 Task: Look for space in Radeberg, Germany from 6th September, 2023 to 10th September, 2023 for 1 adult in price range Rs.10000 to Rs.15000. Place can be private room with 1  bedroom having 1 bed and 1 bathroom. Property type can be house, flat, guest house, hotel. Booking option can be shelf check-in. Required host language is English.
Action: Mouse moved to (386, 159)
Screenshot: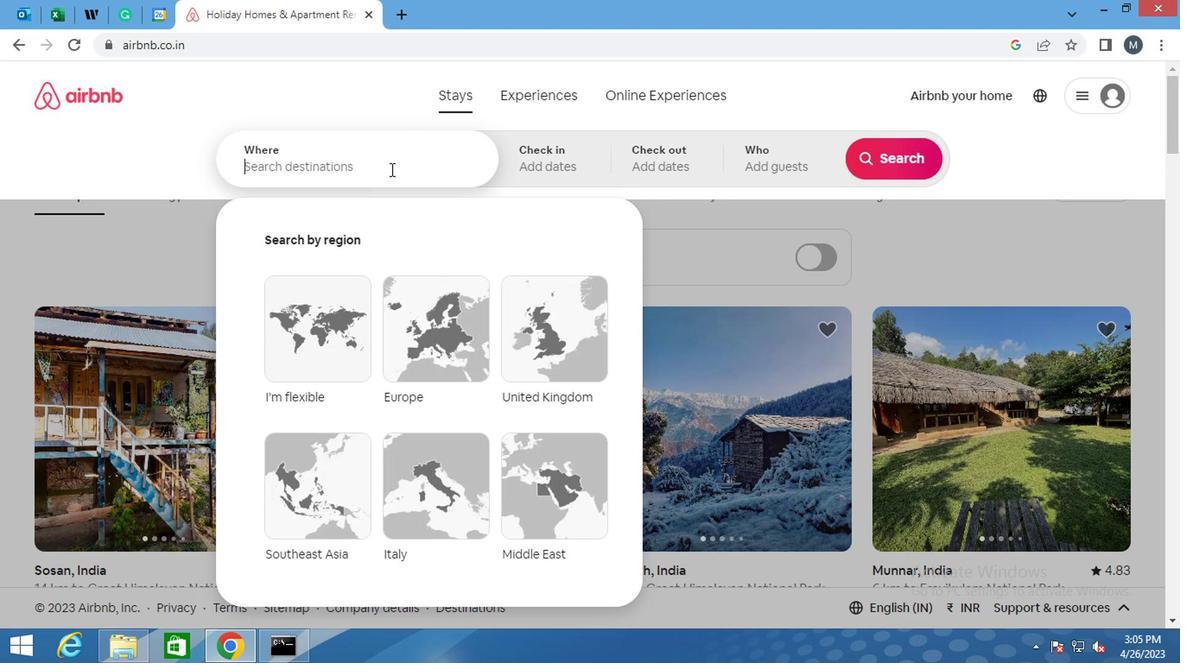
Action: Mouse pressed left at (386, 159)
Screenshot: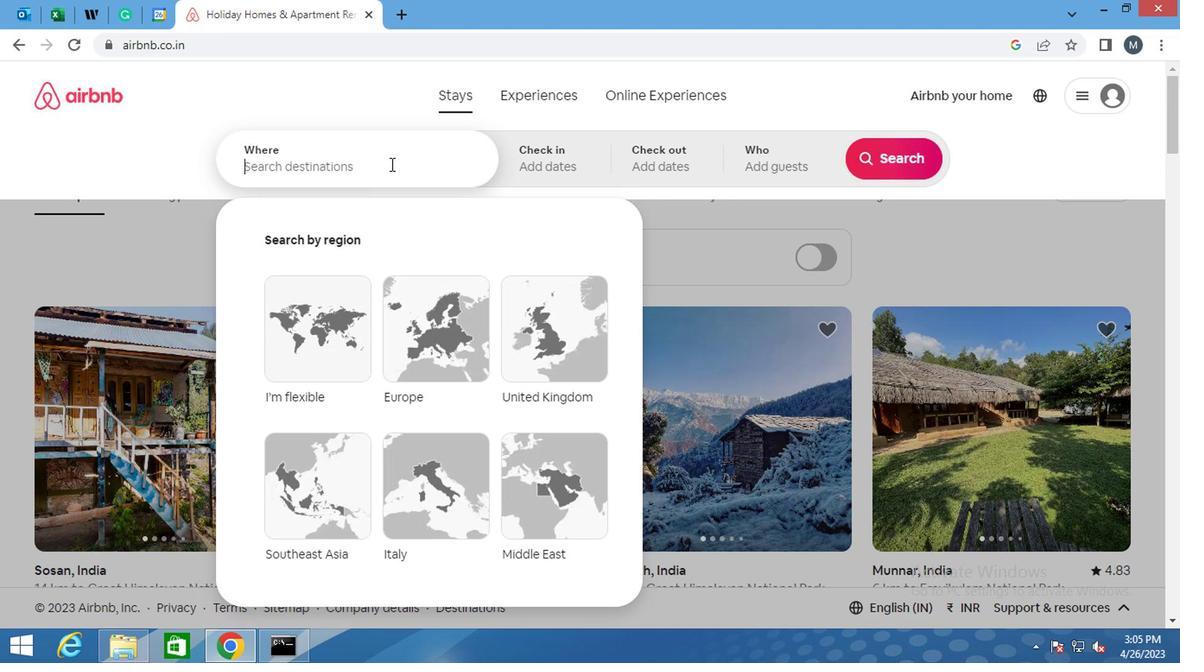 
Action: Mouse moved to (381, 166)
Screenshot: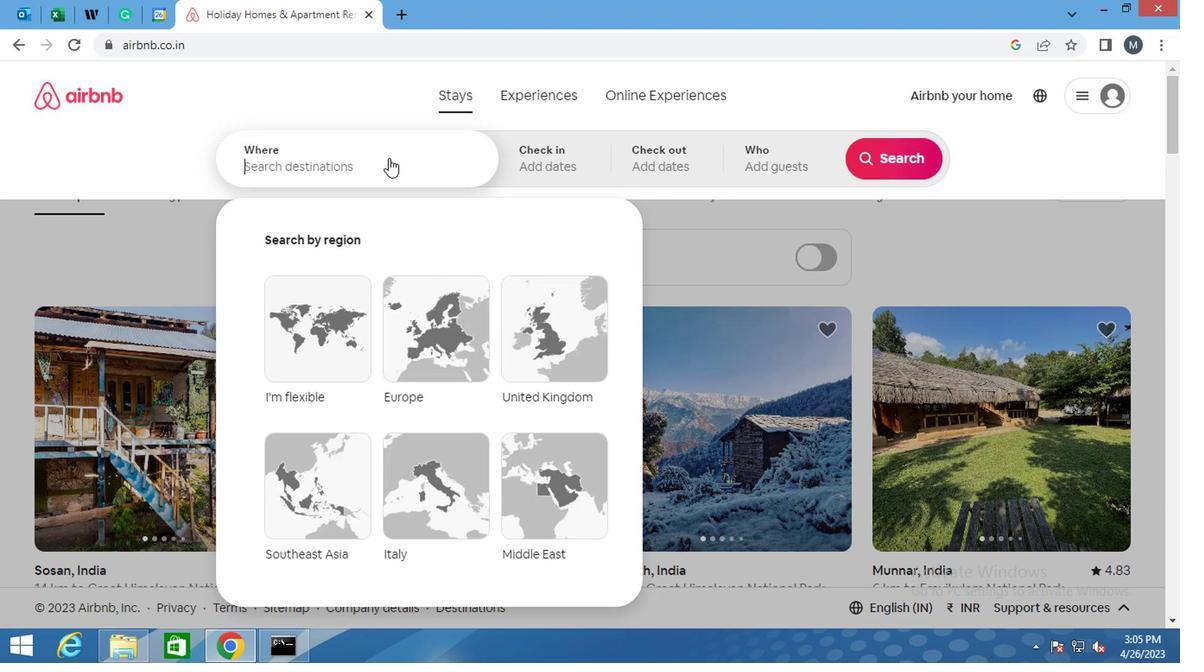 
Action: Key pressed <Key.shift><Key.shift><Key.shift><Key.shift><Key.shift><Key.shift><Key.shift><Key.shift><Key.shift><Key.shift><Key.shift>RADEBERG,<Key.shift>GER
Screenshot: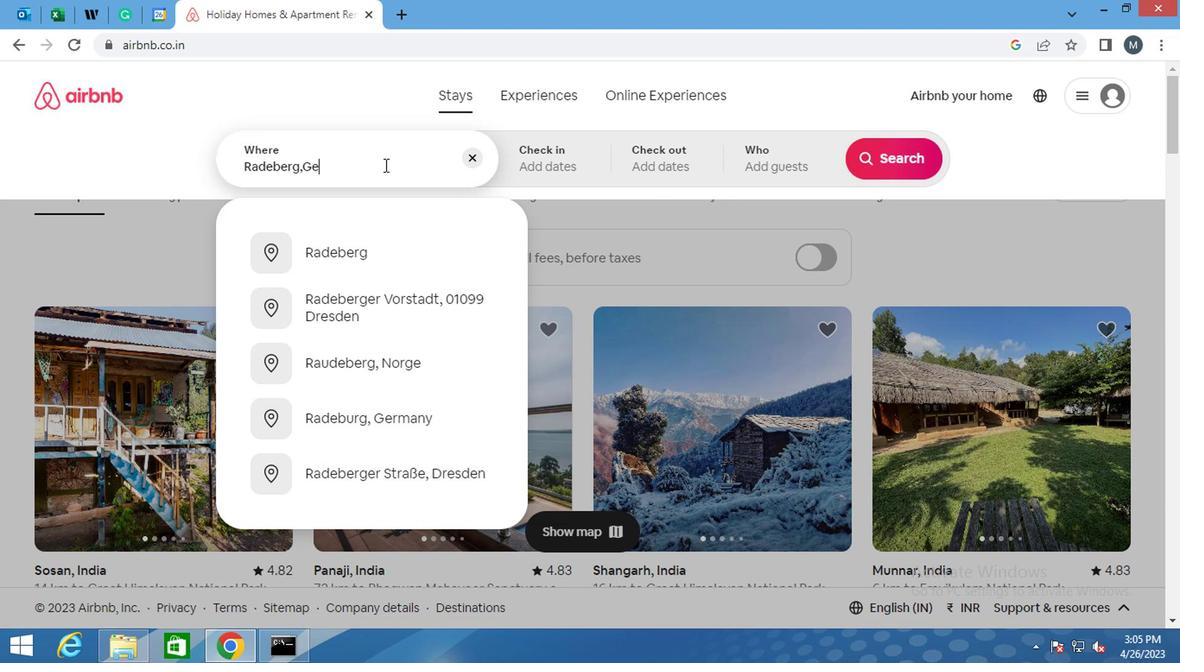
Action: Mouse moved to (343, 251)
Screenshot: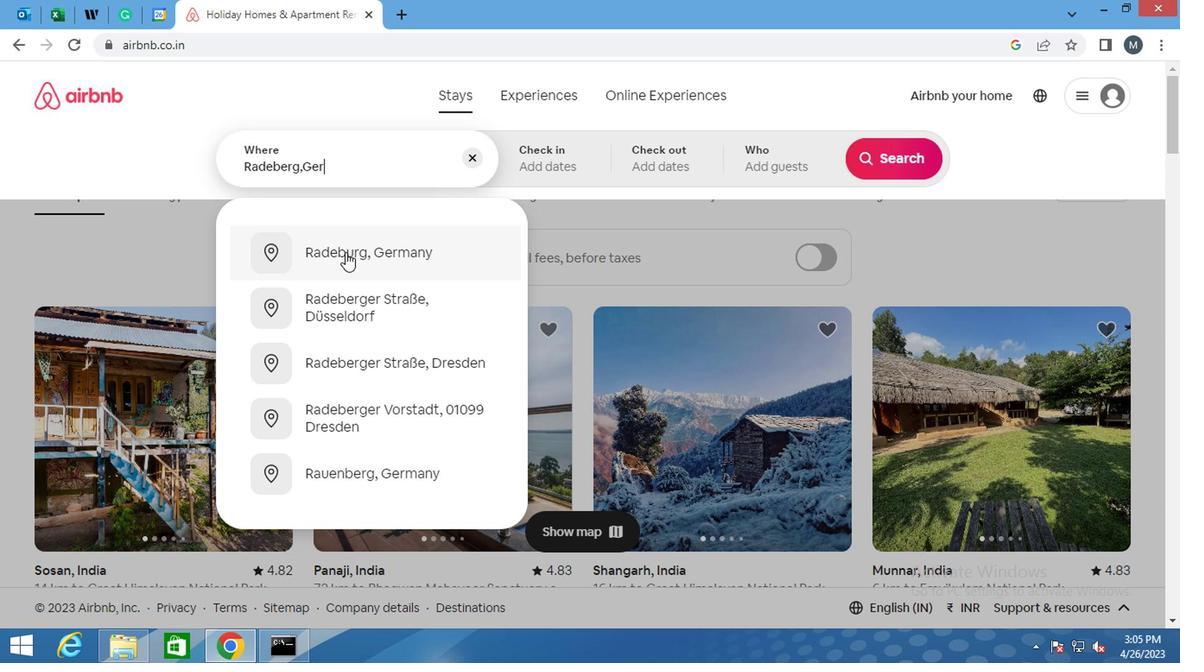 
Action: Key pressed MANY
Screenshot: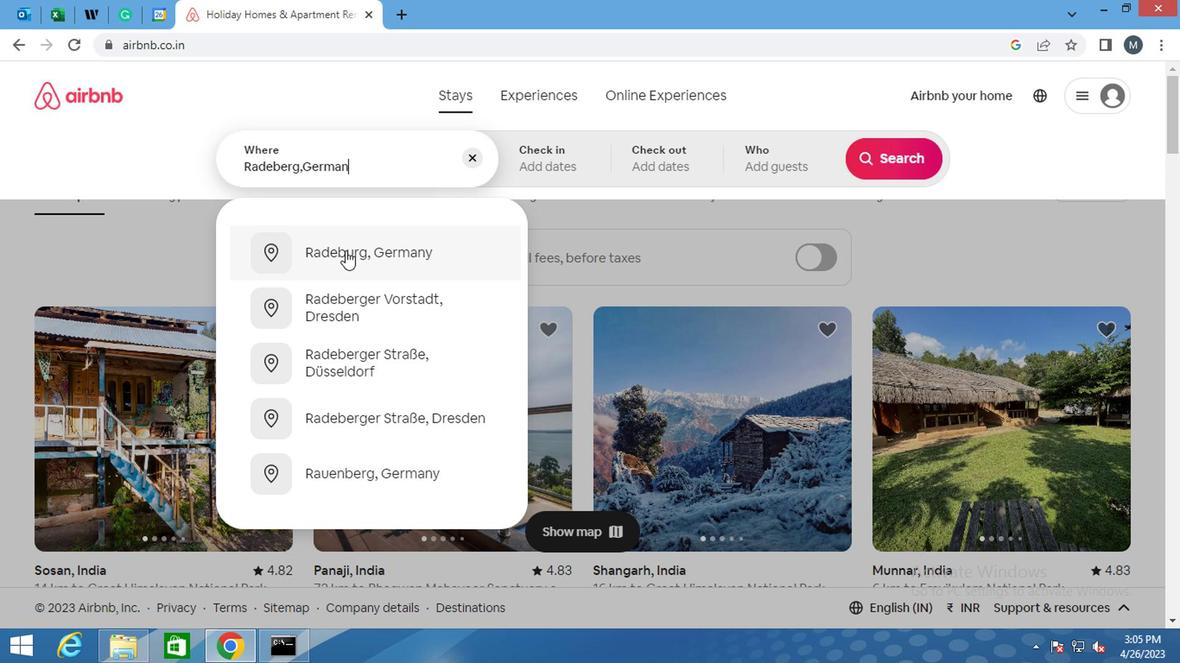 
Action: Mouse moved to (403, 250)
Screenshot: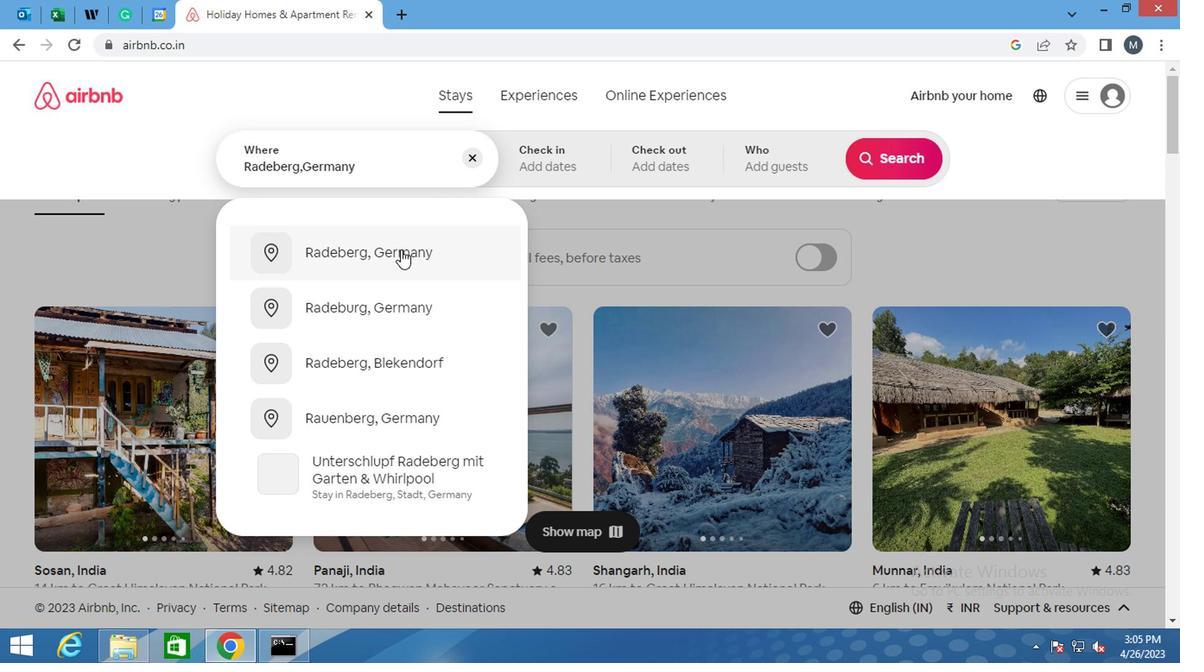 
Action: Mouse pressed left at (403, 250)
Screenshot: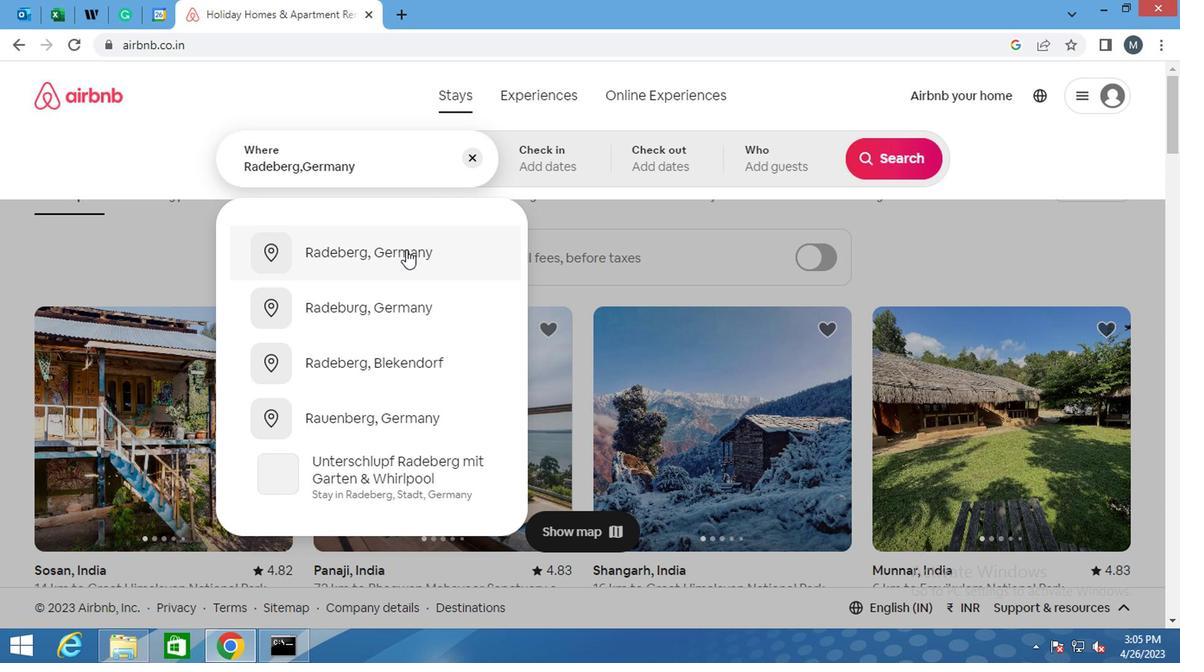 
Action: Mouse moved to (872, 301)
Screenshot: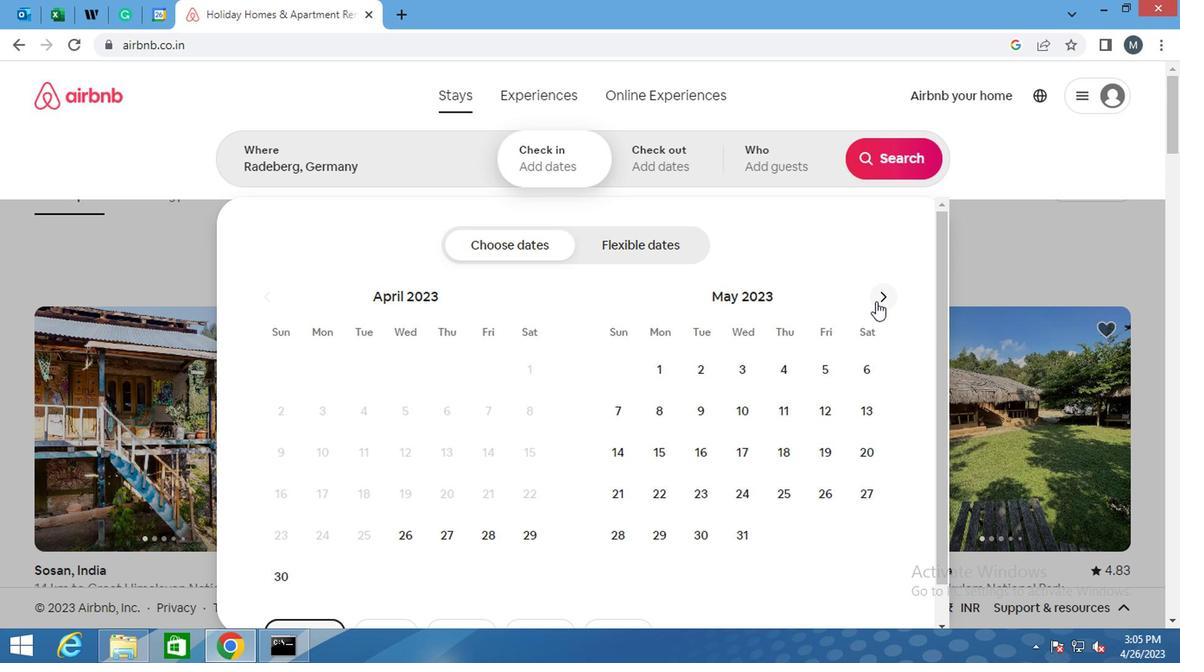 
Action: Mouse pressed left at (872, 301)
Screenshot: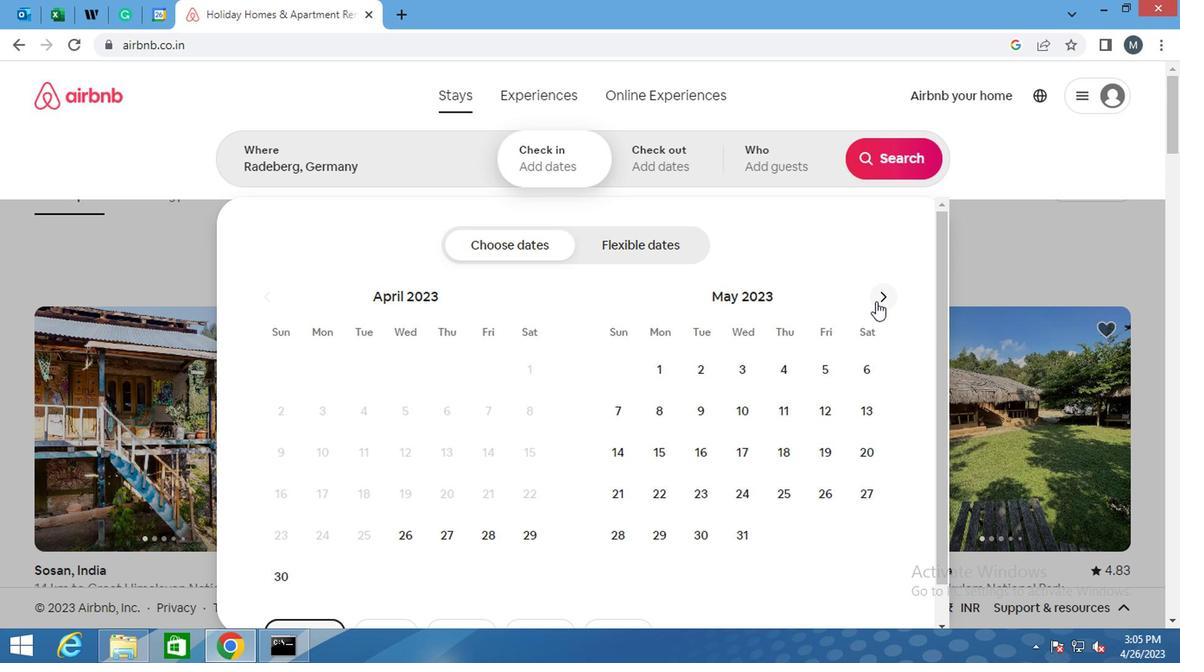 
Action: Mouse pressed left at (872, 301)
Screenshot: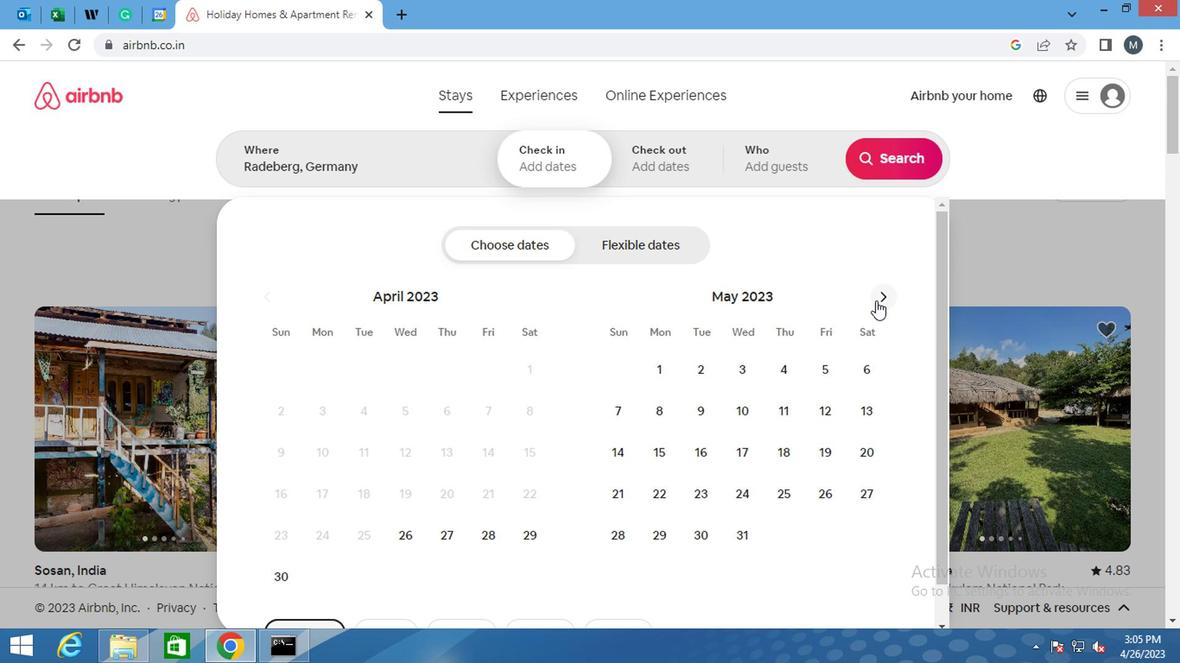 
Action: Mouse moved to (872, 301)
Screenshot: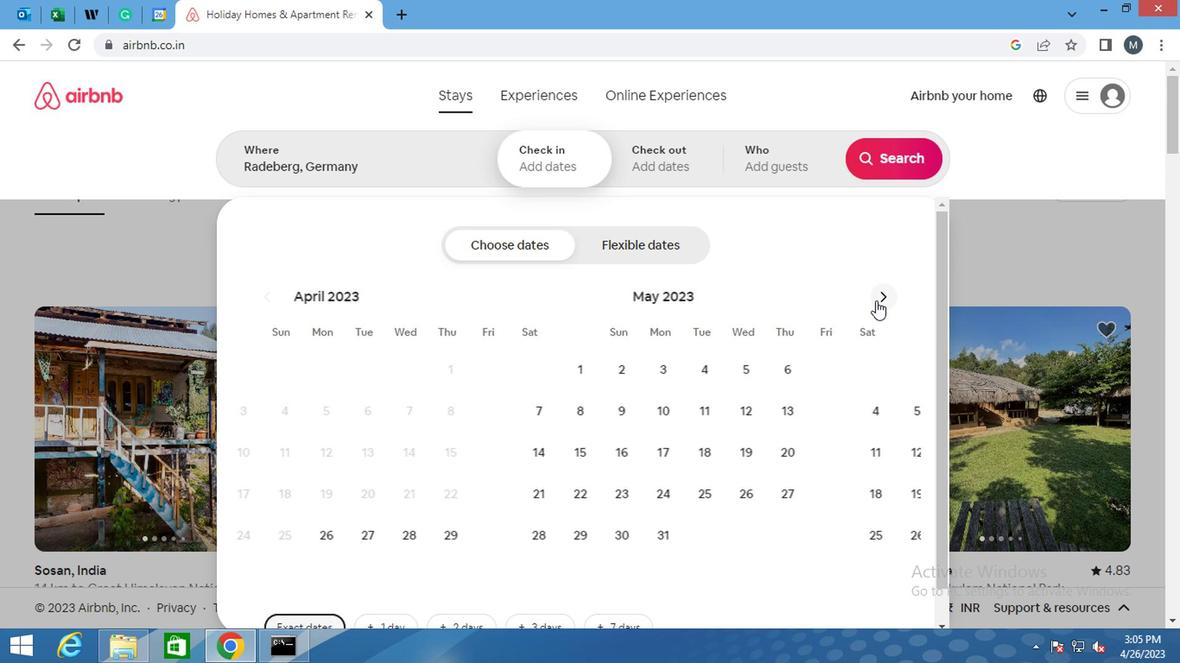 
Action: Mouse pressed left at (872, 301)
Screenshot: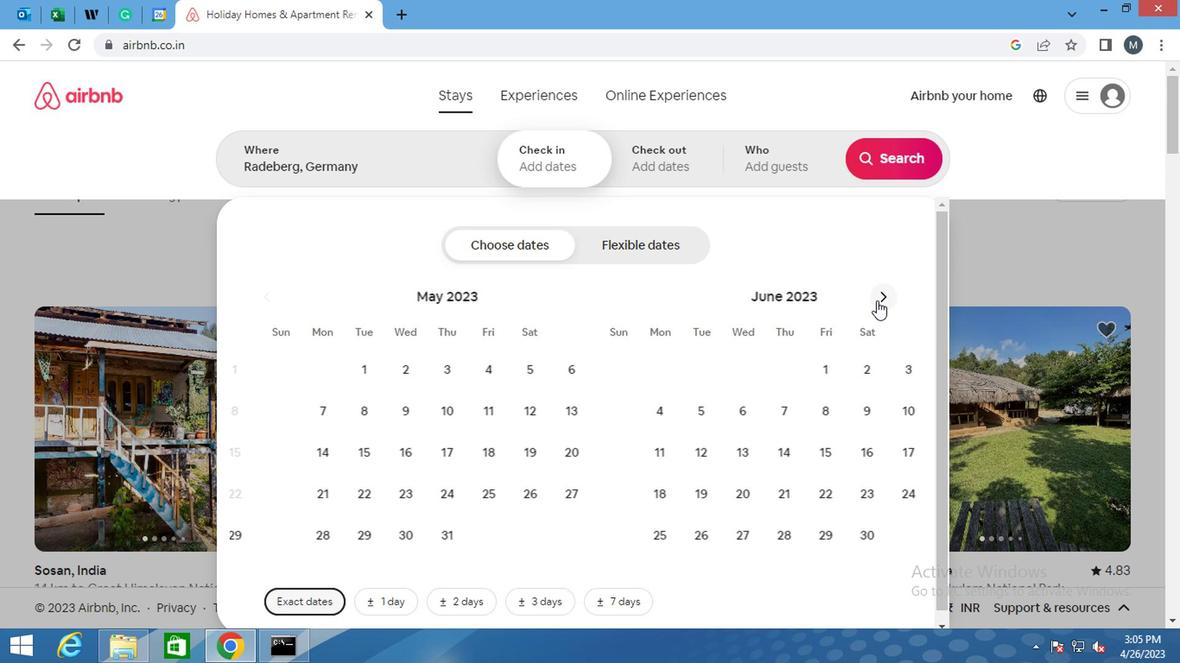
Action: Mouse moved to (874, 301)
Screenshot: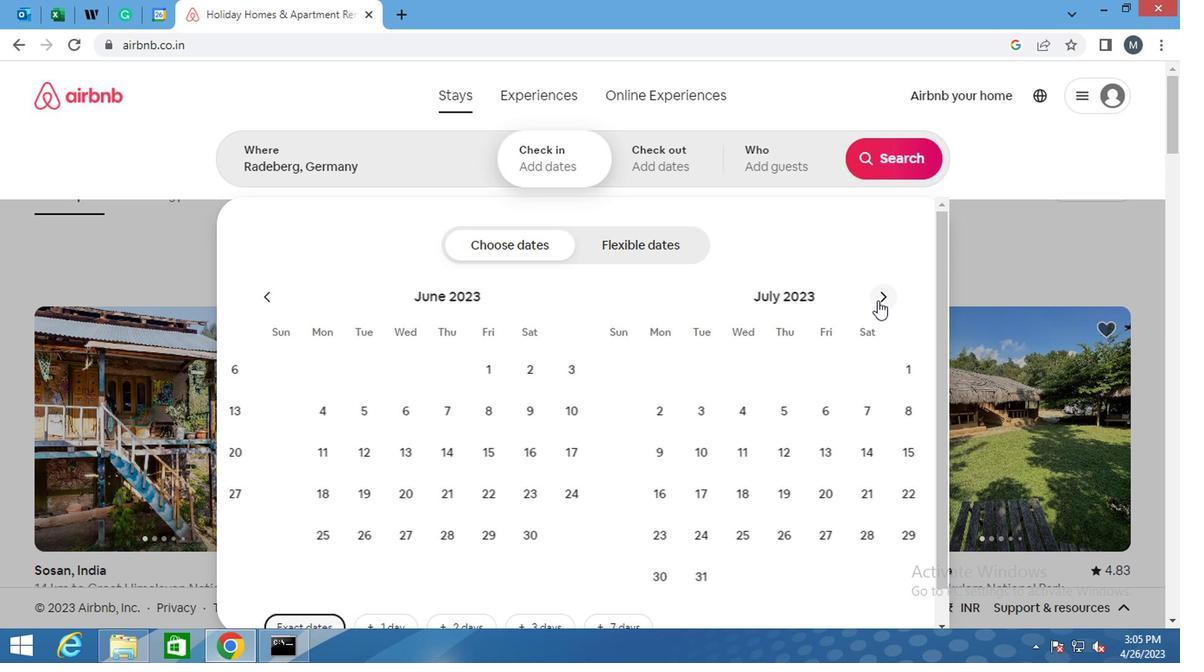 
Action: Mouse pressed left at (874, 301)
Screenshot: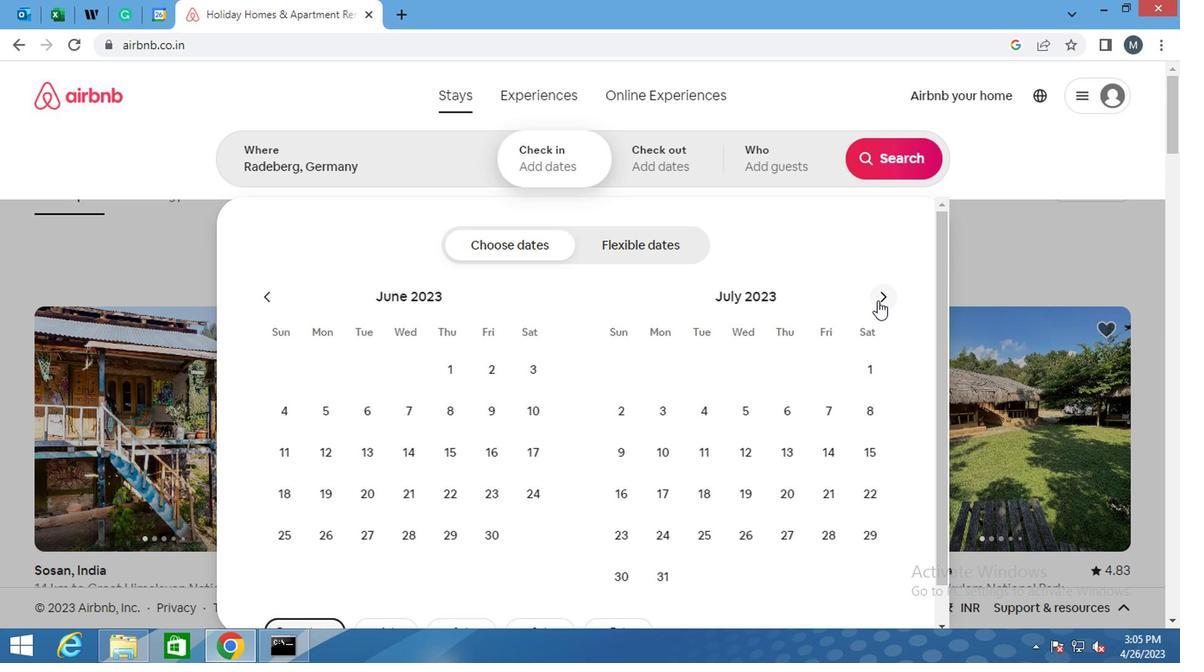 
Action: Mouse moved to (874, 301)
Screenshot: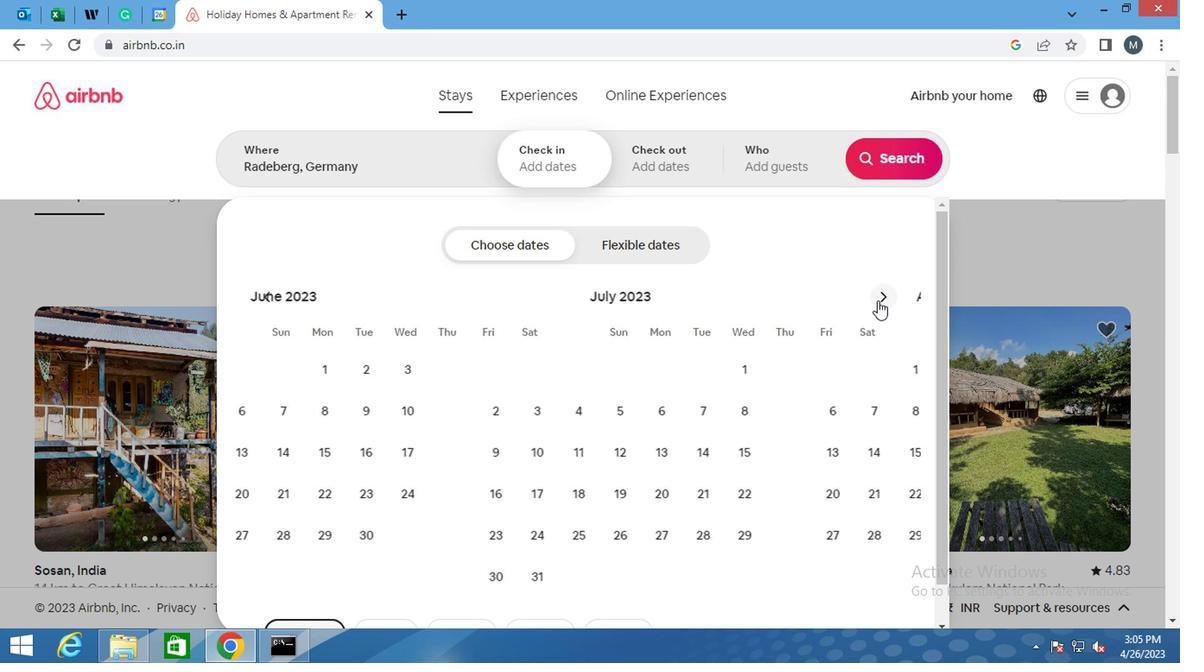 
Action: Mouse pressed left at (874, 301)
Screenshot: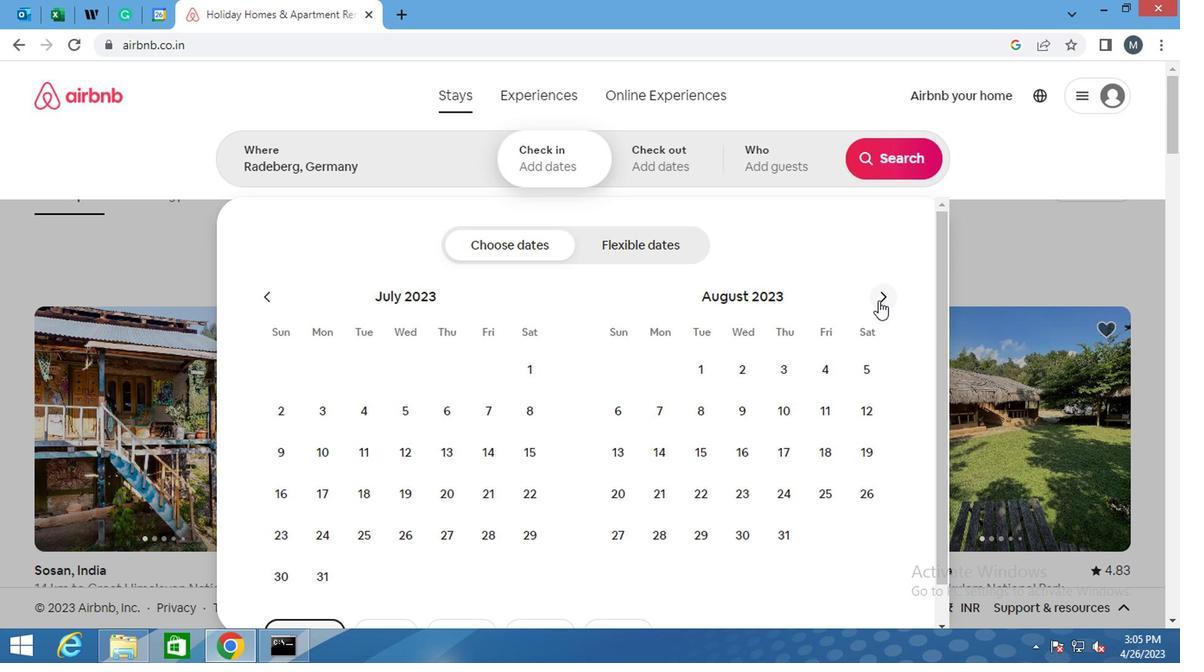 
Action: Mouse moved to (742, 408)
Screenshot: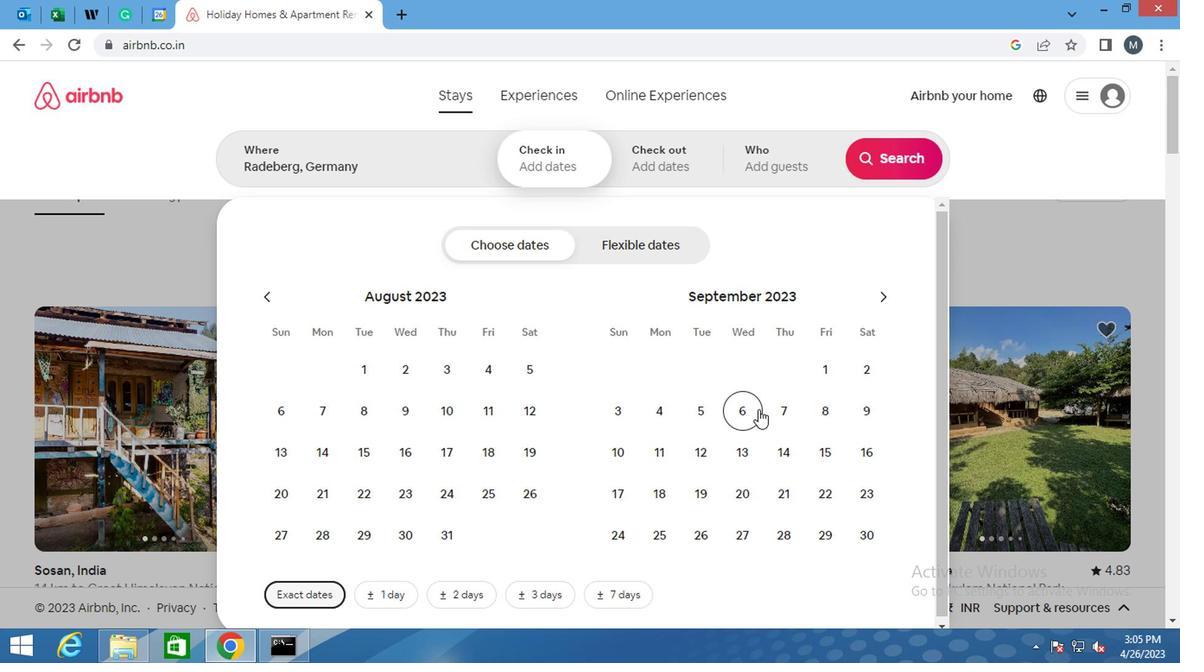 
Action: Mouse pressed left at (742, 408)
Screenshot: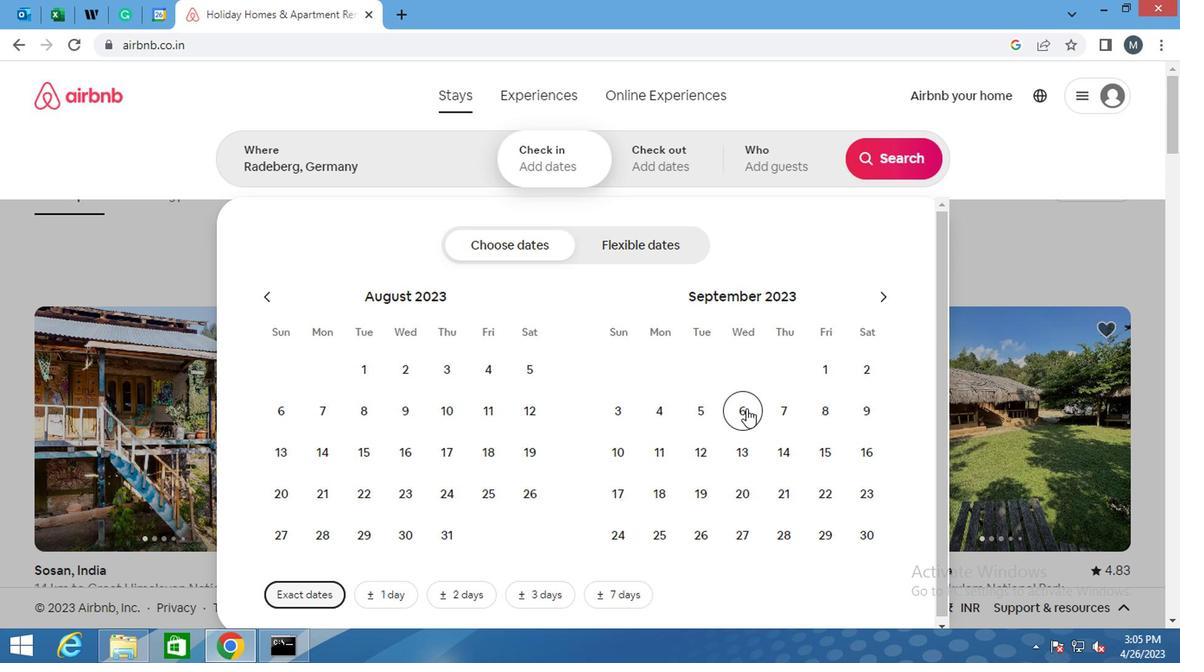 
Action: Mouse moved to (625, 451)
Screenshot: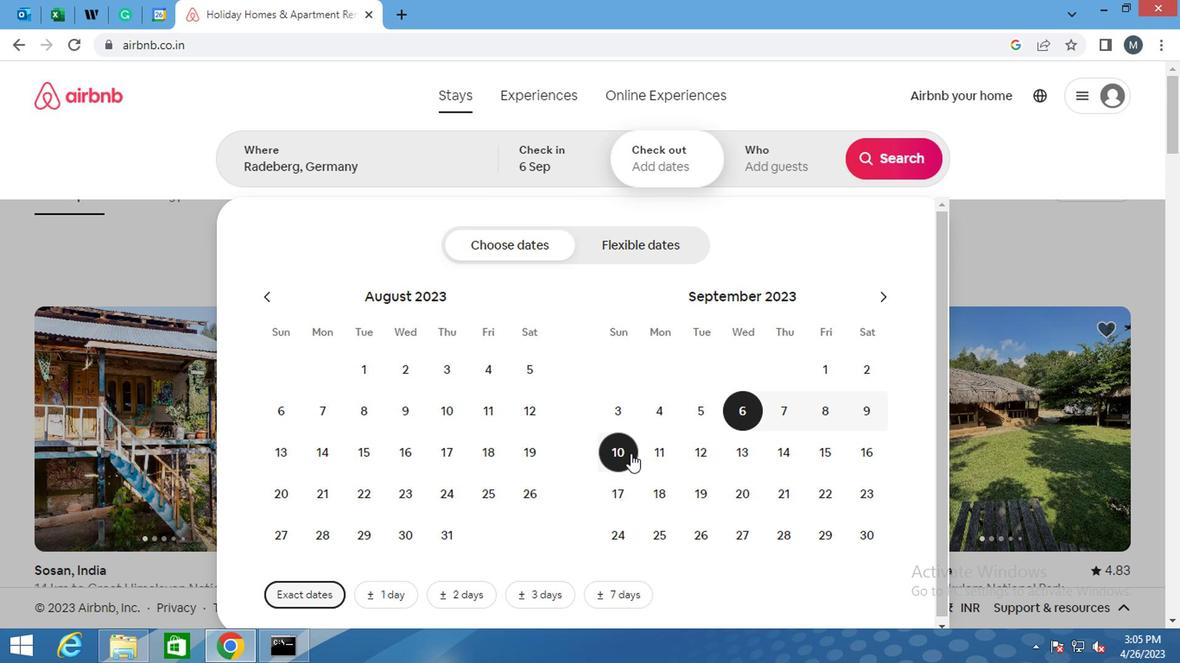 
Action: Mouse pressed left at (625, 451)
Screenshot: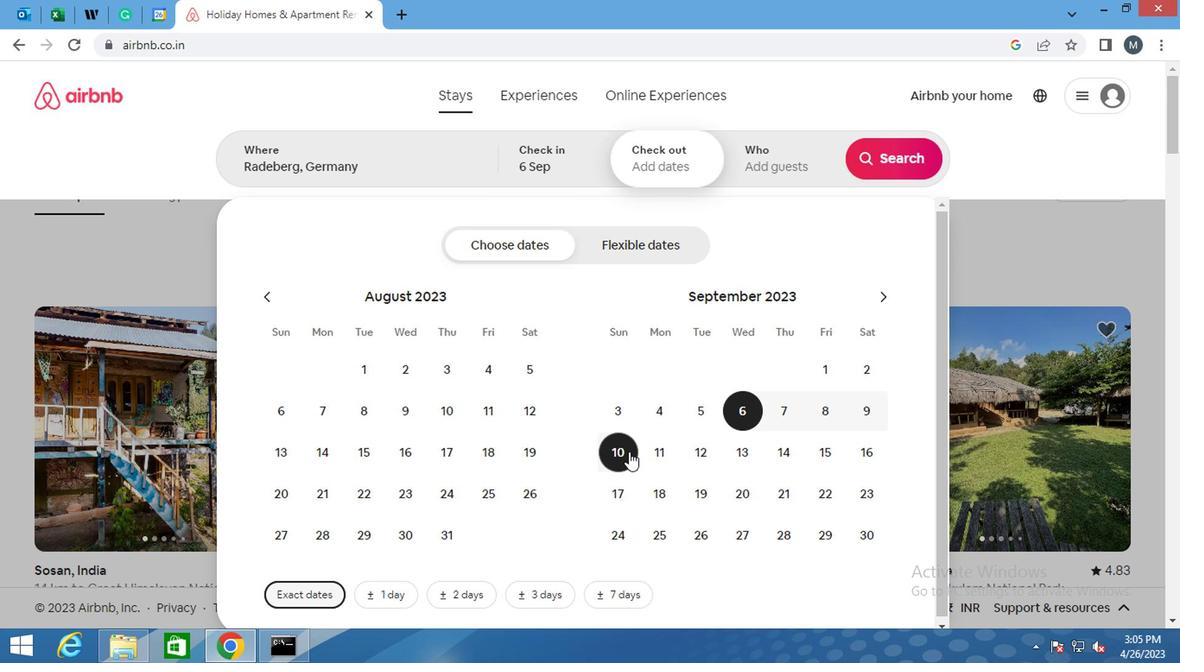 
Action: Mouse moved to (802, 171)
Screenshot: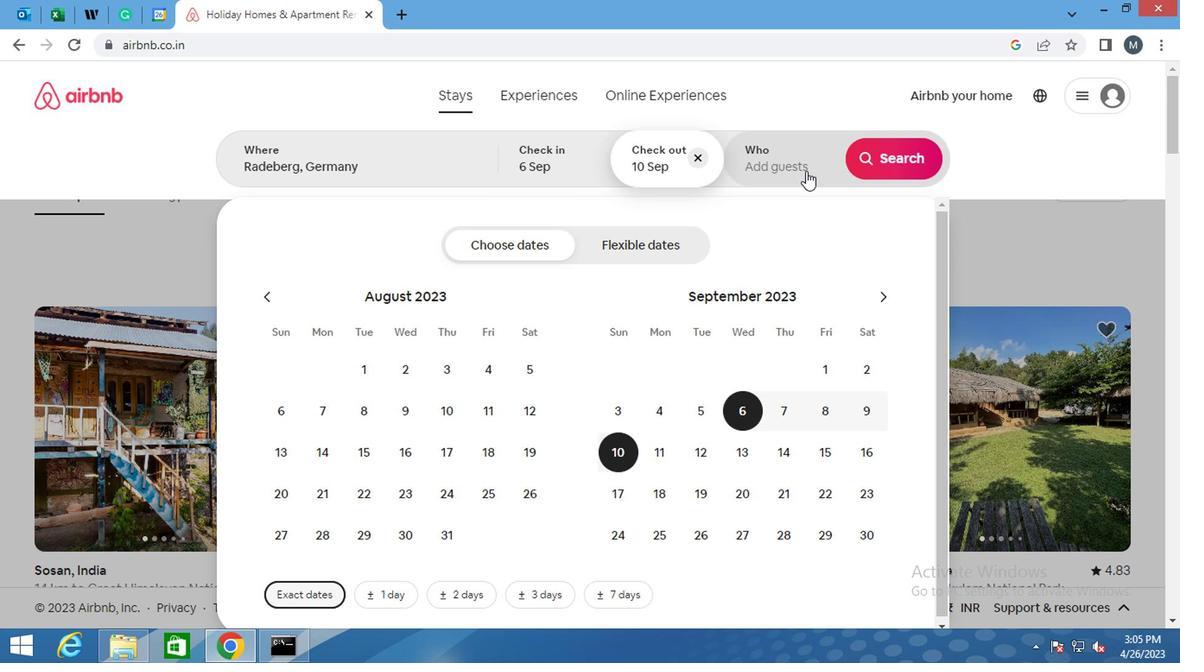 
Action: Mouse pressed left at (802, 171)
Screenshot: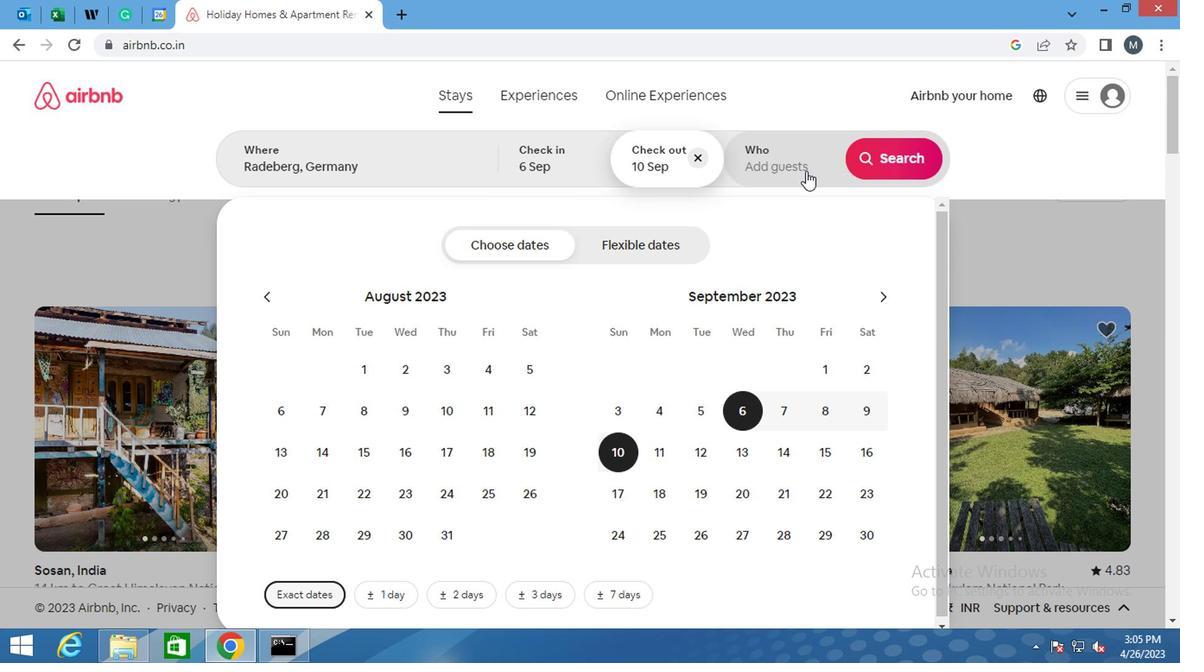 
Action: Mouse moved to (897, 252)
Screenshot: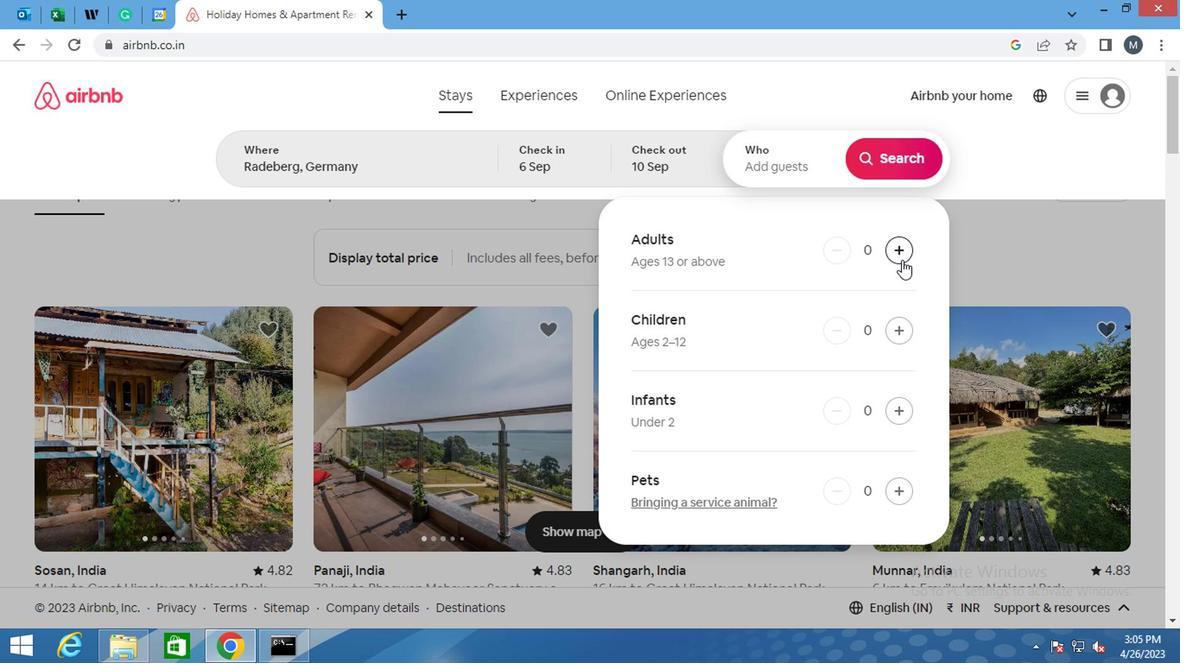 
Action: Mouse pressed left at (897, 252)
Screenshot: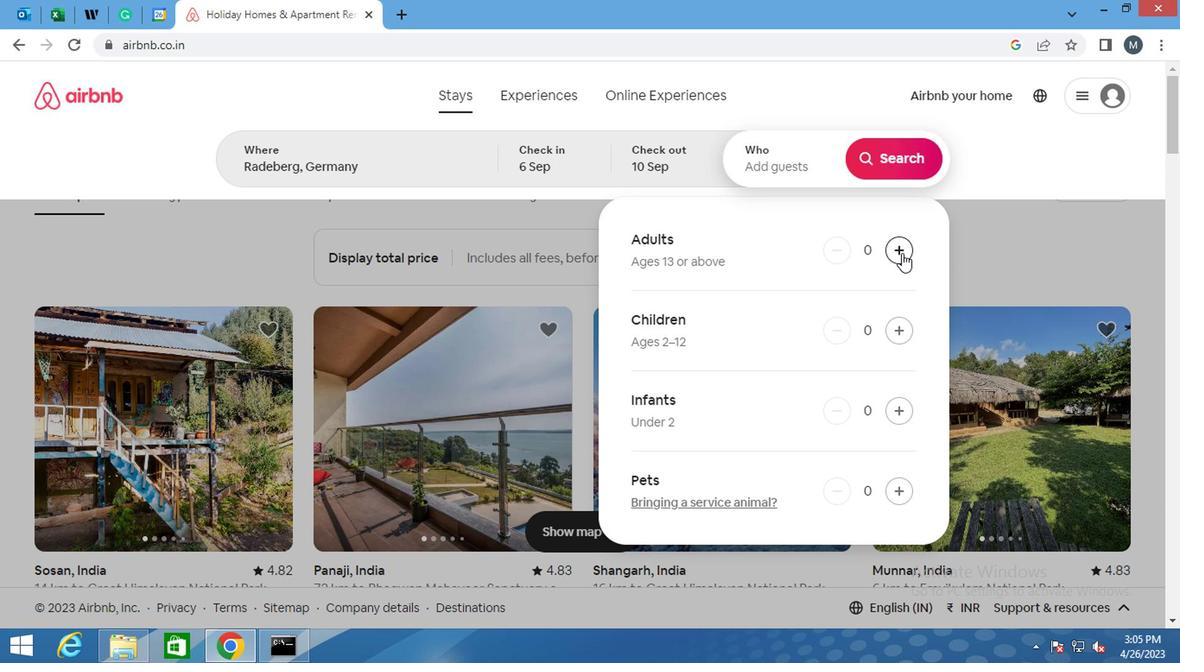 
Action: Mouse moved to (888, 163)
Screenshot: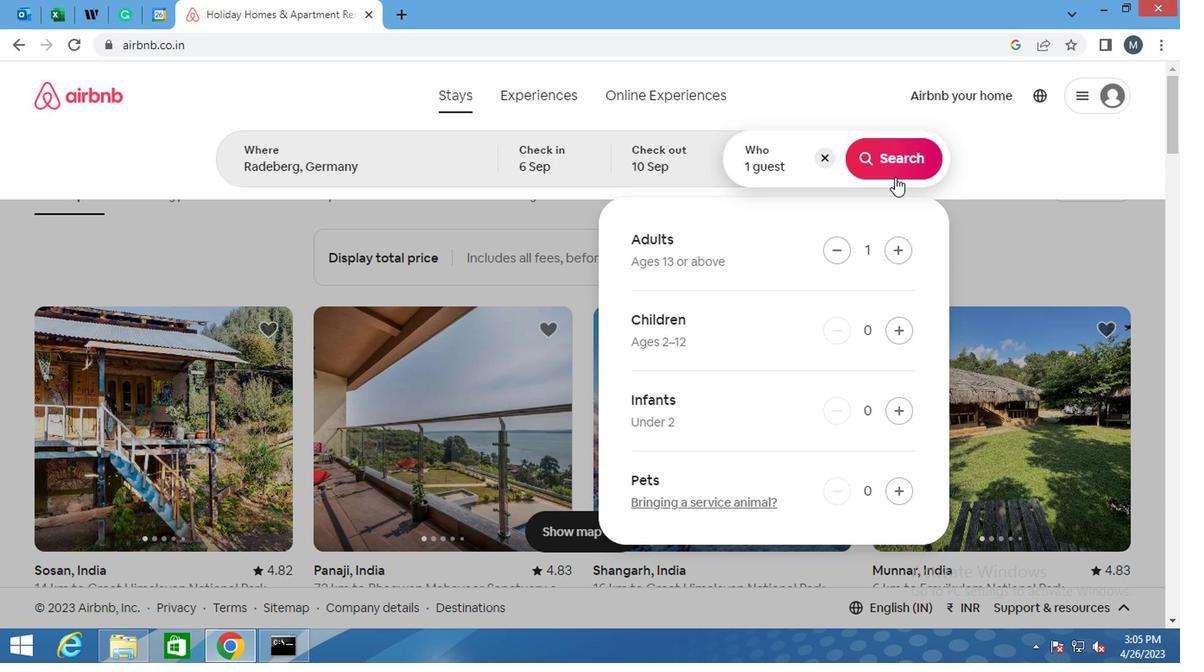 
Action: Mouse pressed left at (888, 163)
Screenshot: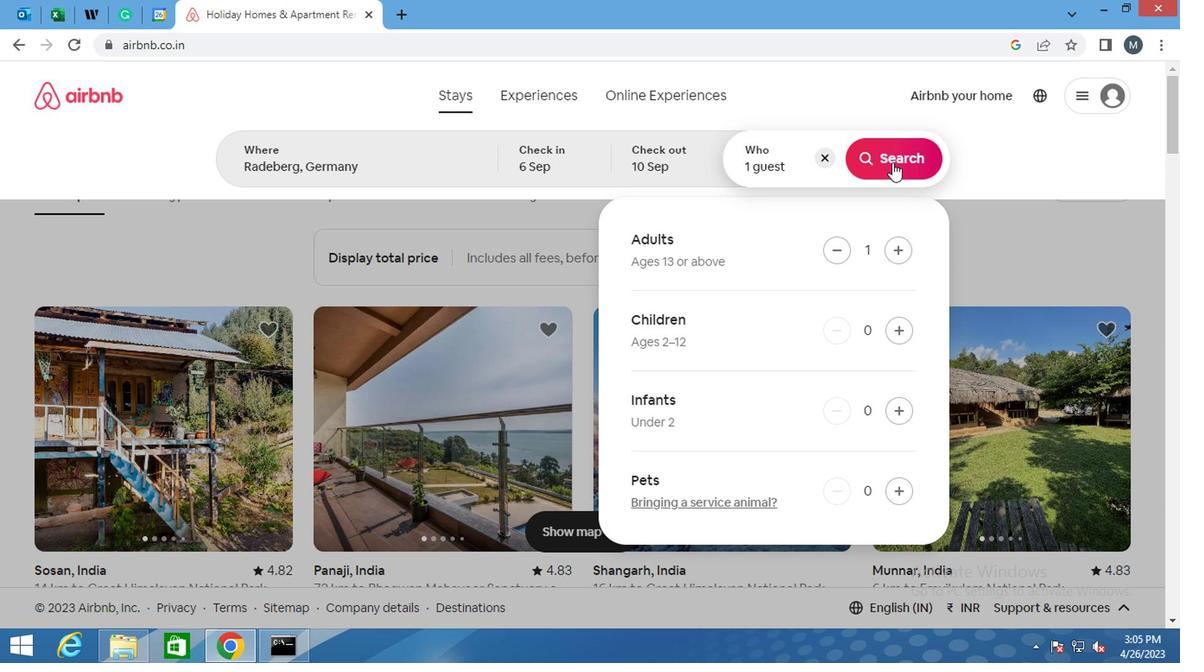 
Action: Mouse moved to (1095, 173)
Screenshot: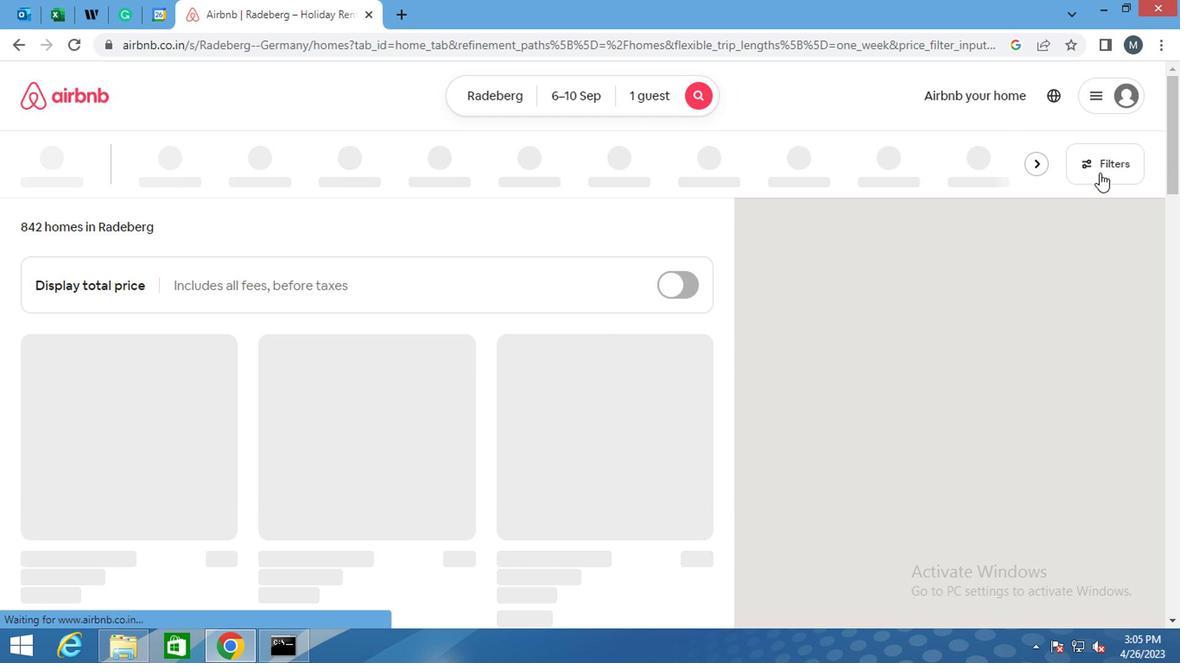 
Action: Mouse pressed left at (1095, 173)
Screenshot: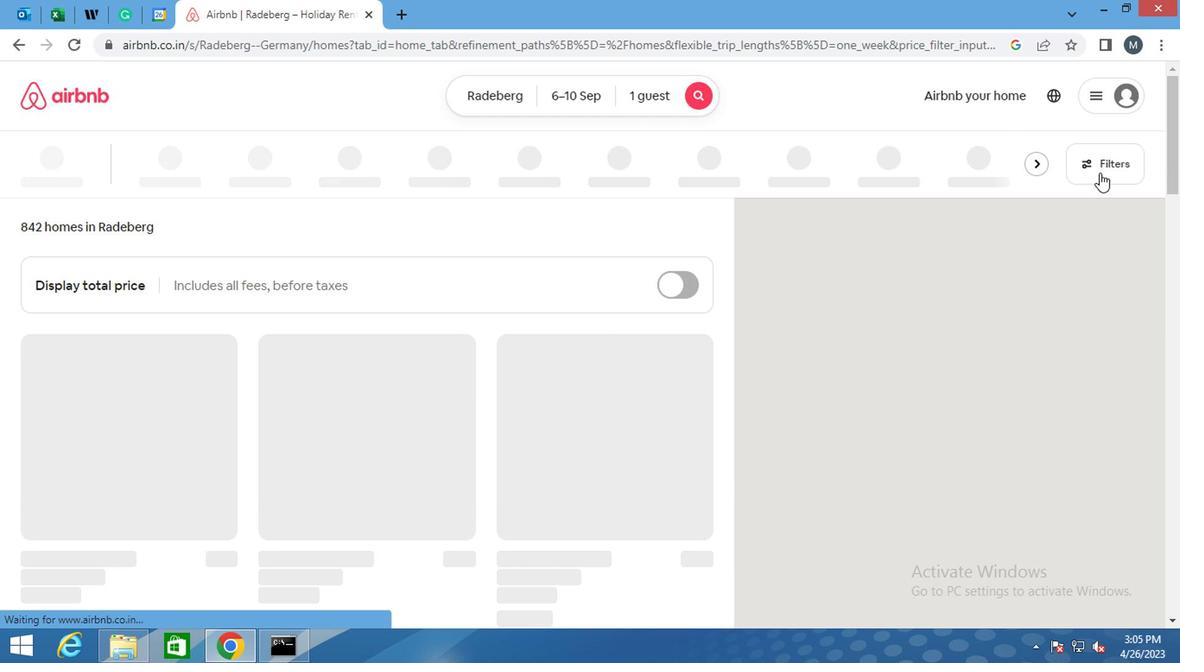 
Action: Mouse moved to (406, 374)
Screenshot: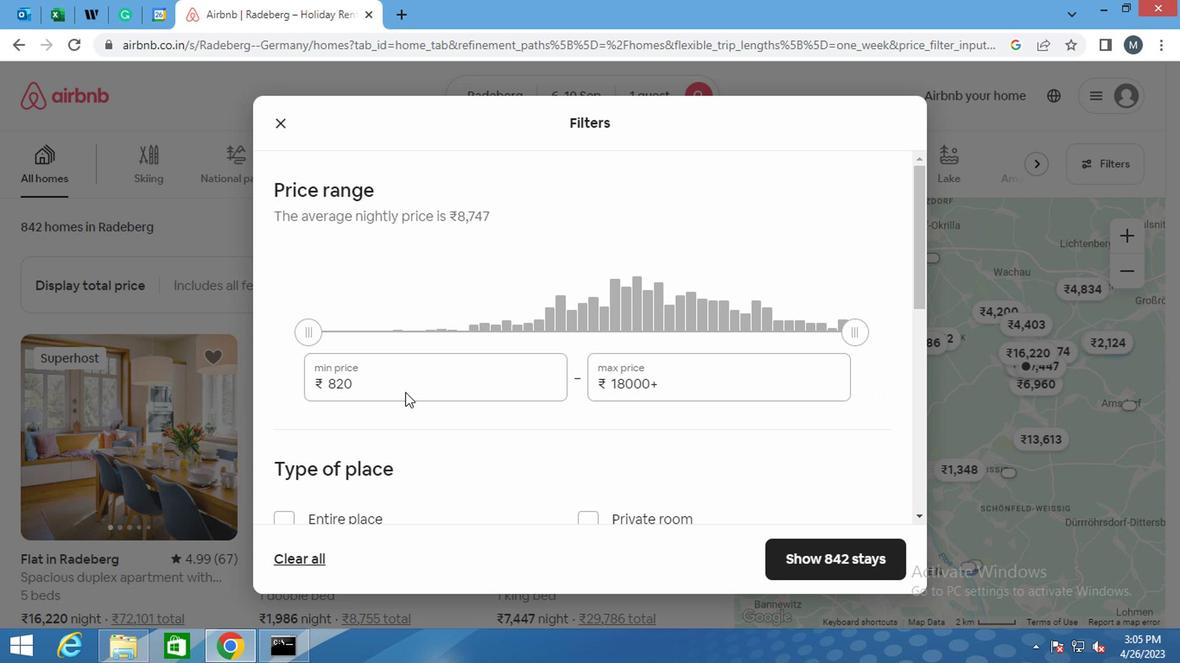 
Action: Mouse pressed left at (406, 374)
Screenshot: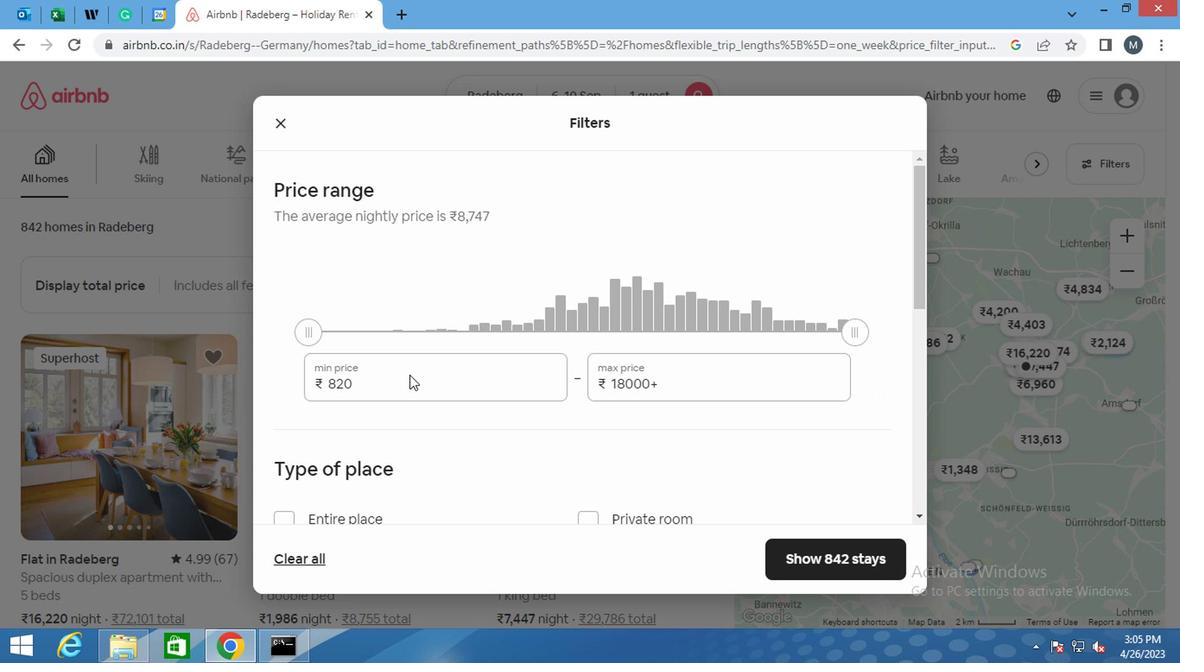 
Action: Mouse moved to (403, 384)
Screenshot: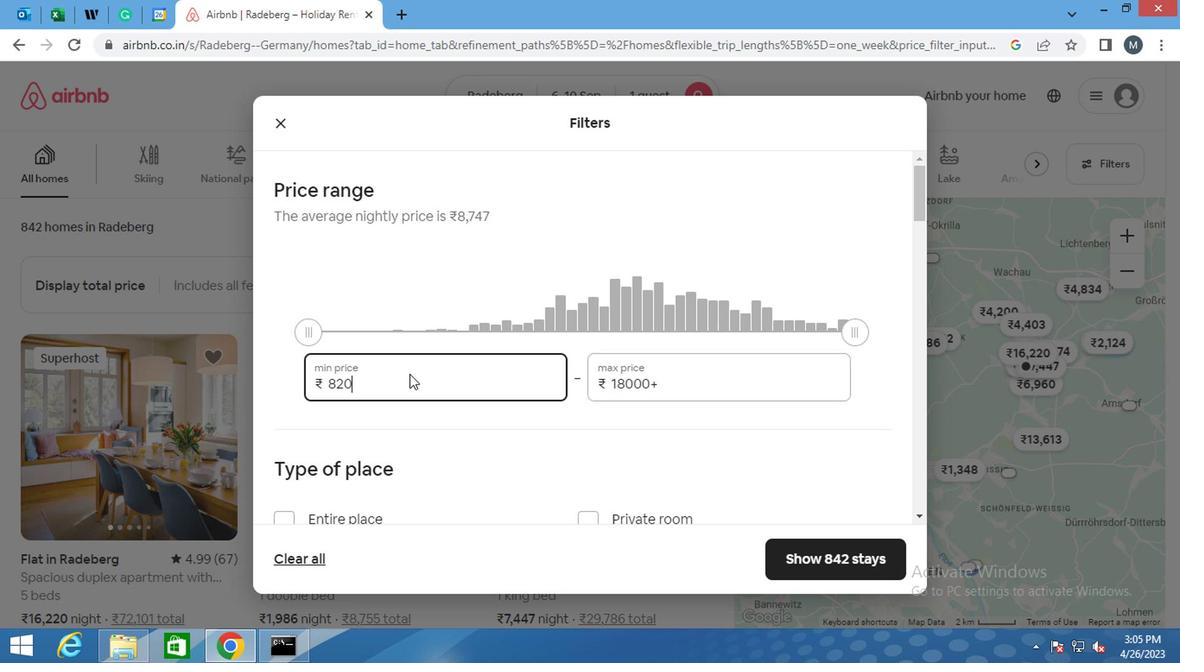 
Action: Key pressed <Key.backspace><Key.backspace><Key.backspace><Key.backspace>
Screenshot: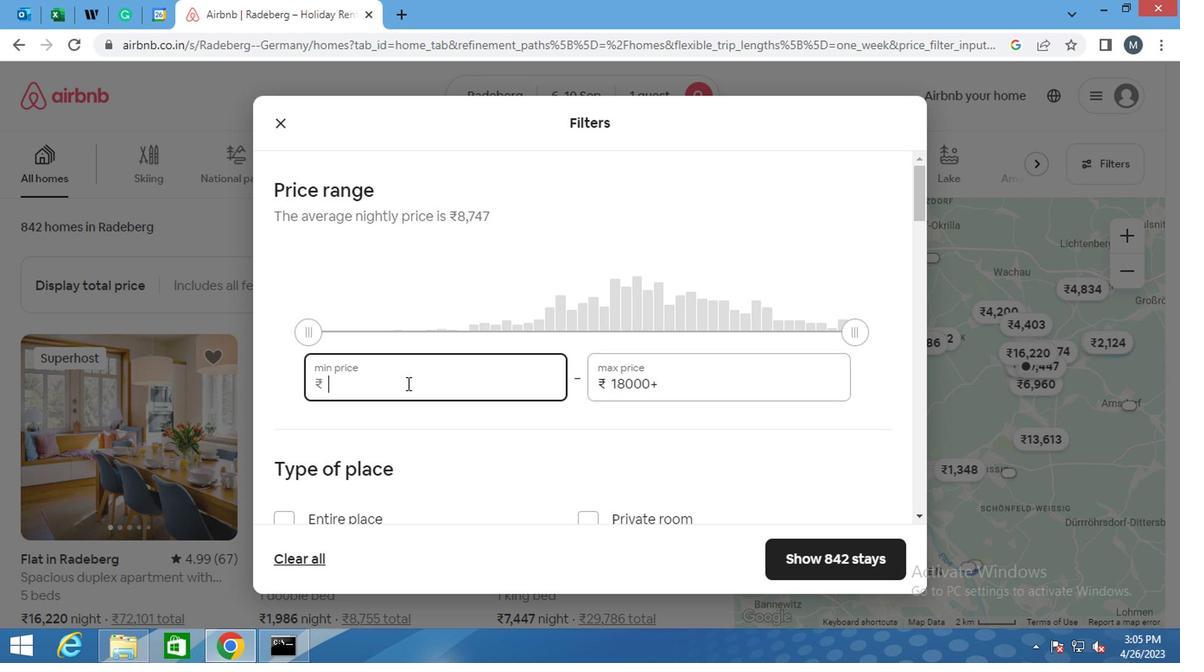 
Action: Mouse moved to (330, 397)
Screenshot: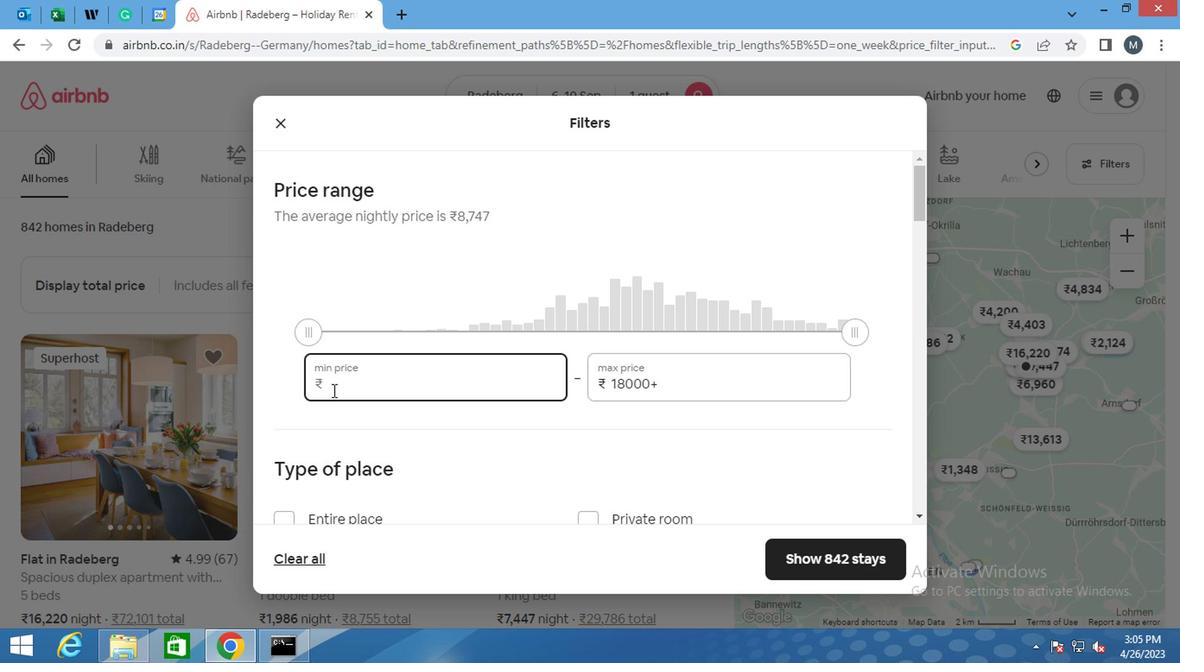 
Action: Key pressed 1
Screenshot: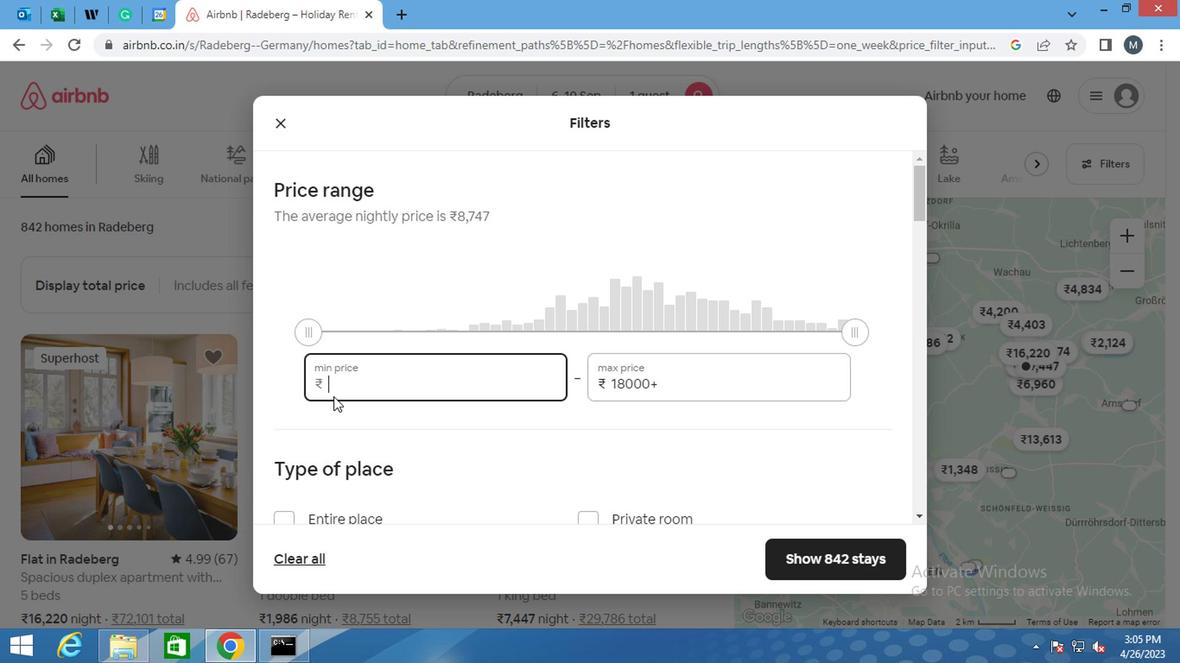 
Action: Mouse moved to (330, 398)
Screenshot: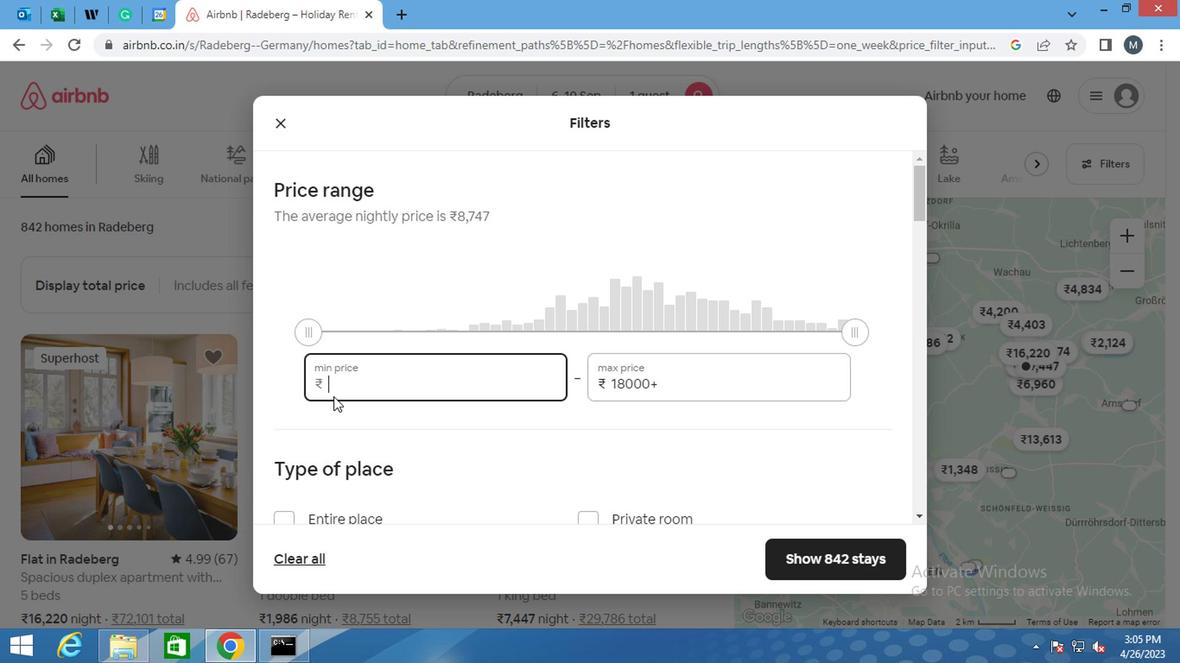 
Action: Key pressed 0000
Screenshot: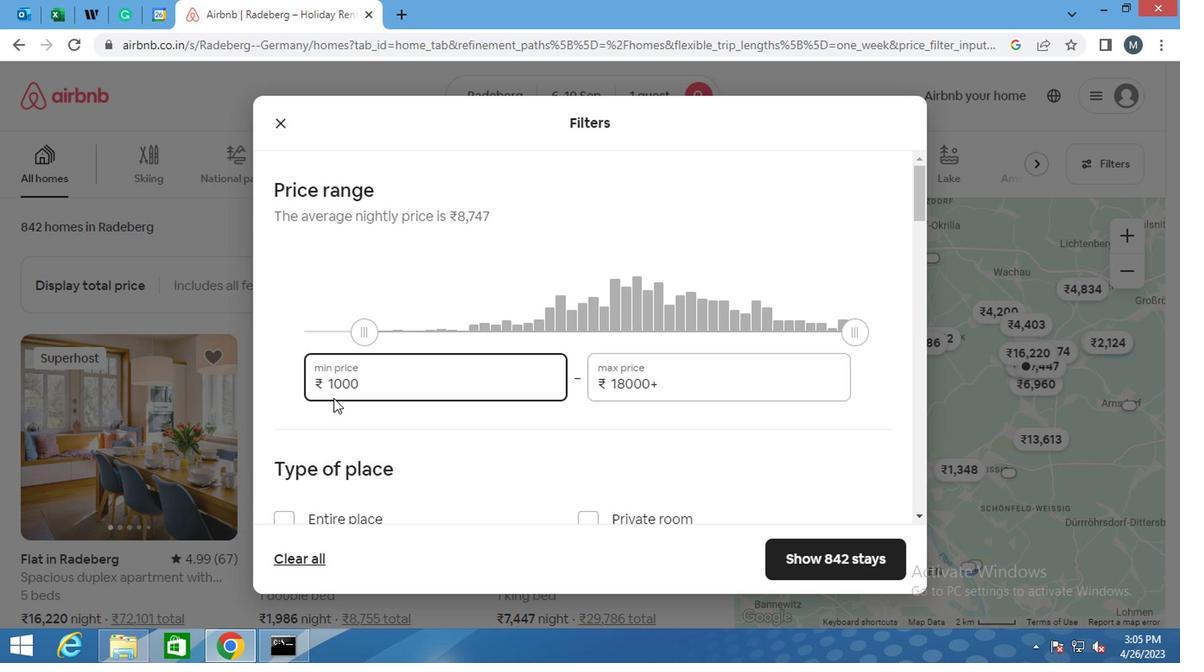 
Action: Mouse moved to (715, 399)
Screenshot: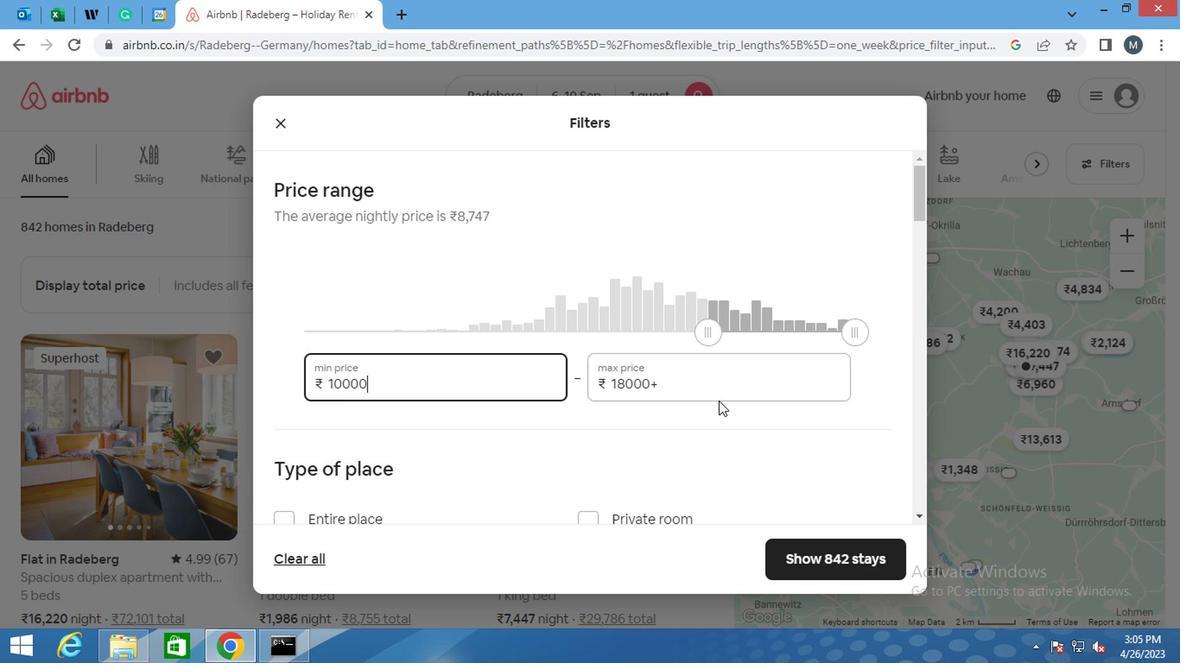 
Action: Mouse pressed left at (715, 399)
Screenshot: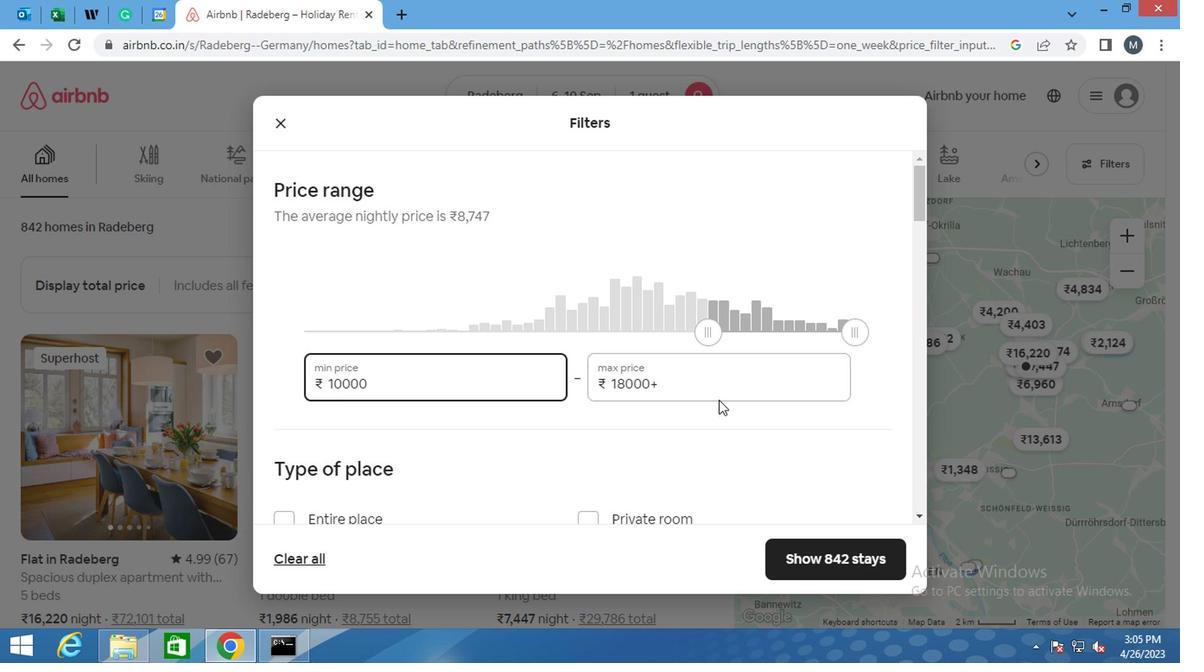 
Action: Mouse moved to (702, 392)
Screenshot: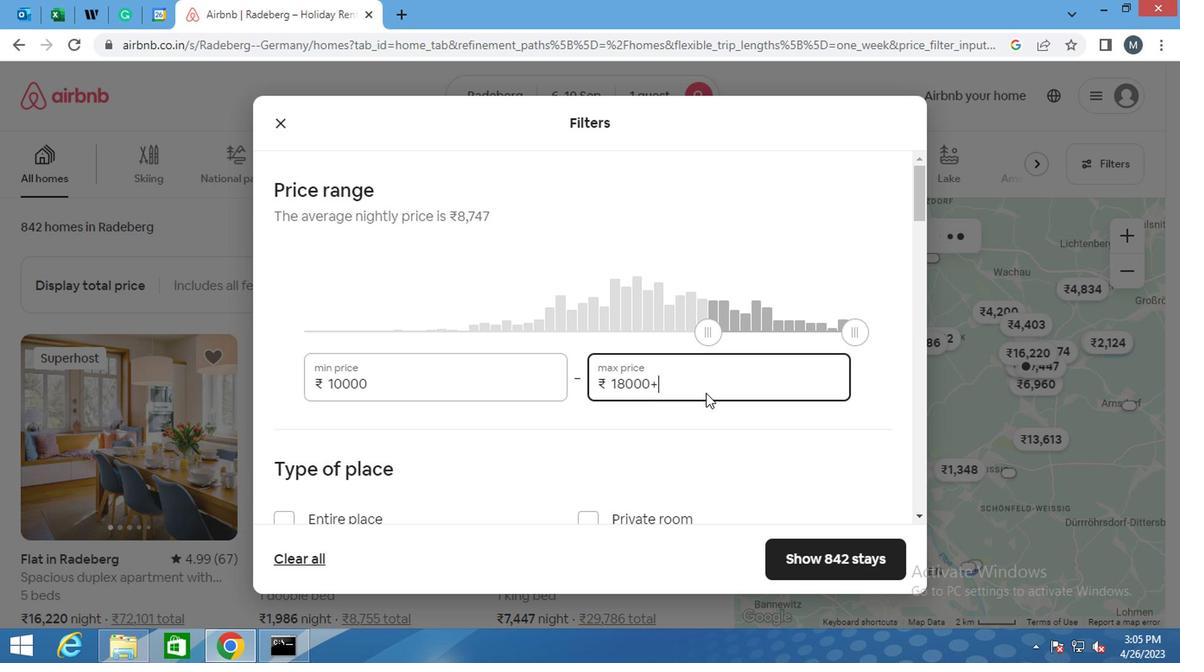 
Action: Key pressed <Key.backspace><Key.backspace><Key.backspace><Key.backspace><Key.backspace><Key.backspace><Key.backspace>1500
Screenshot: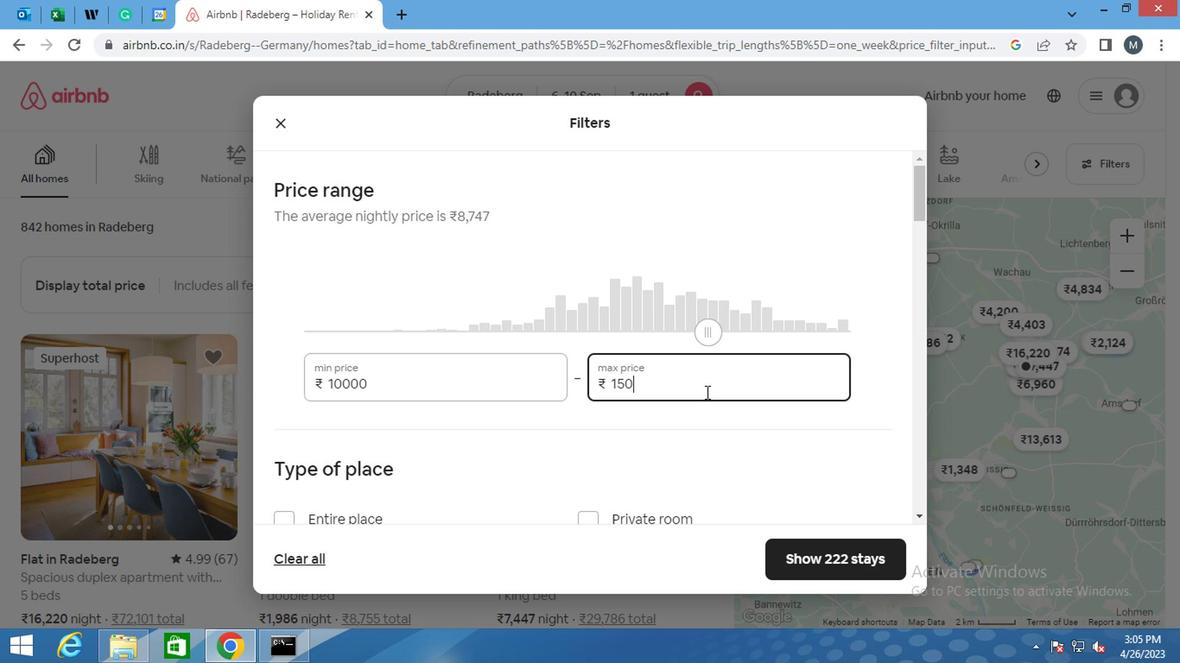 
Action: Mouse moved to (693, 395)
Screenshot: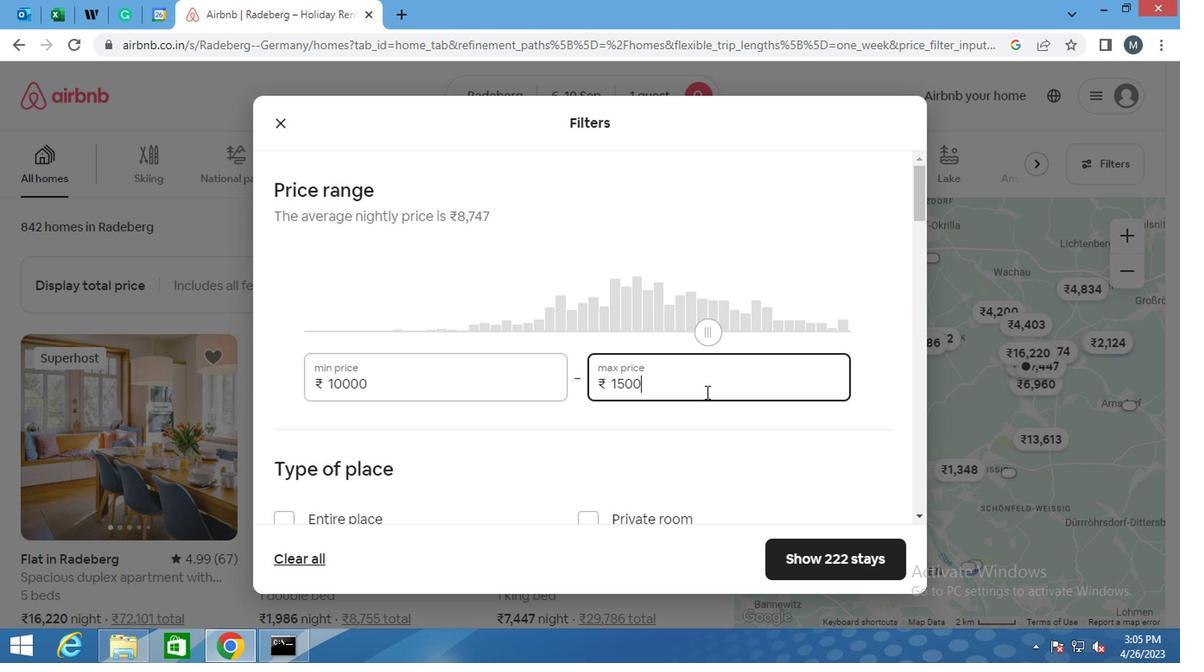 
Action: Key pressed 0
Screenshot: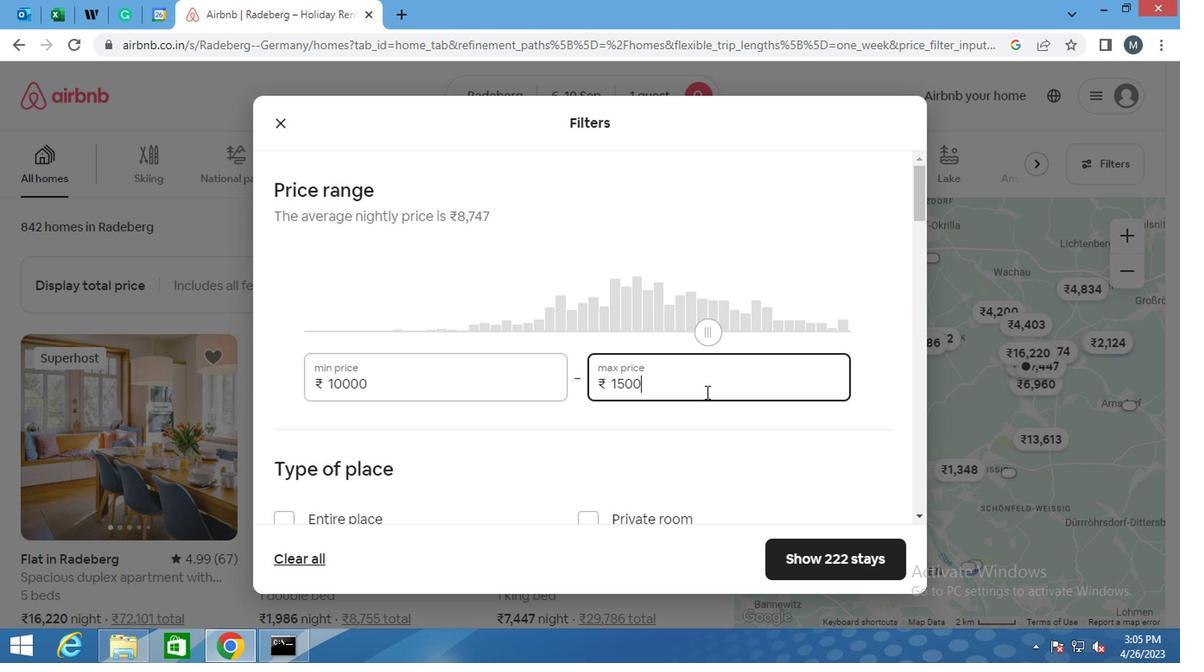 
Action: Mouse moved to (528, 373)
Screenshot: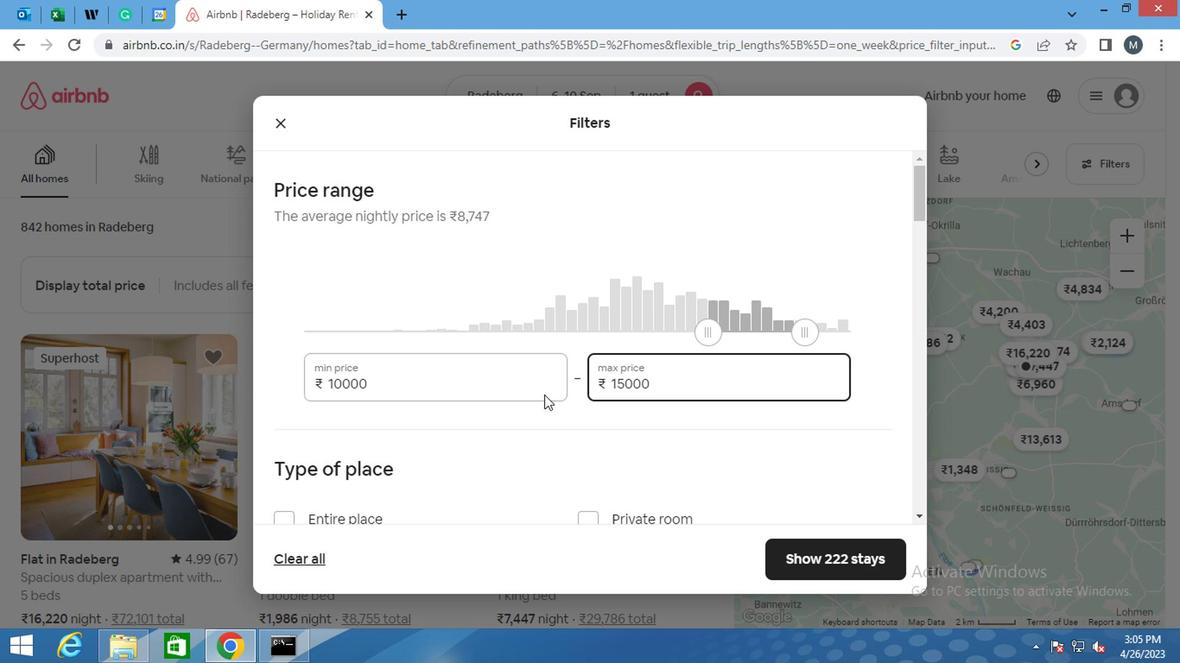 
Action: Mouse scrolled (528, 373) with delta (0, 0)
Screenshot: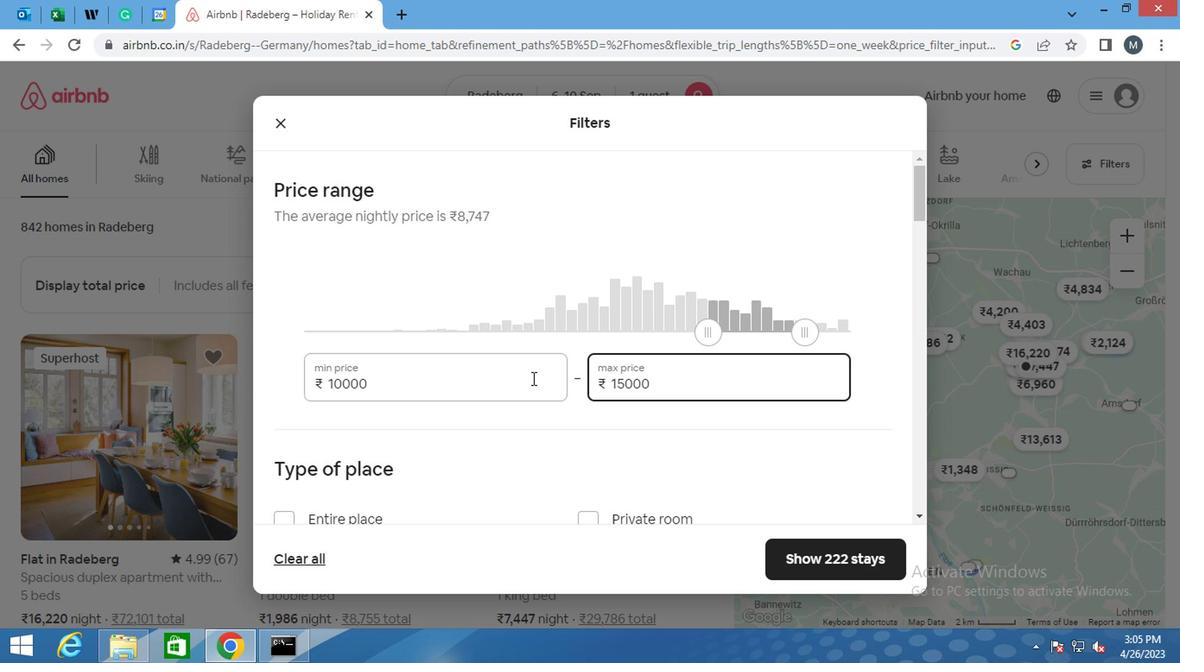 
Action: Mouse scrolled (528, 373) with delta (0, 0)
Screenshot: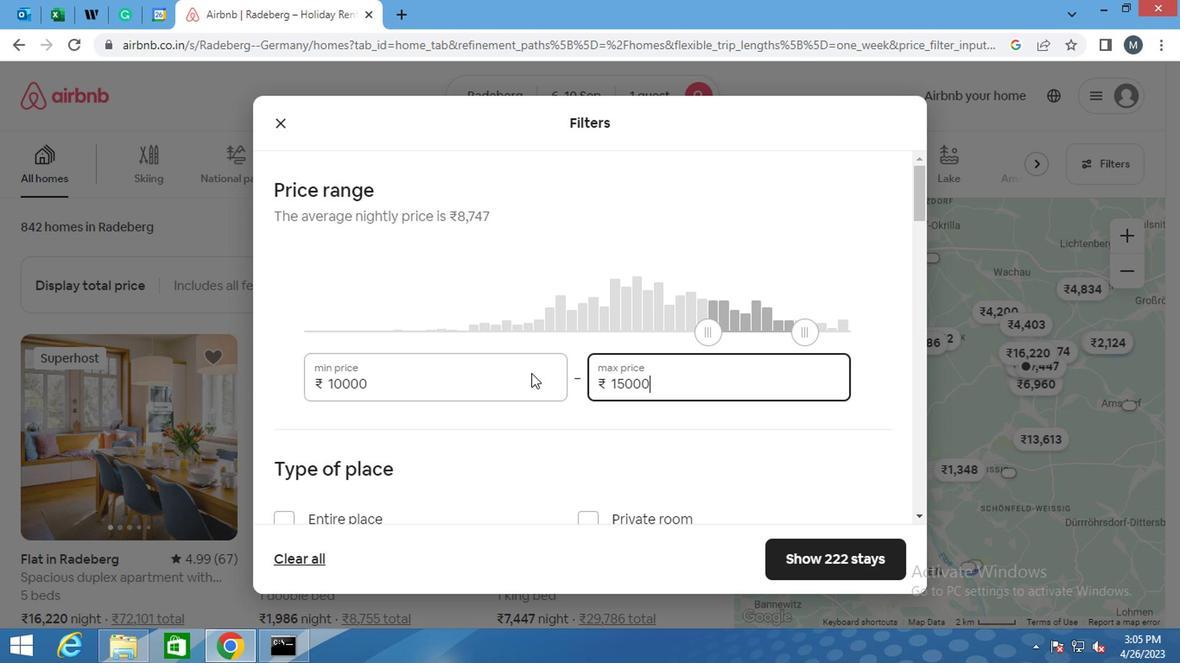 
Action: Mouse moved to (527, 371)
Screenshot: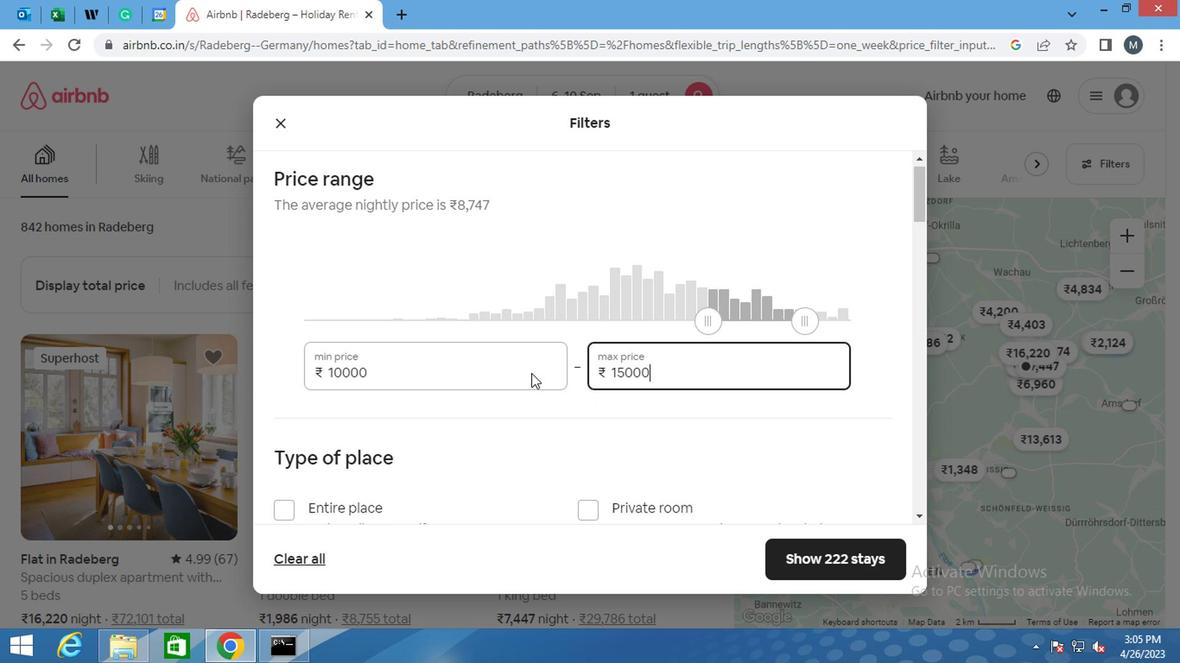 
Action: Mouse scrolled (527, 371) with delta (0, 0)
Screenshot: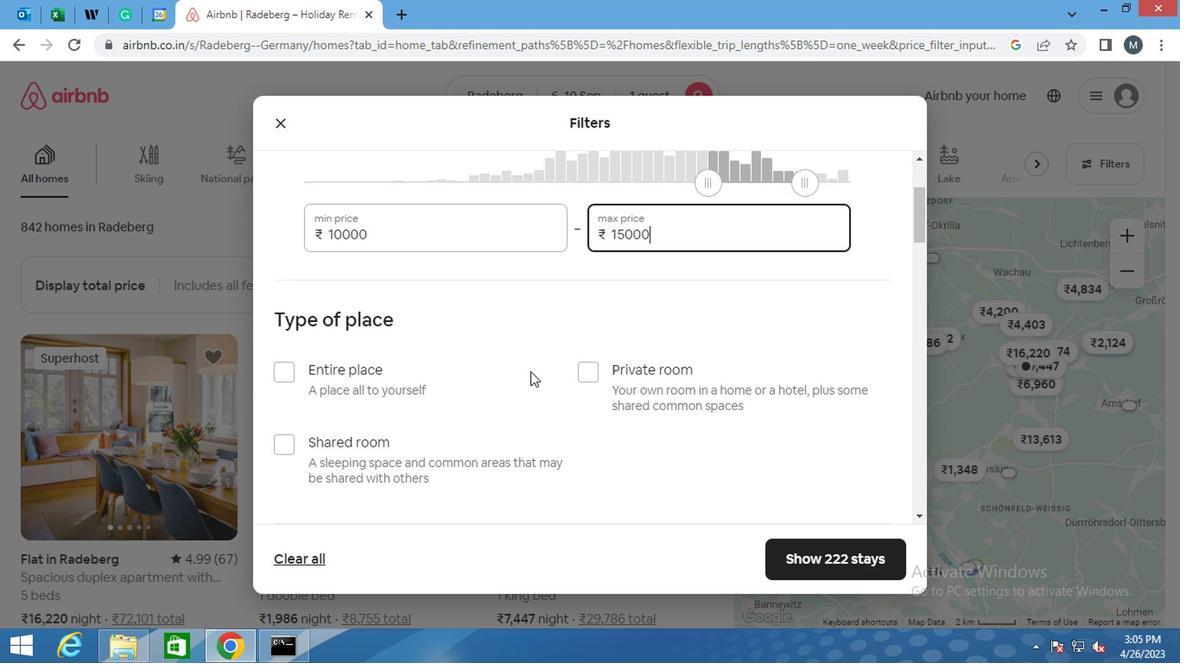 
Action: Mouse moved to (594, 262)
Screenshot: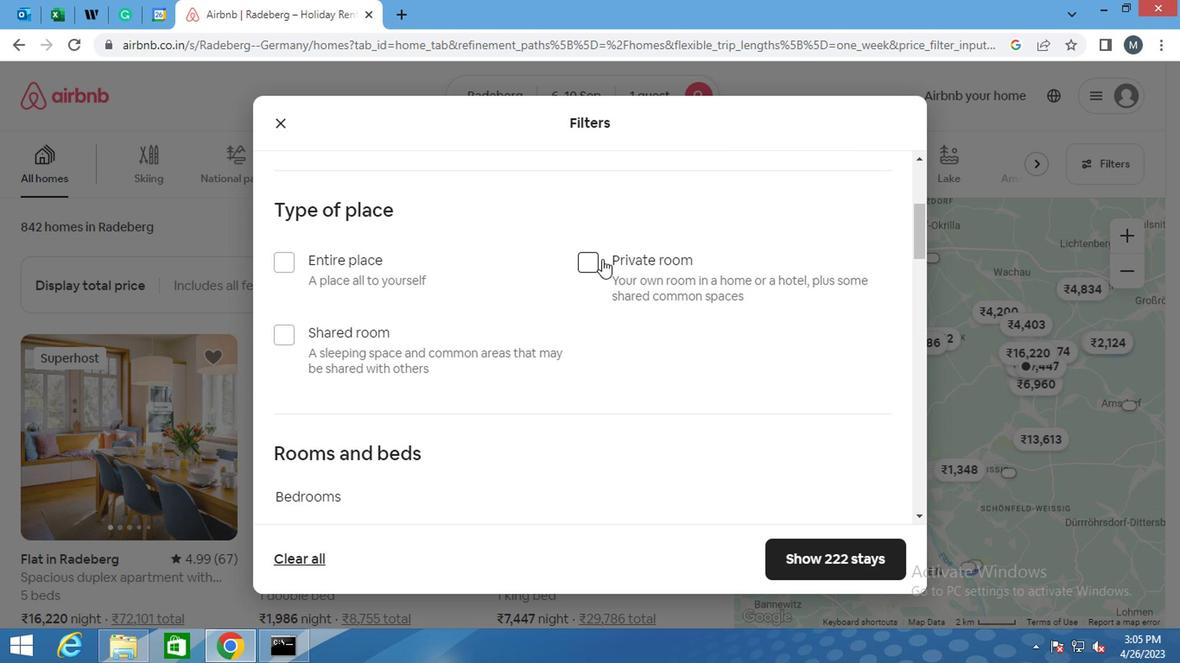 
Action: Mouse pressed left at (594, 262)
Screenshot: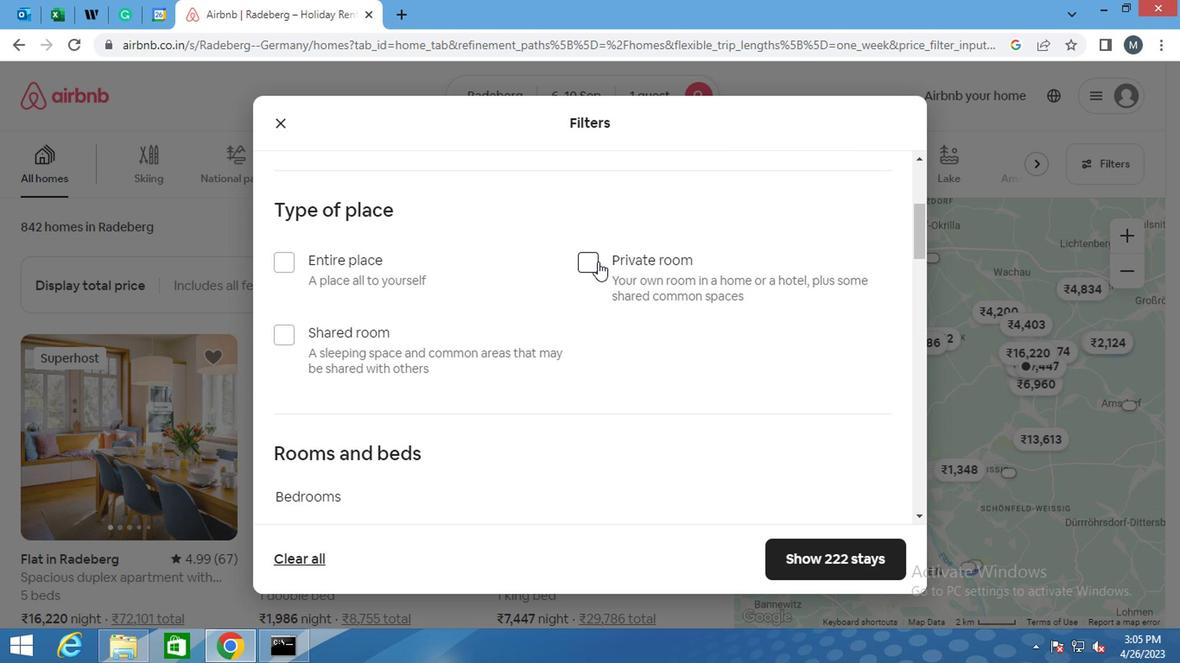 
Action: Mouse moved to (405, 275)
Screenshot: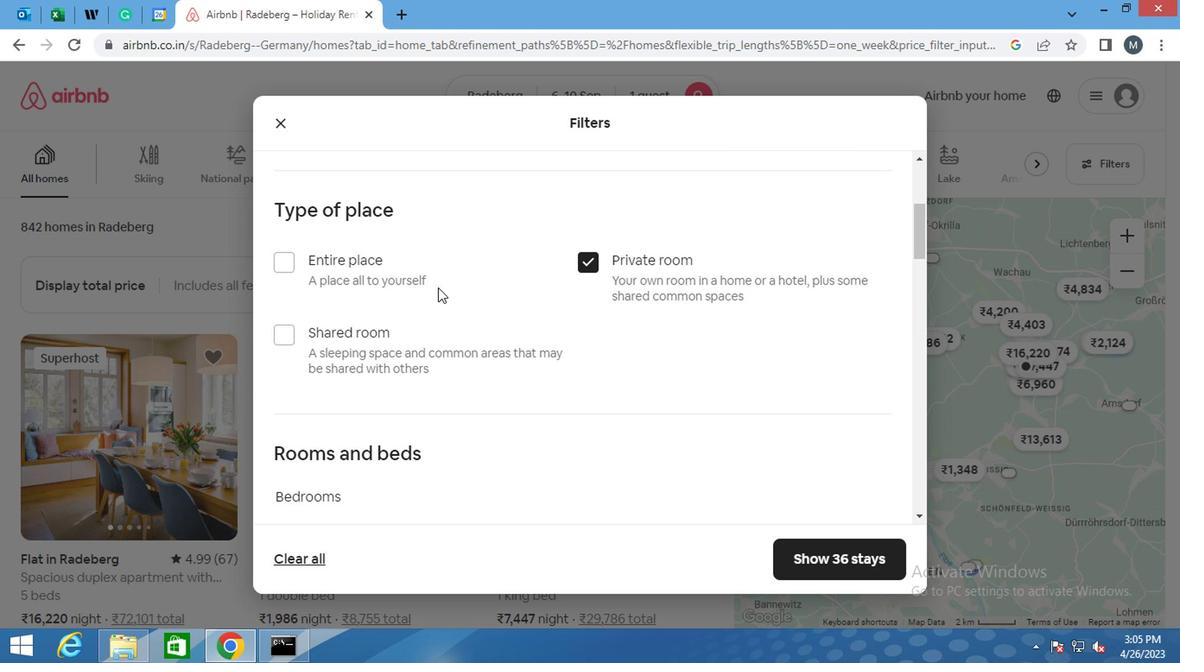 
Action: Mouse scrolled (405, 274) with delta (0, 0)
Screenshot: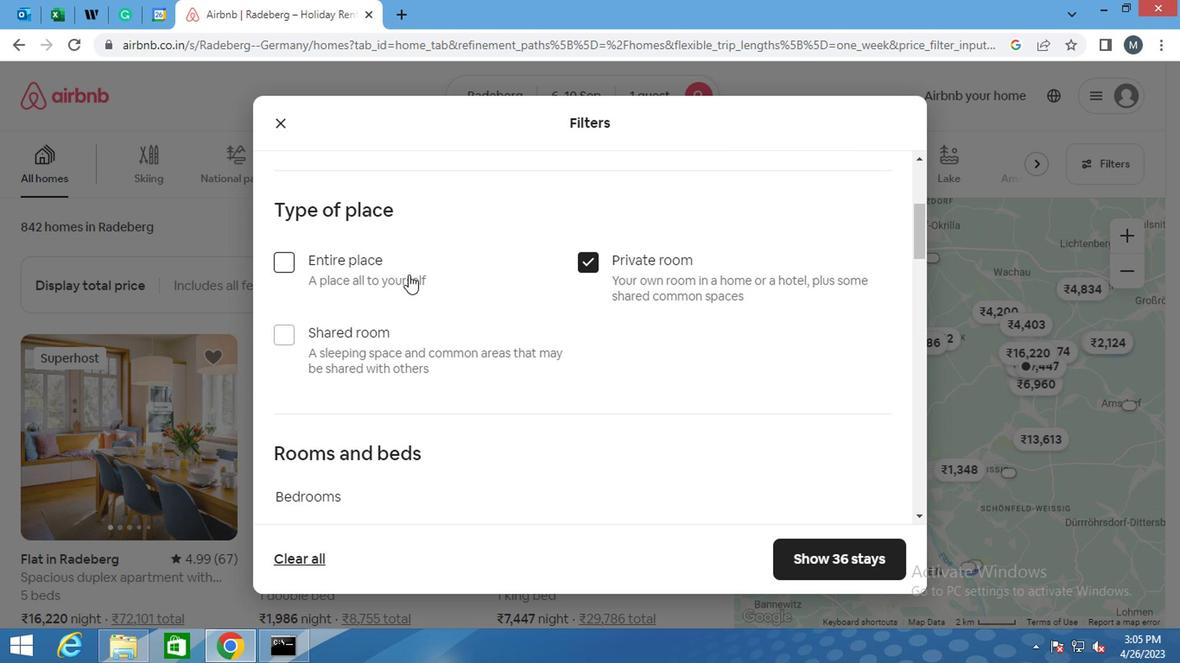 
Action: Mouse moved to (401, 272)
Screenshot: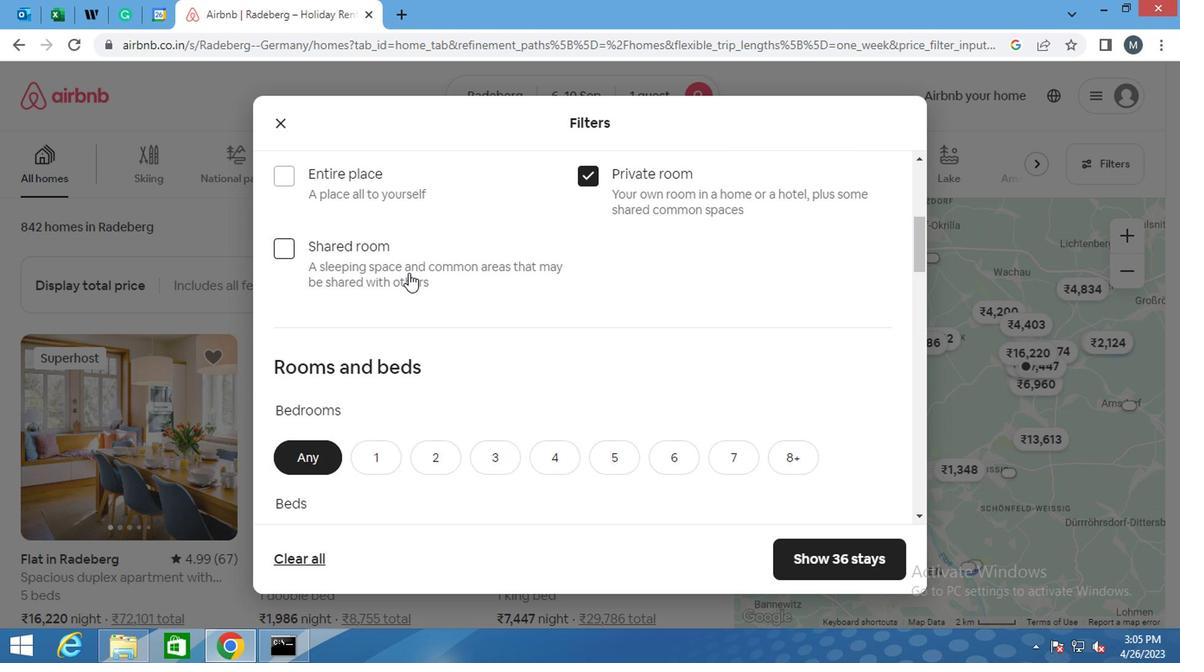 
Action: Mouse scrolled (401, 271) with delta (0, -1)
Screenshot: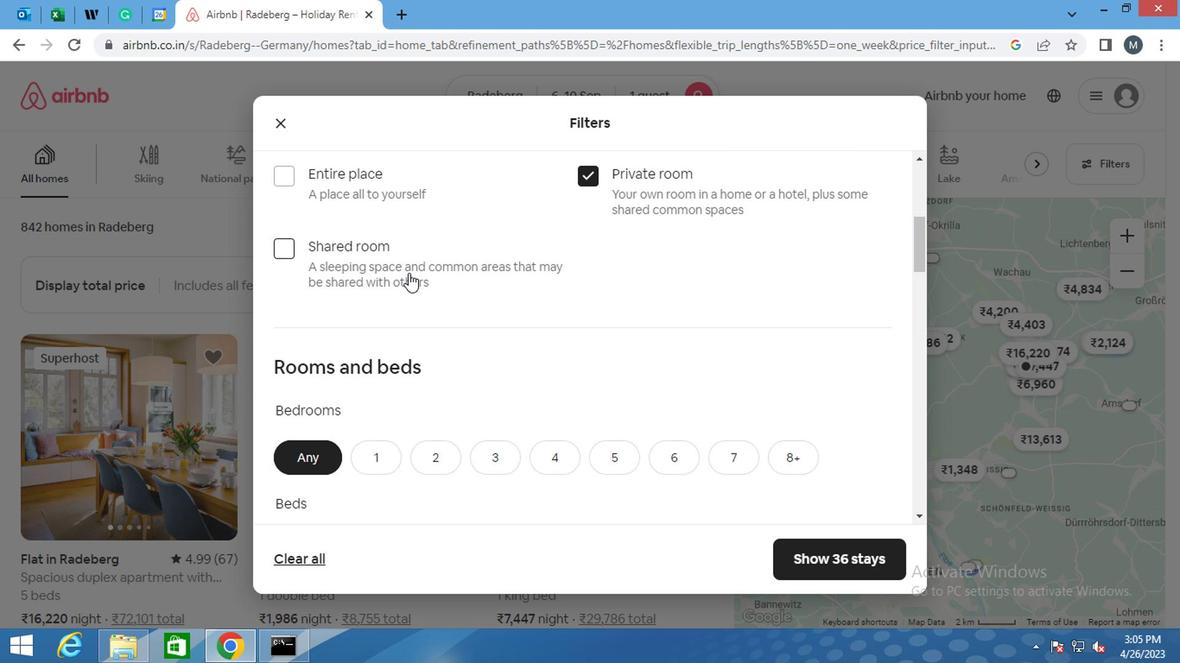 
Action: Mouse moved to (387, 370)
Screenshot: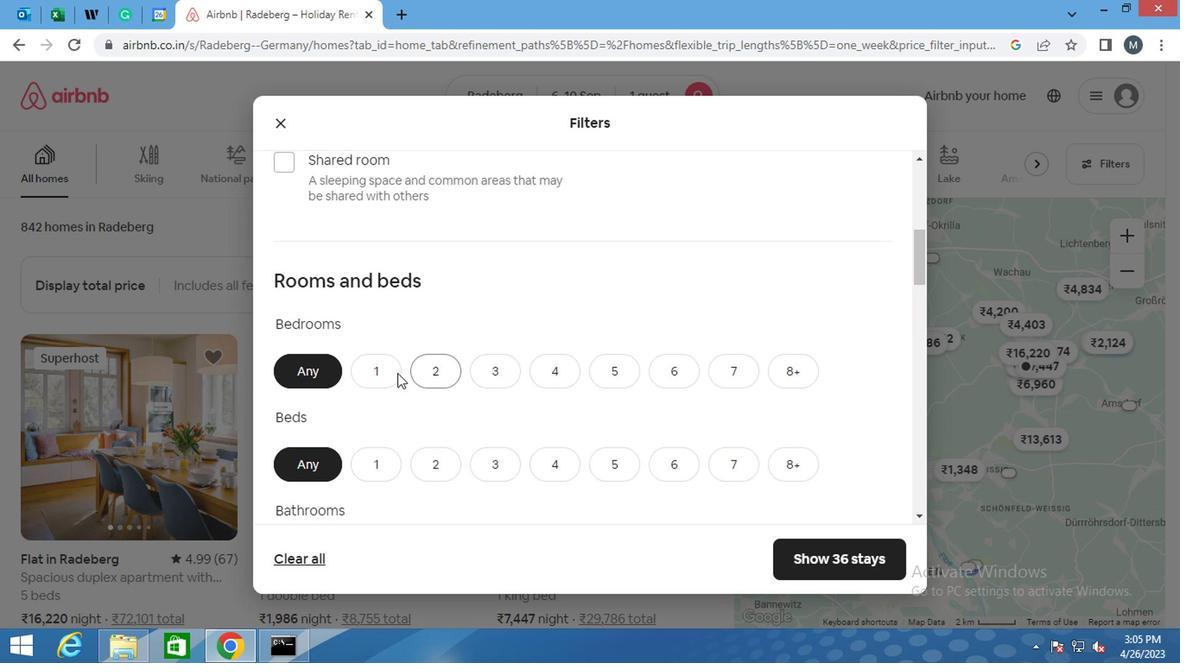 
Action: Mouse pressed left at (387, 370)
Screenshot: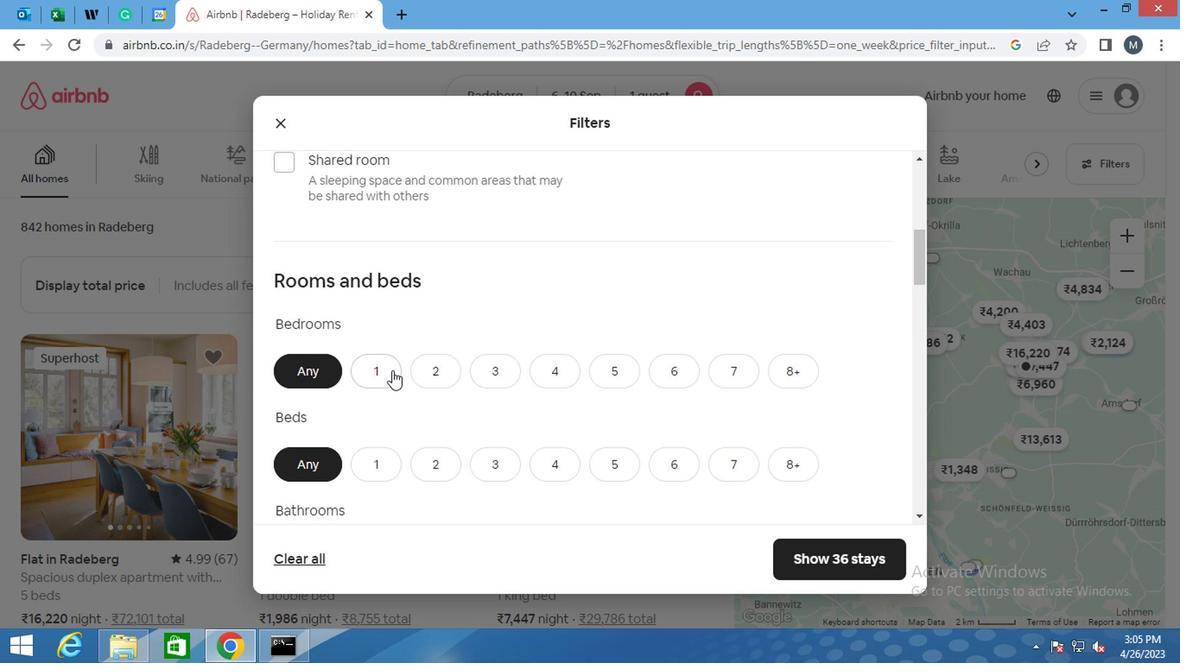 
Action: Mouse moved to (386, 371)
Screenshot: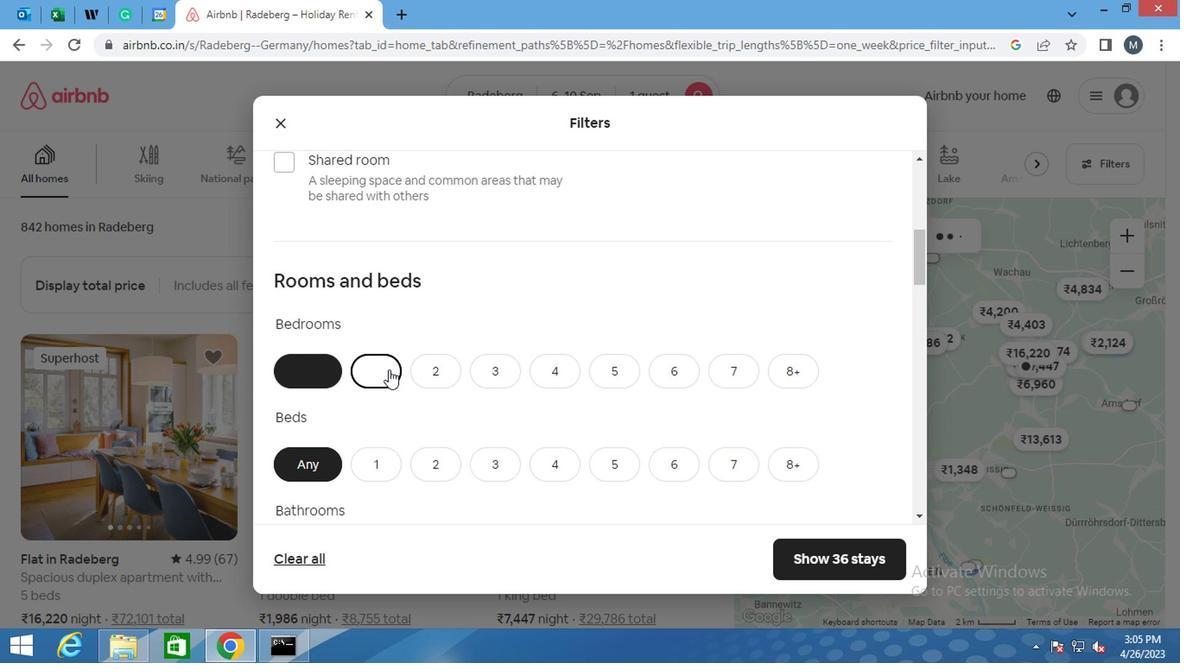
Action: Mouse scrolled (386, 371) with delta (0, 0)
Screenshot: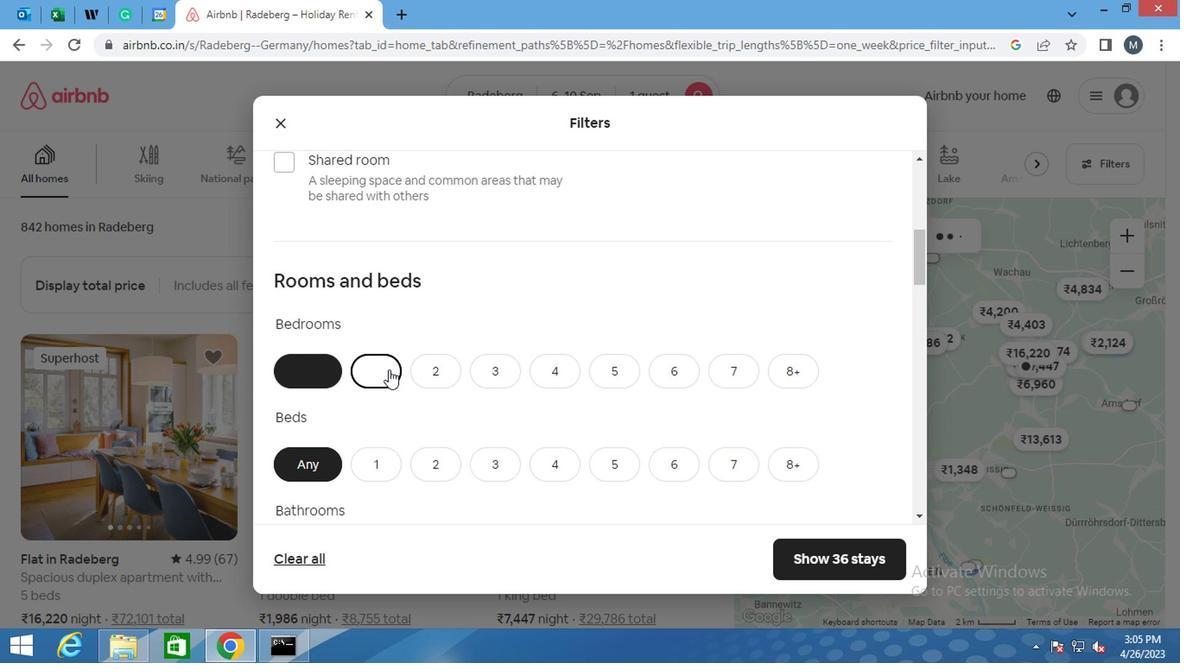 
Action: Mouse moved to (371, 359)
Screenshot: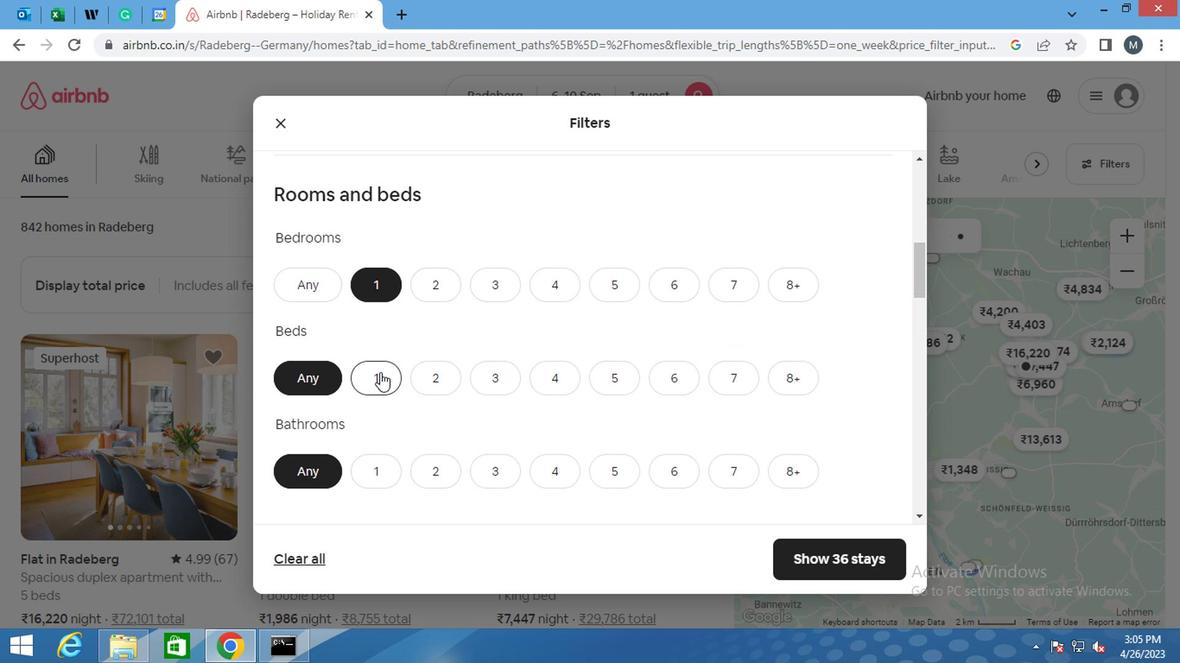 
Action: Mouse pressed left at (371, 359)
Screenshot: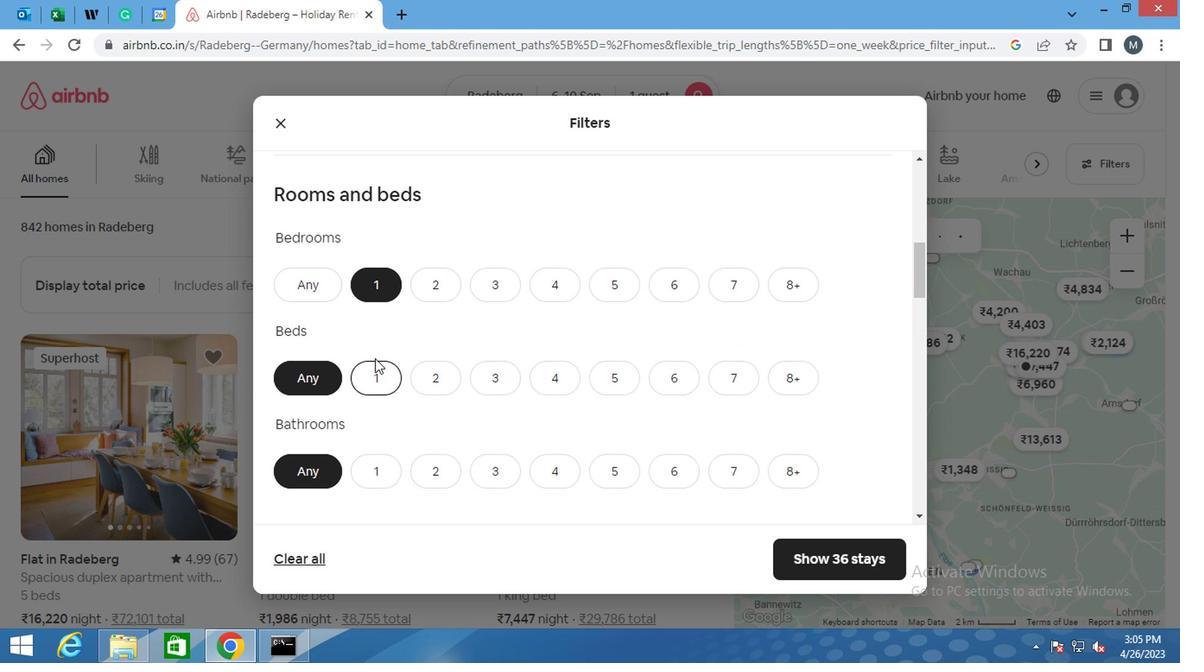 
Action: Mouse moved to (382, 375)
Screenshot: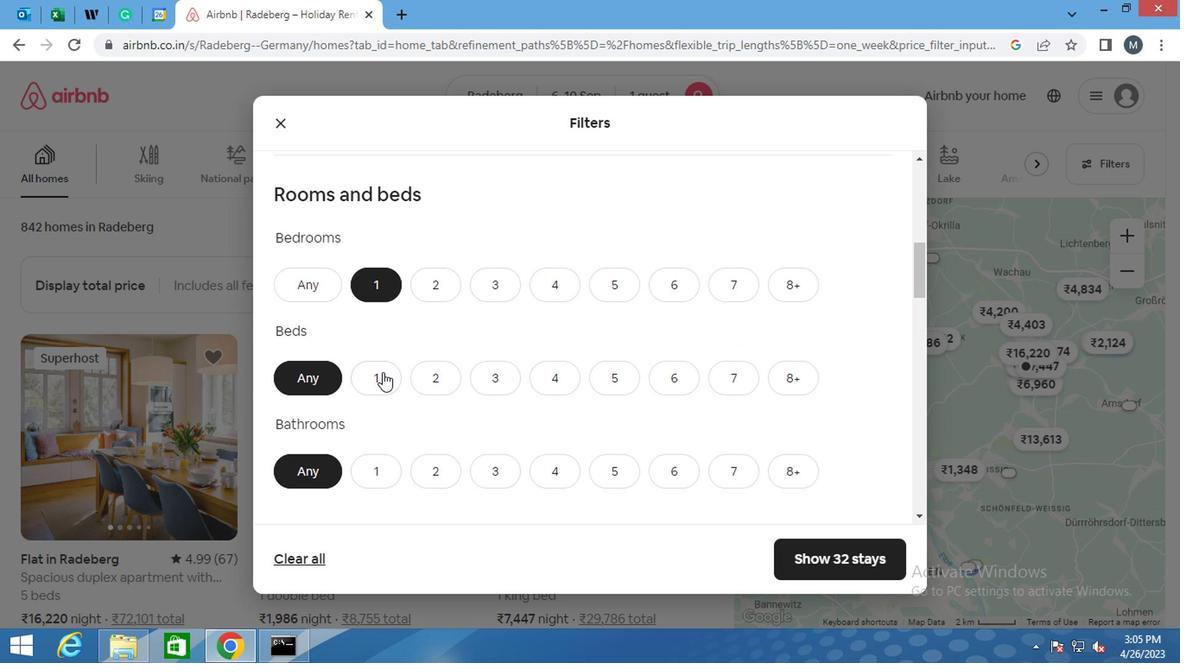 
Action: Mouse pressed left at (382, 375)
Screenshot: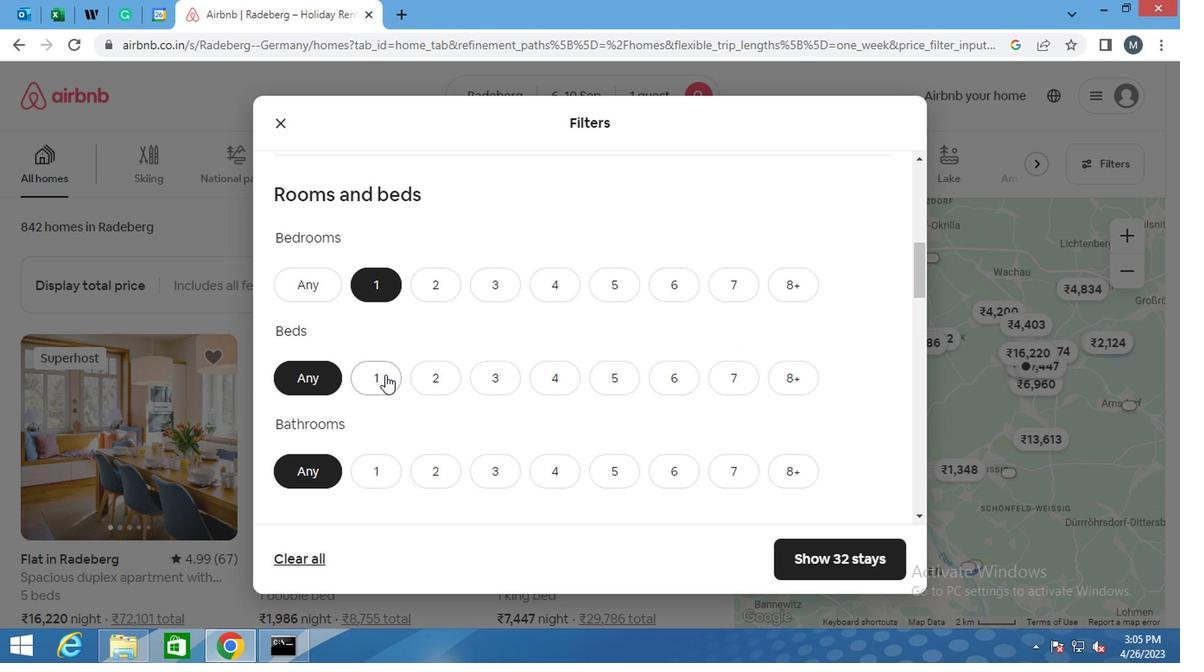 
Action: Mouse moved to (386, 375)
Screenshot: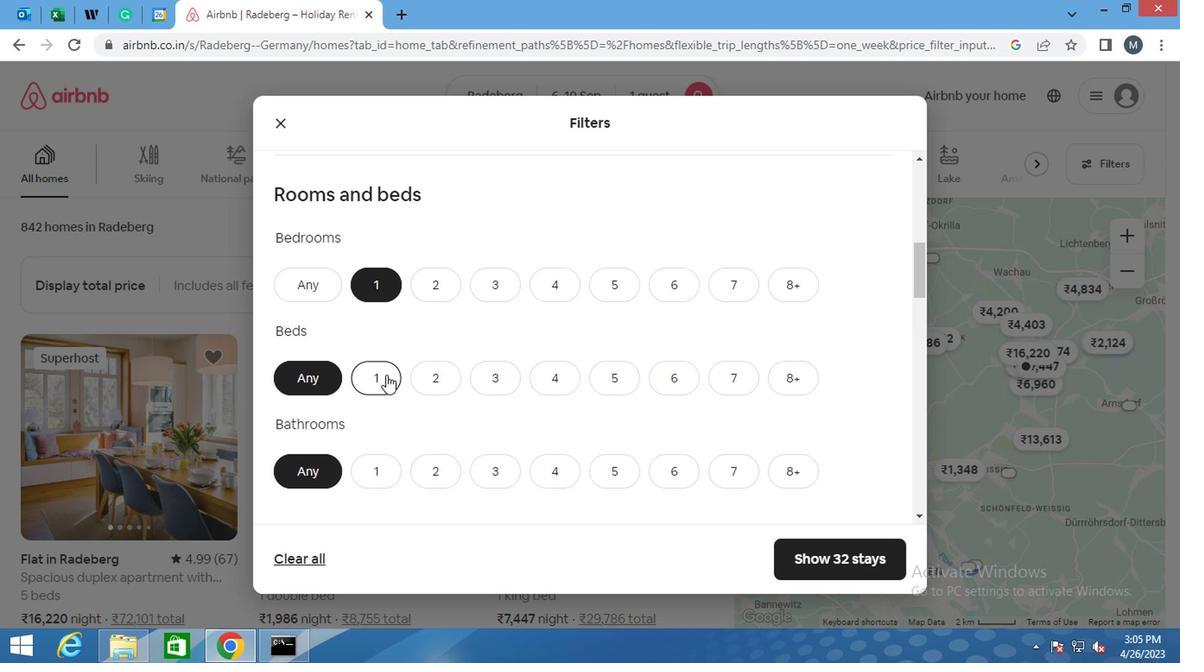 
Action: Mouse scrolled (386, 374) with delta (0, -1)
Screenshot: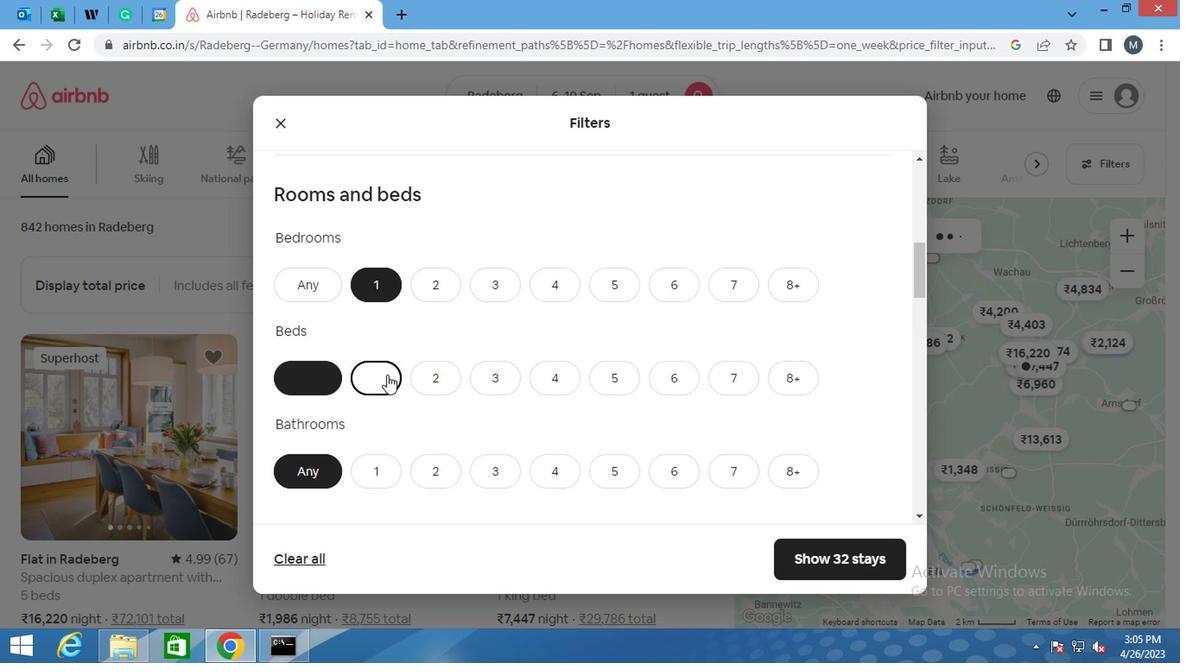 
Action: Mouse moved to (386, 375)
Screenshot: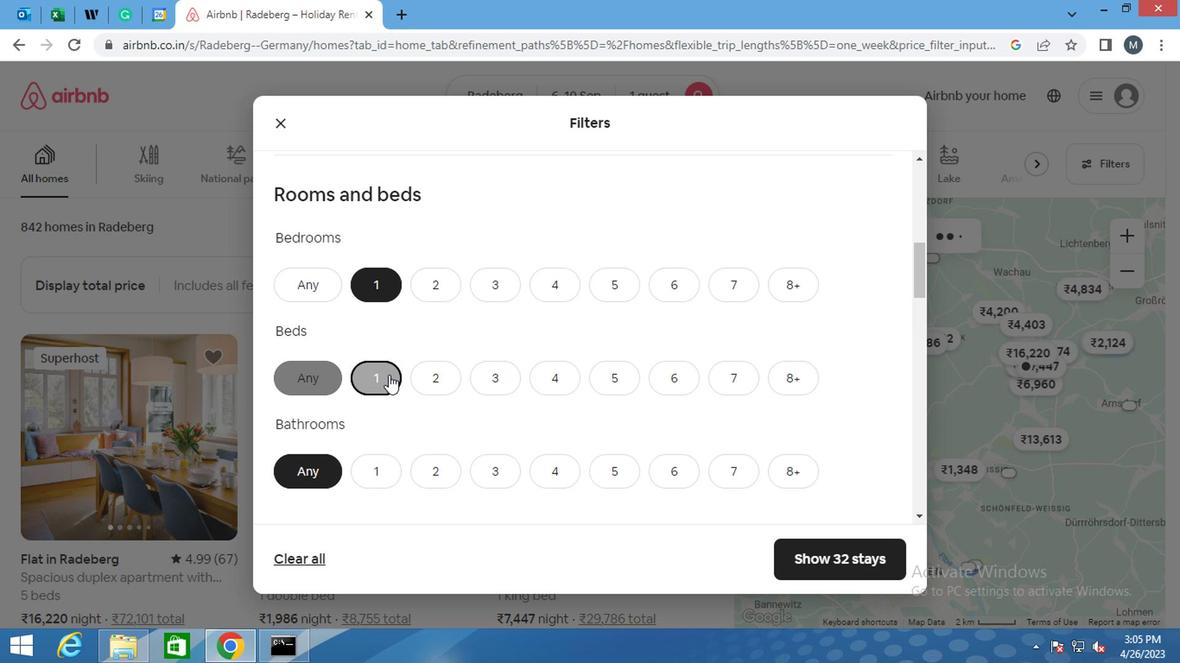 
Action: Mouse scrolled (386, 374) with delta (0, -1)
Screenshot: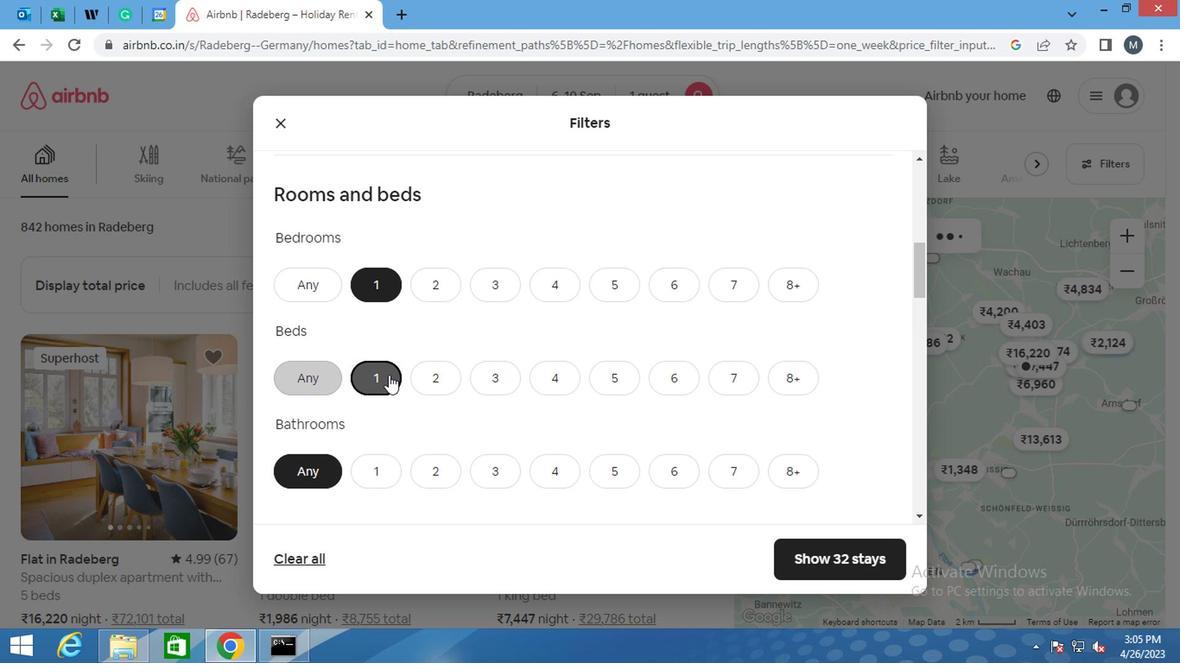 
Action: Mouse moved to (374, 304)
Screenshot: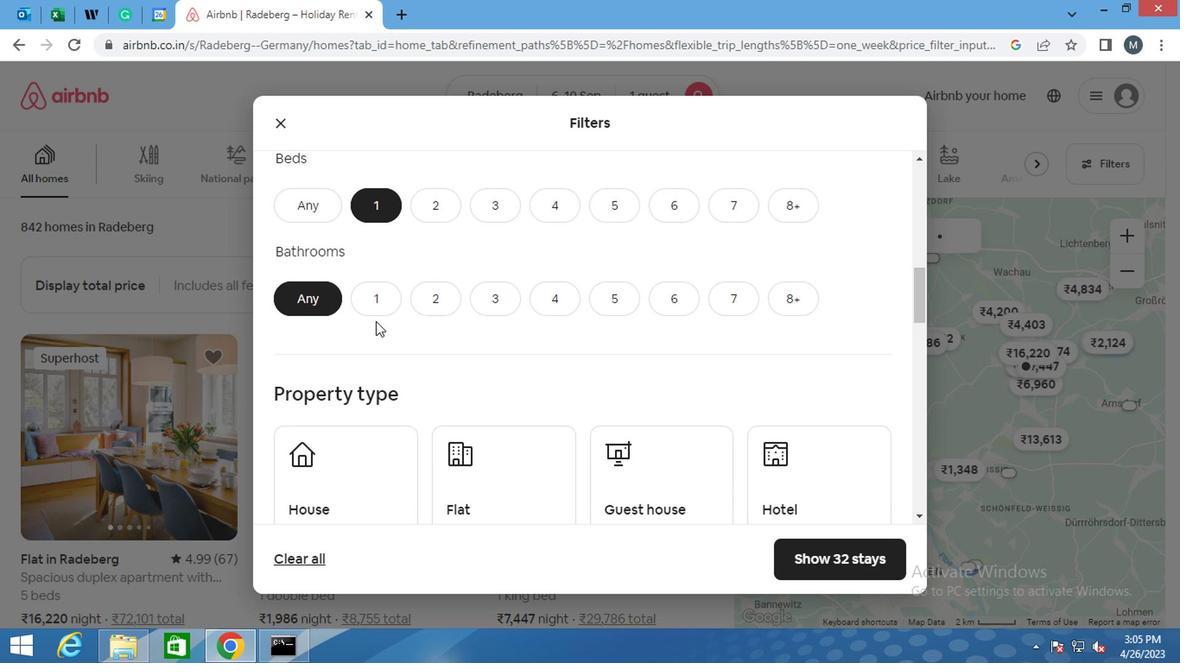 
Action: Mouse pressed left at (374, 304)
Screenshot: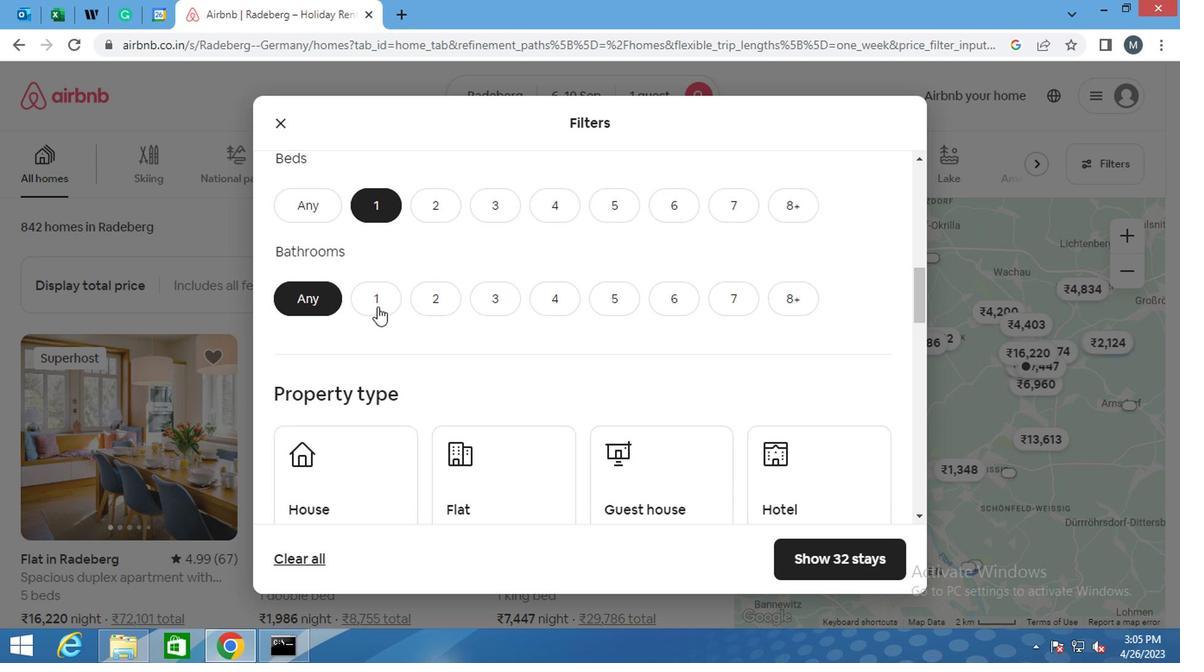 
Action: Mouse moved to (424, 281)
Screenshot: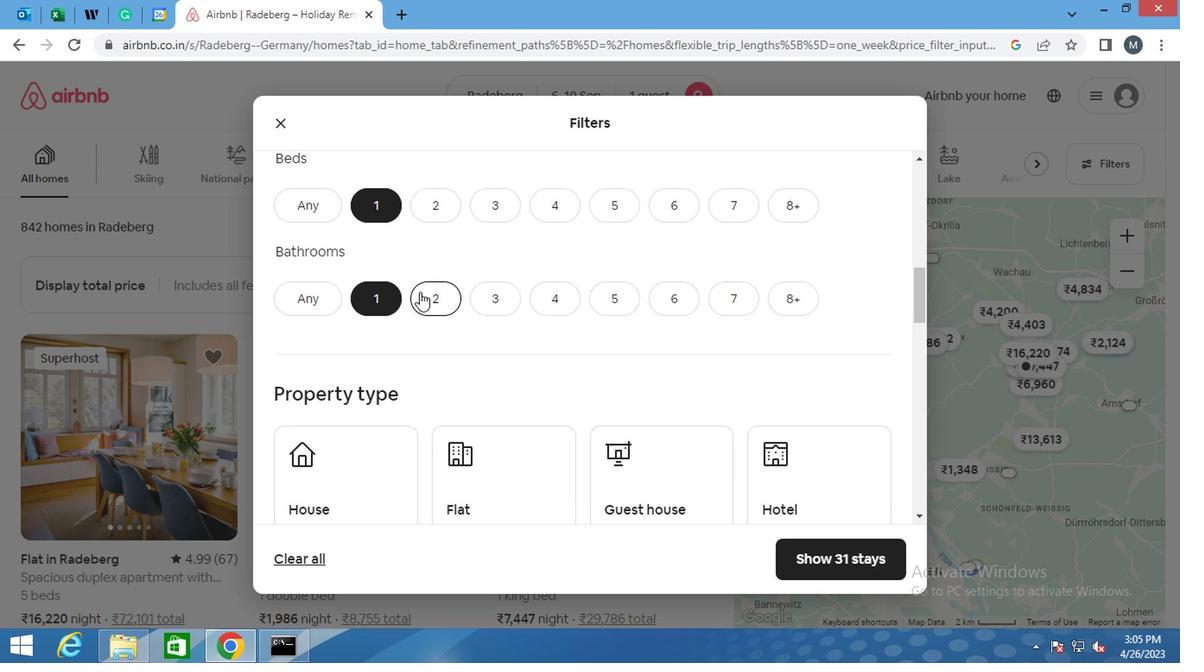 
Action: Mouse scrolled (424, 280) with delta (0, 0)
Screenshot: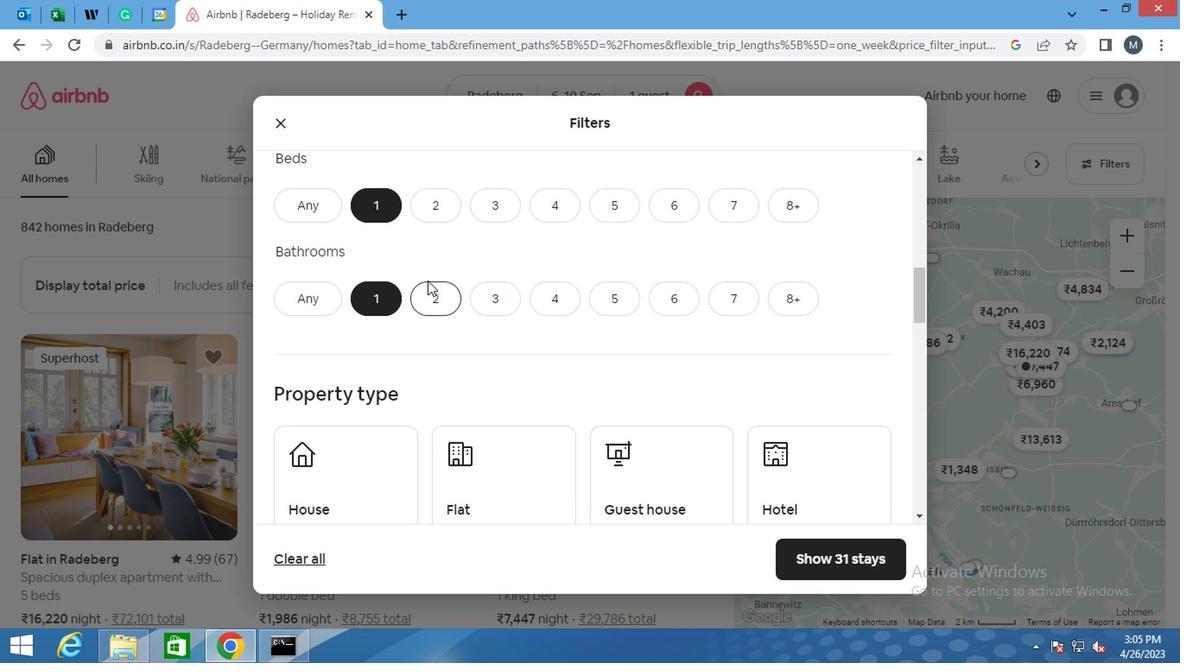 
Action: Mouse moved to (380, 398)
Screenshot: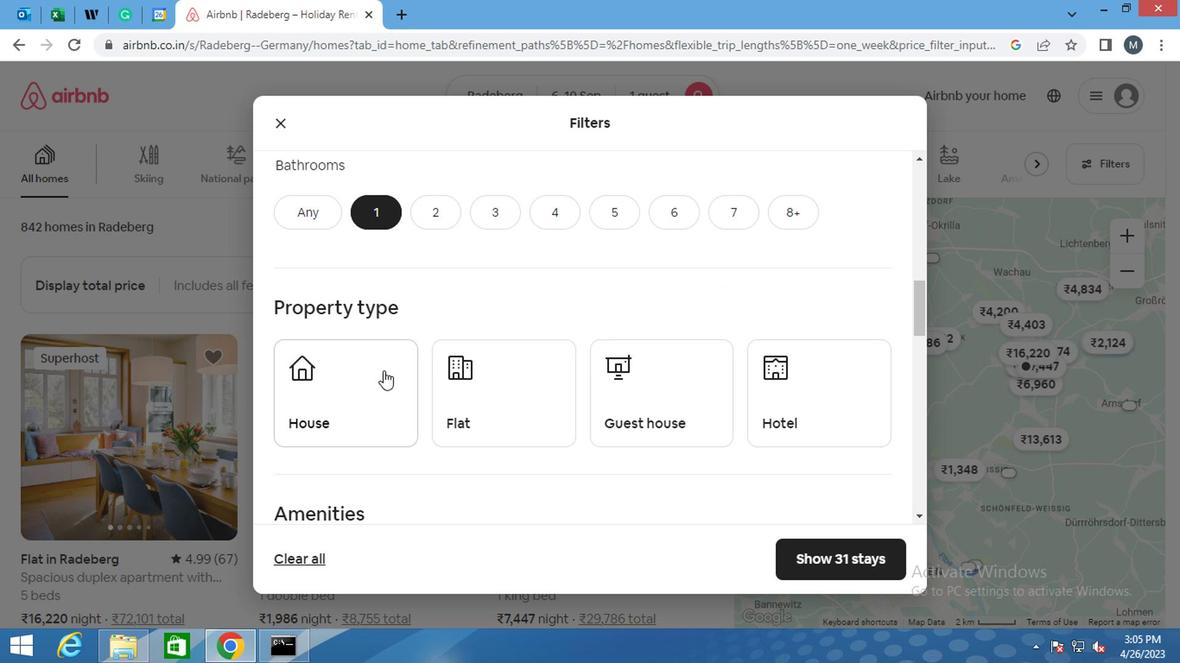 
Action: Mouse pressed left at (380, 398)
Screenshot: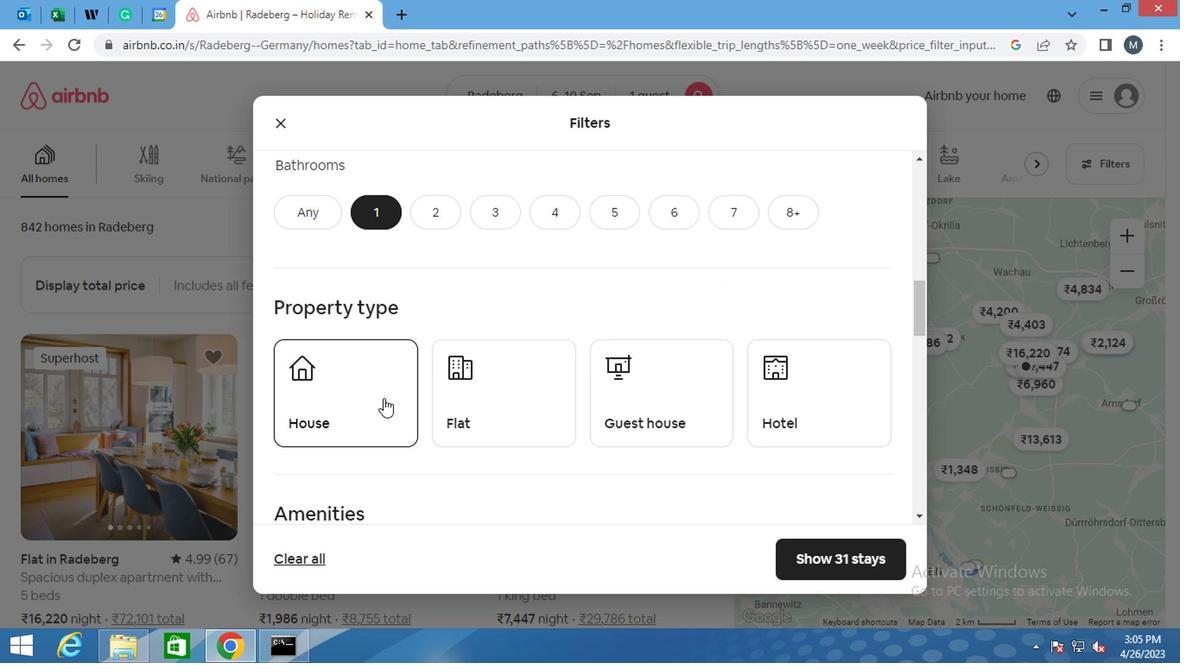 
Action: Mouse moved to (459, 382)
Screenshot: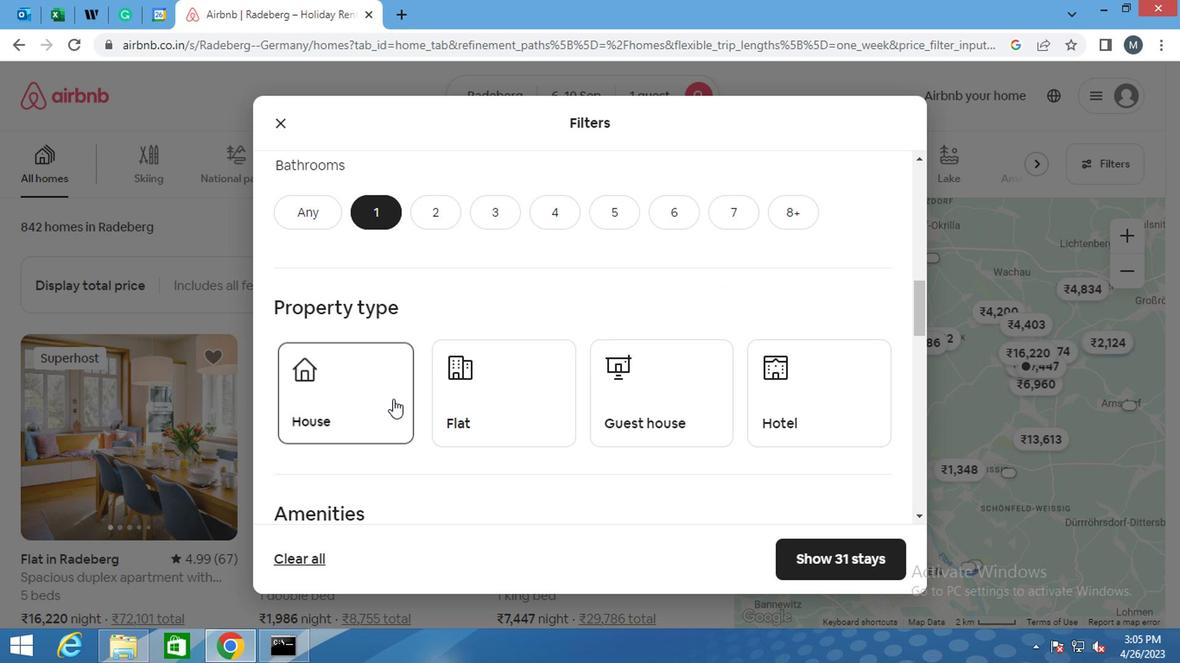 
Action: Mouse pressed left at (459, 382)
Screenshot: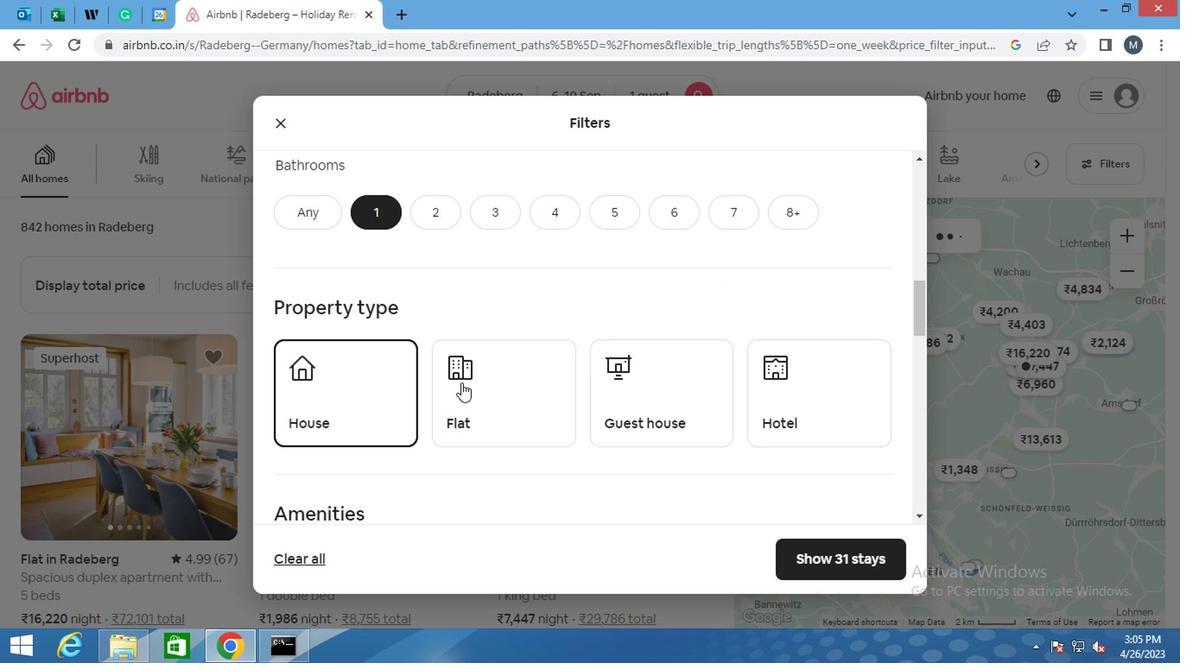 
Action: Mouse moved to (649, 373)
Screenshot: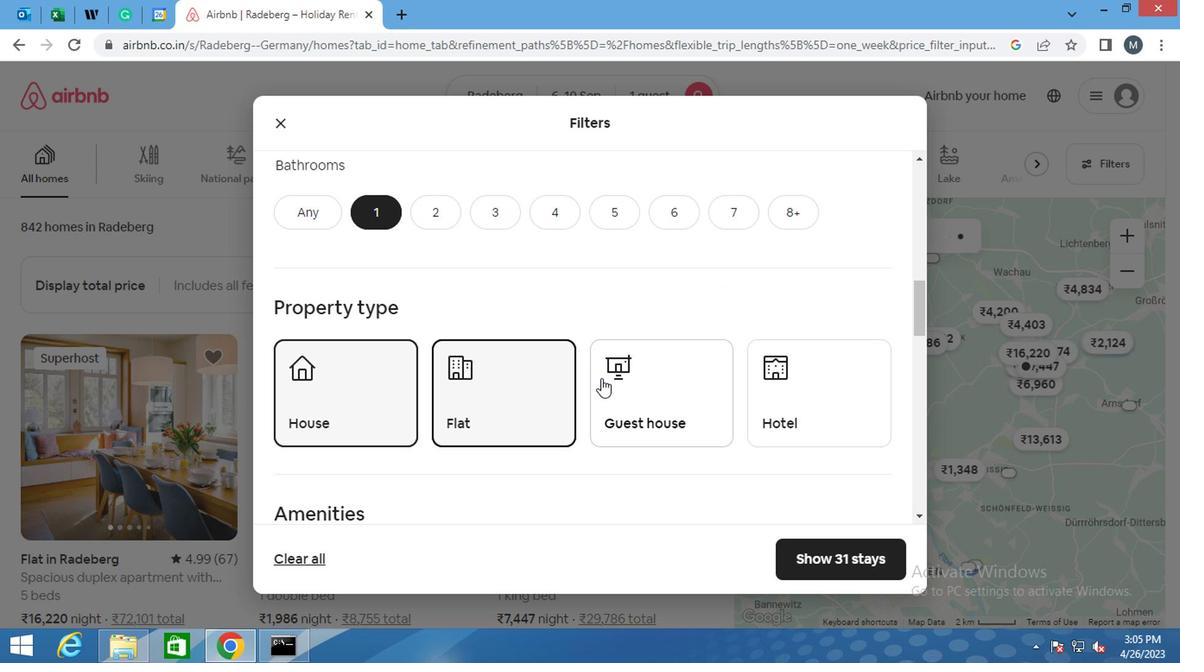 
Action: Mouse pressed left at (649, 373)
Screenshot: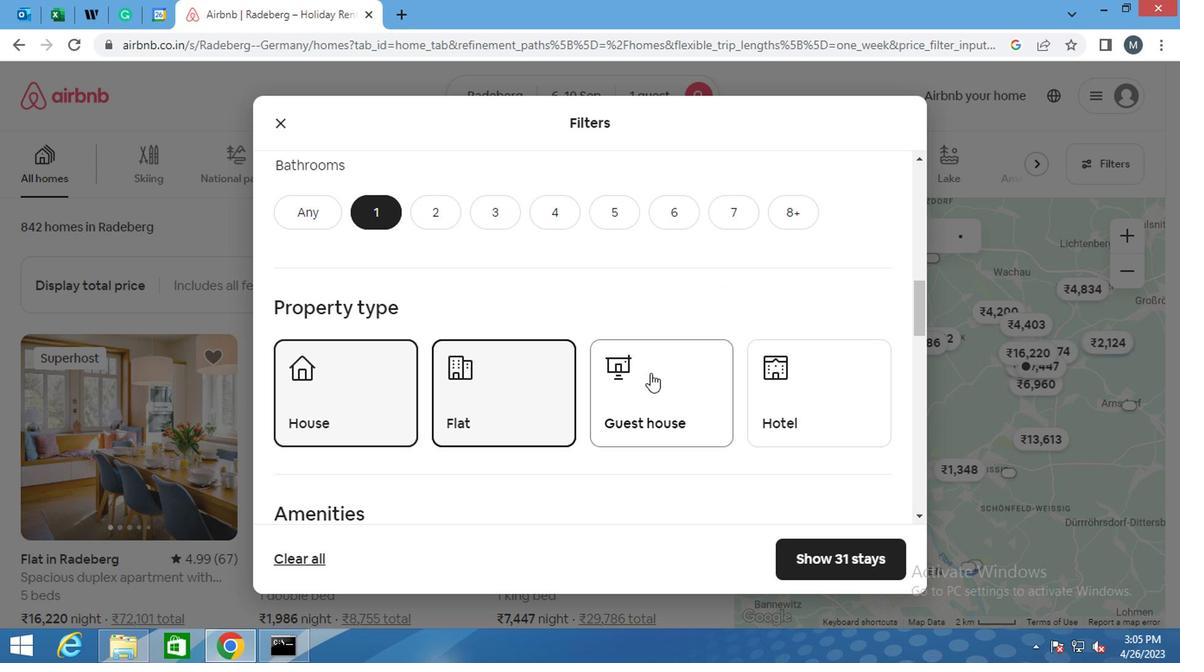 
Action: Mouse moved to (751, 386)
Screenshot: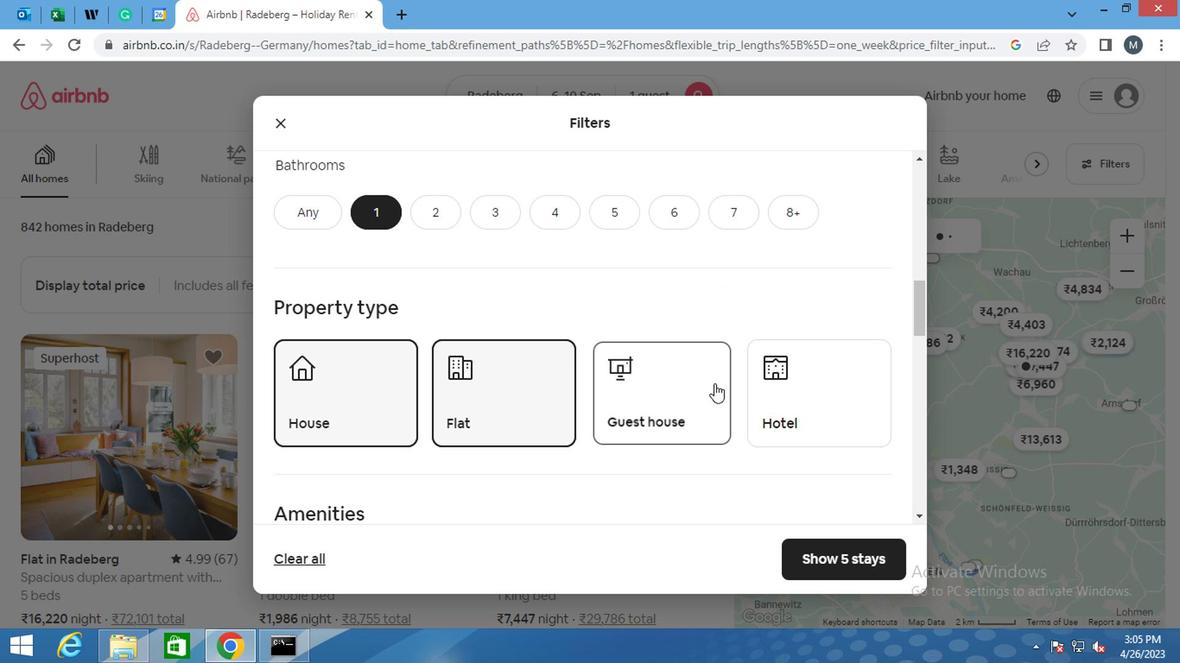 
Action: Mouse pressed left at (751, 386)
Screenshot: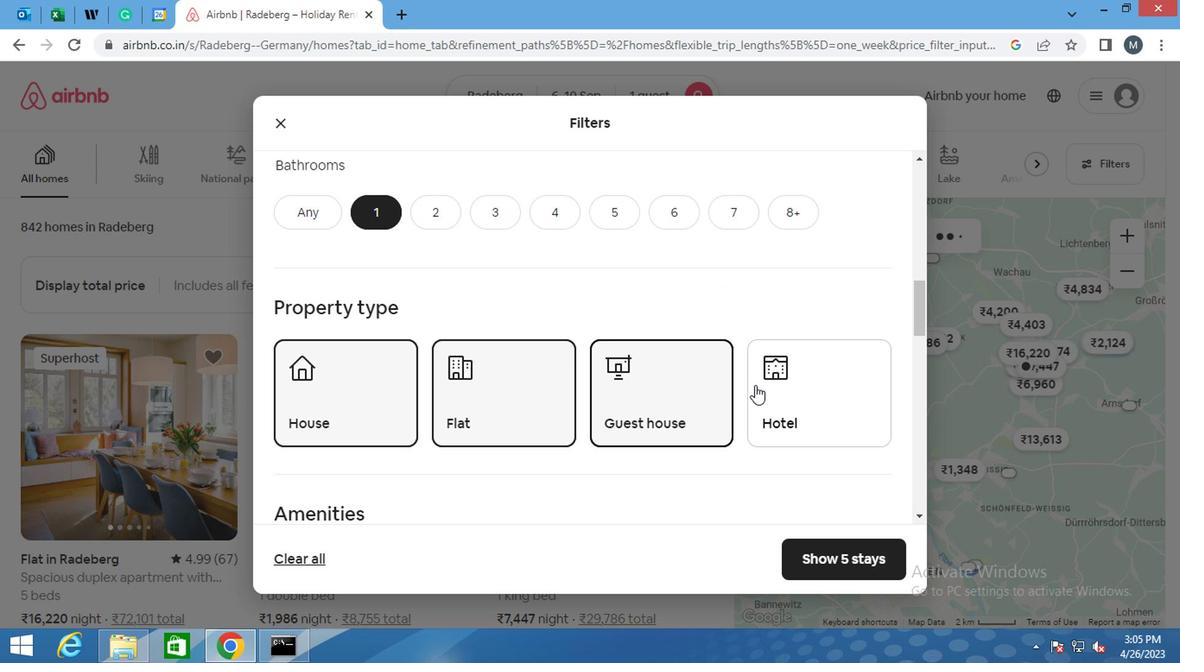 
Action: Mouse moved to (416, 364)
Screenshot: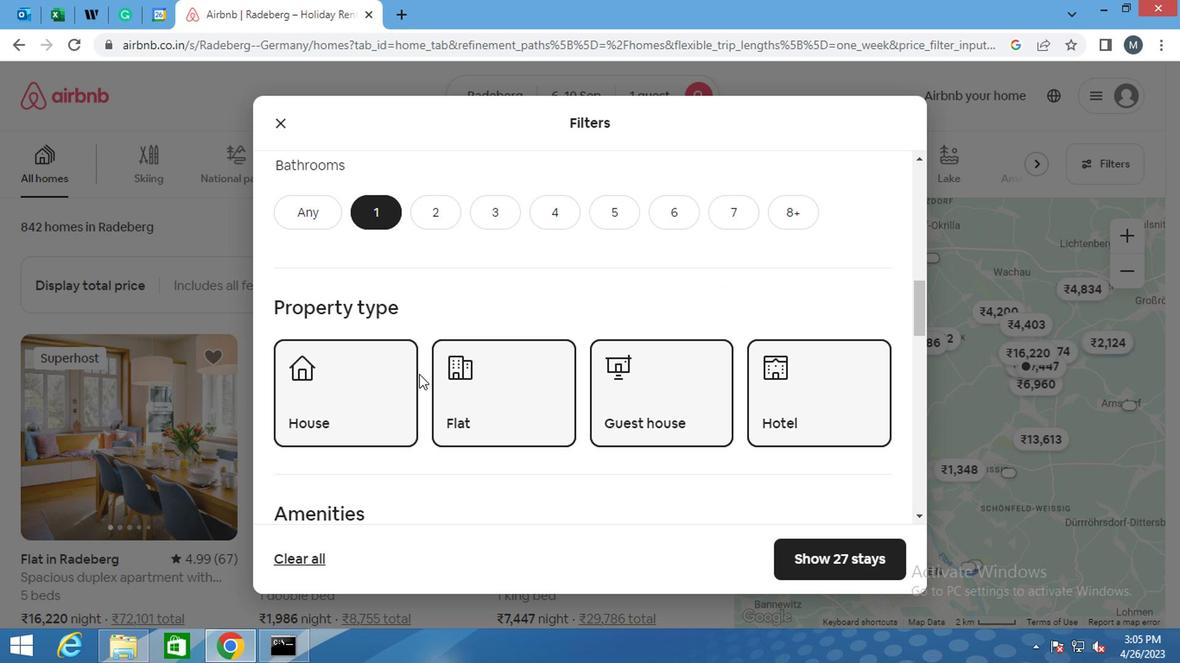 
Action: Mouse scrolled (416, 363) with delta (0, -1)
Screenshot: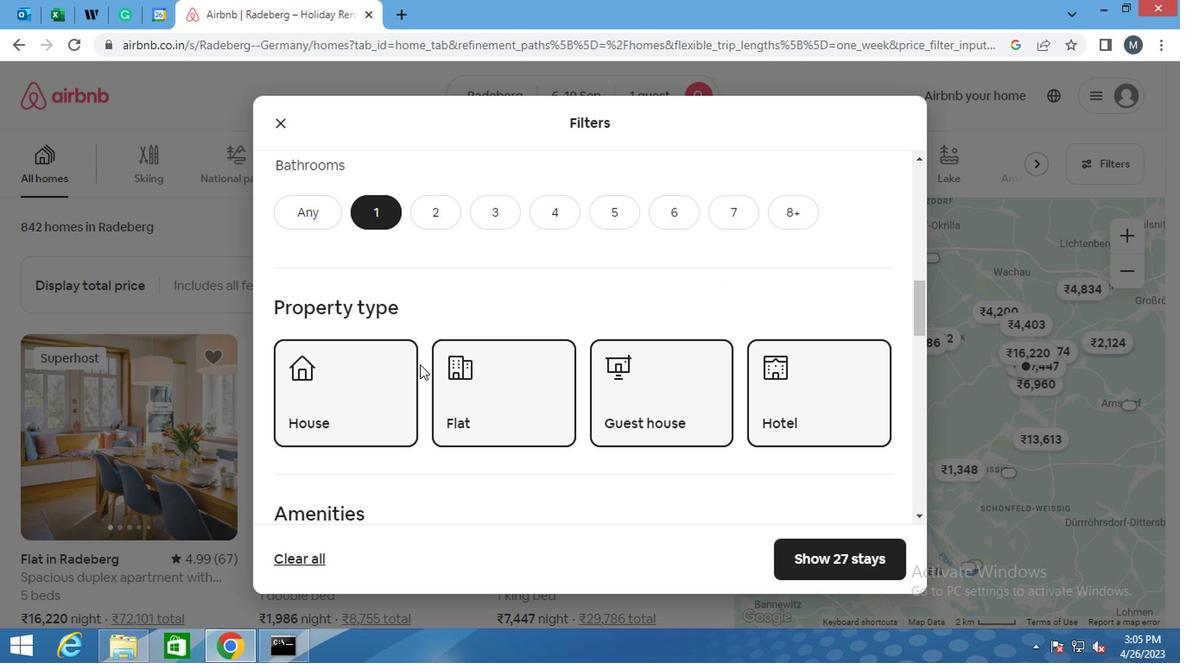 
Action: Mouse scrolled (416, 363) with delta (0, -1)
Screenshot: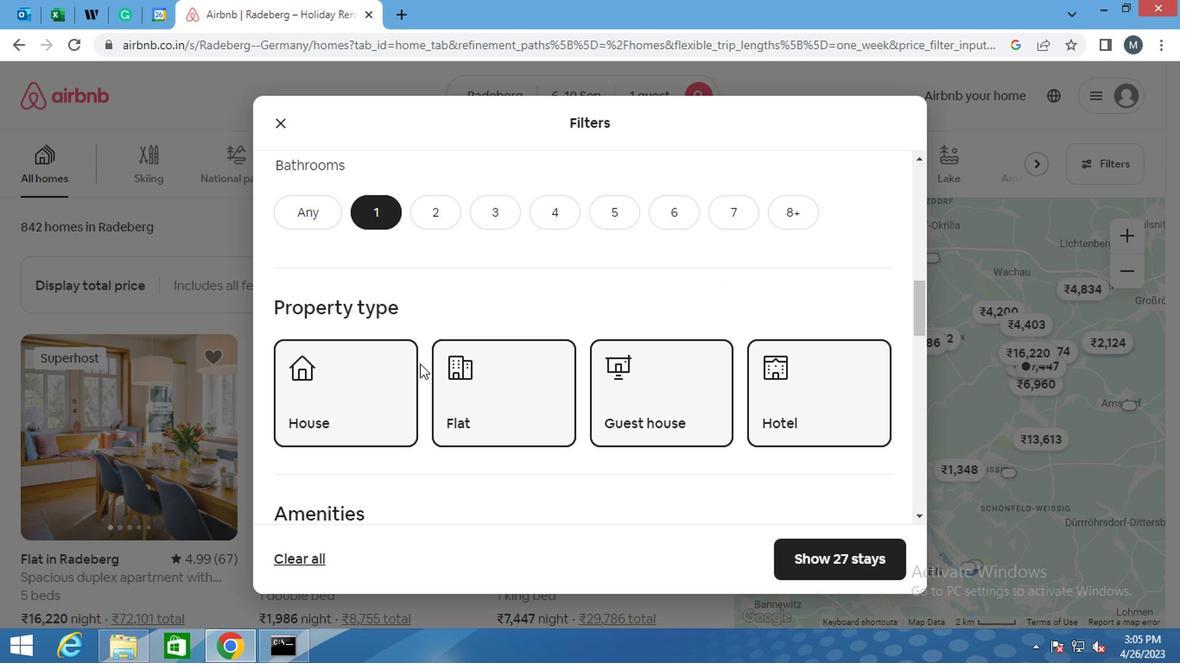 
Action: Mouse moved to (360, 403)
Screenshot: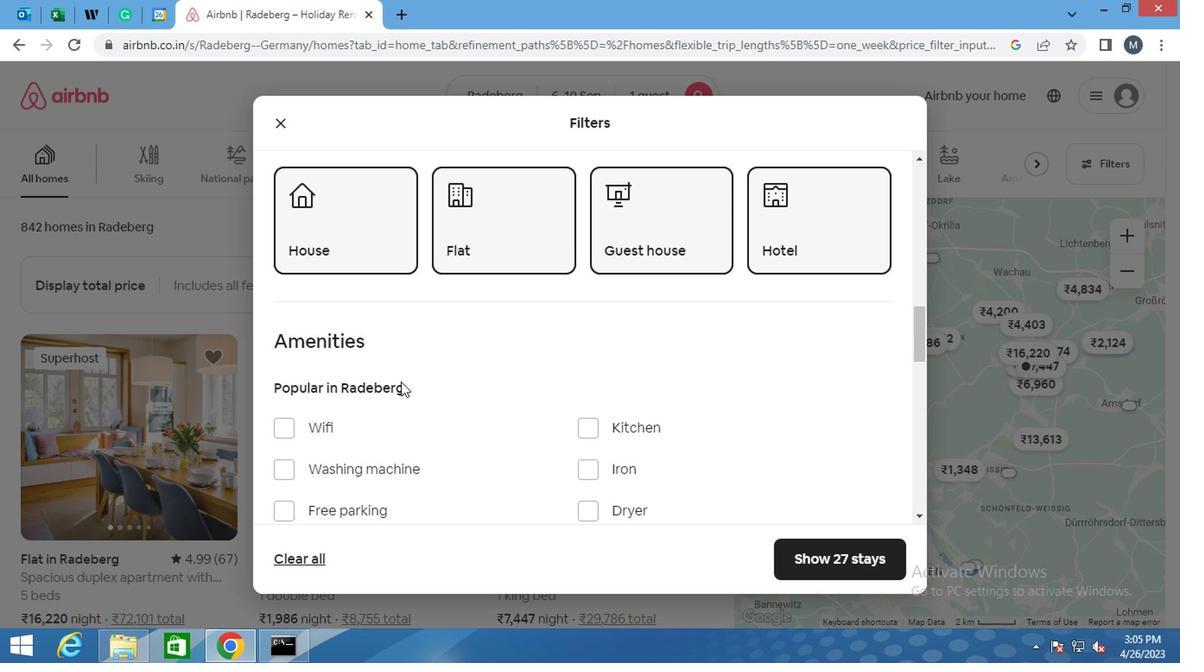 
Action: Mouse scrolled (360, 402) with delta (0, -1)
Screenshot: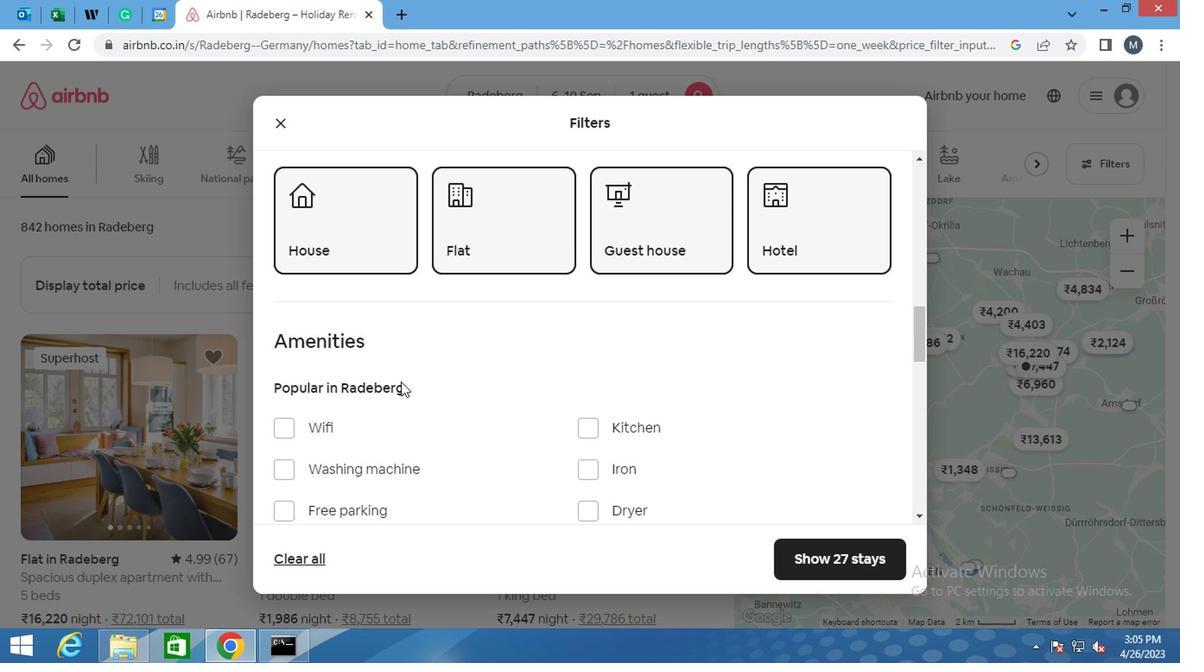 
Action: Mouse moved to (429, 382)
Screenshot: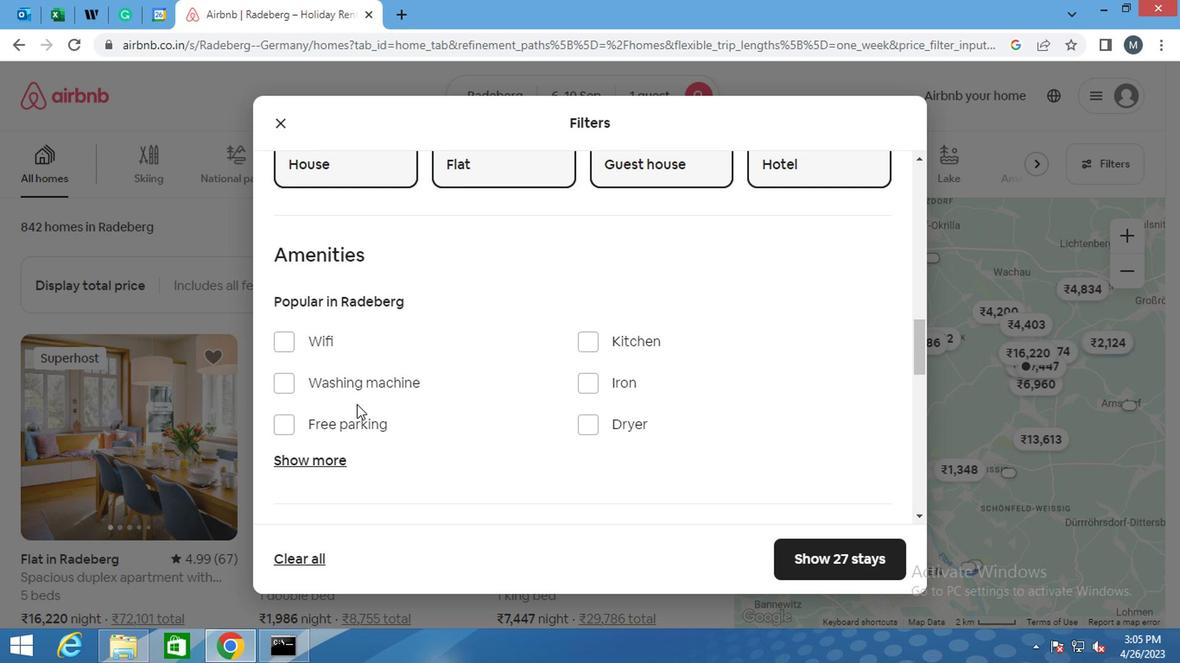 
Action: Mouse scrolled (429, 382) with delta (0, 0)
Screenshot: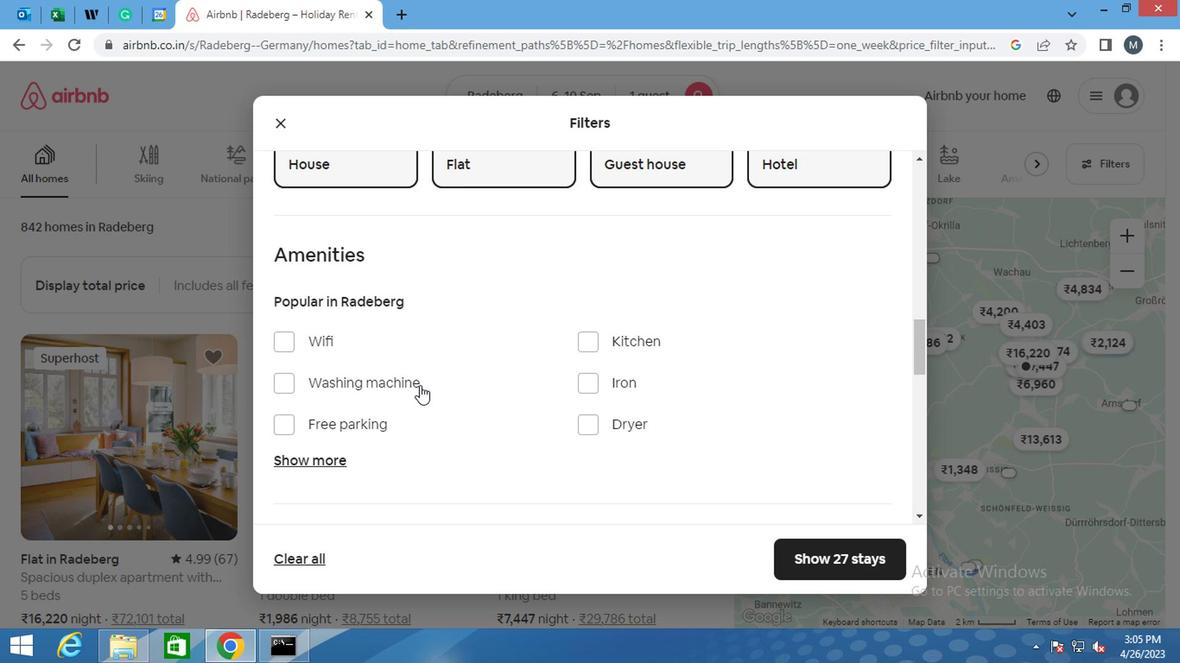 
Action: Mouse moved to (429, 382)
Screenshot: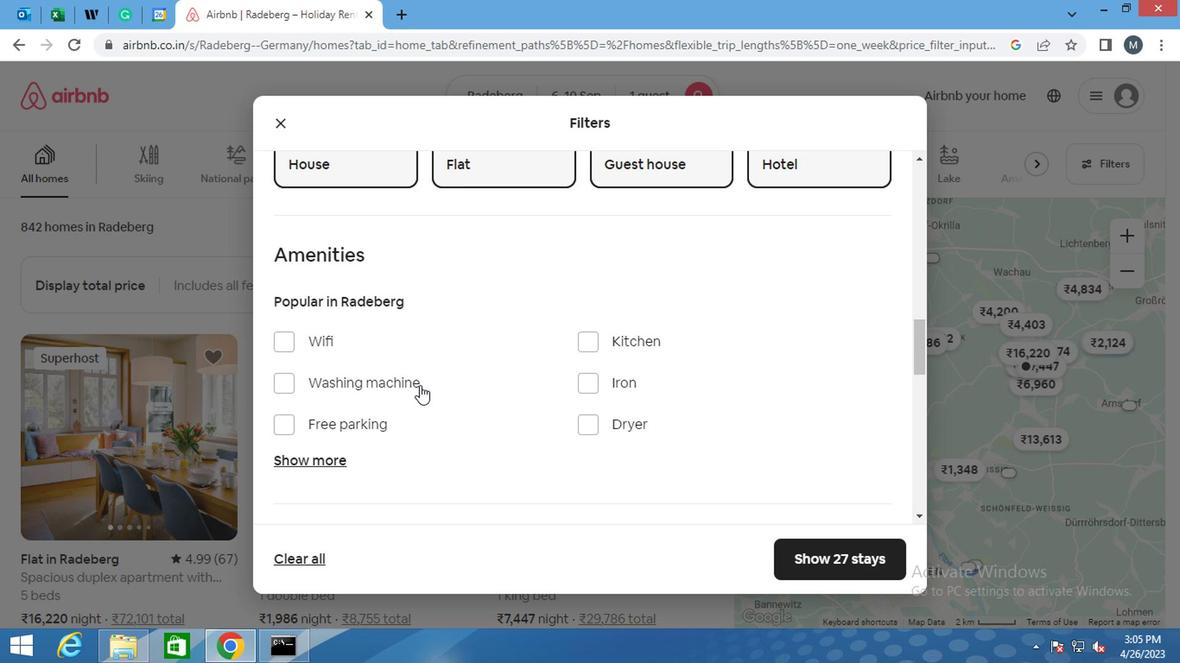 
Action: Mouse scrolled (429, 382) with delta (0, 0)
Screenshot: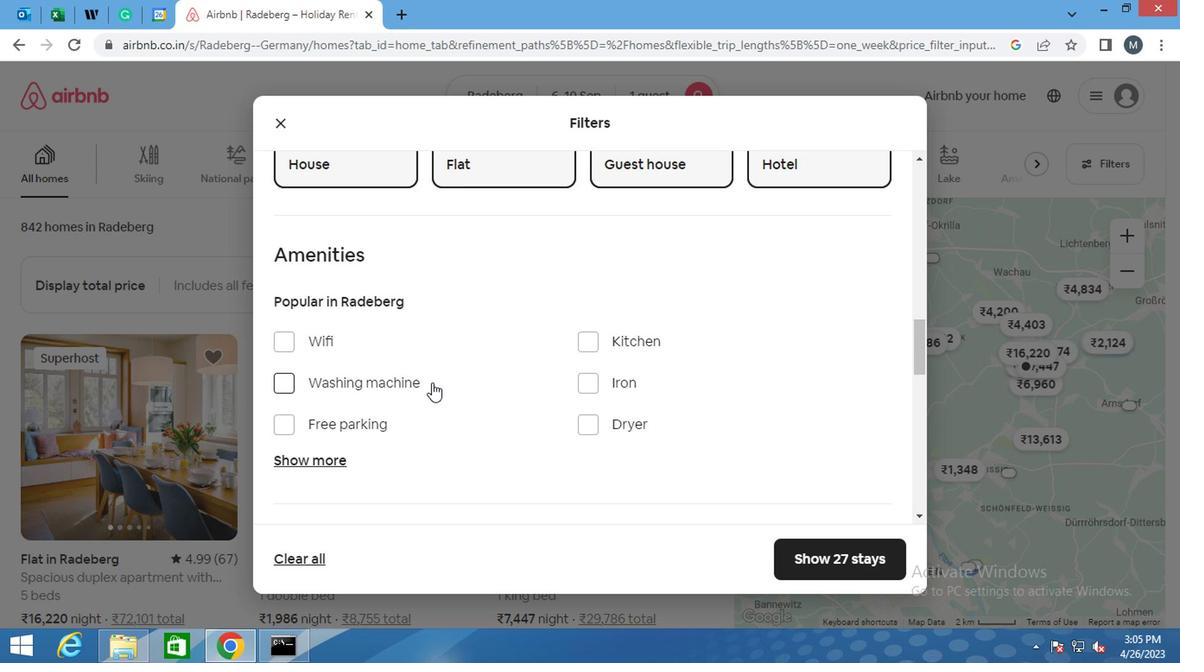 
Action: Mouse moved to (429, 384)
Screenshot: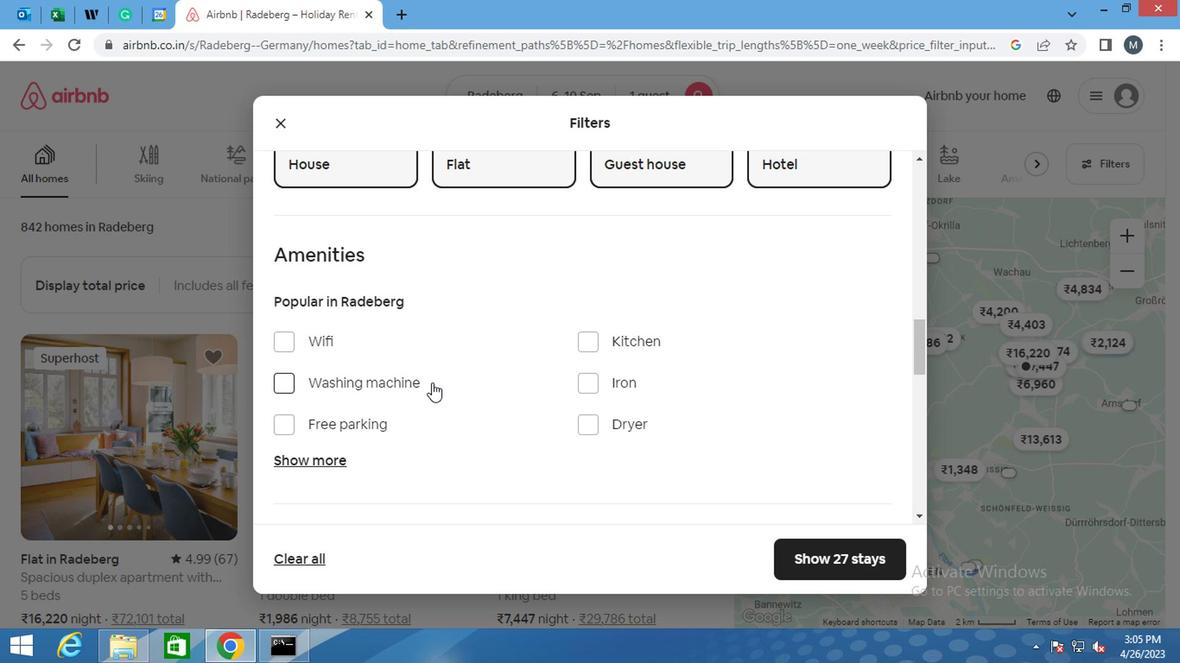 
Action: Mouse scrolled (429, 384) with delta (0, 0)
Screenshot: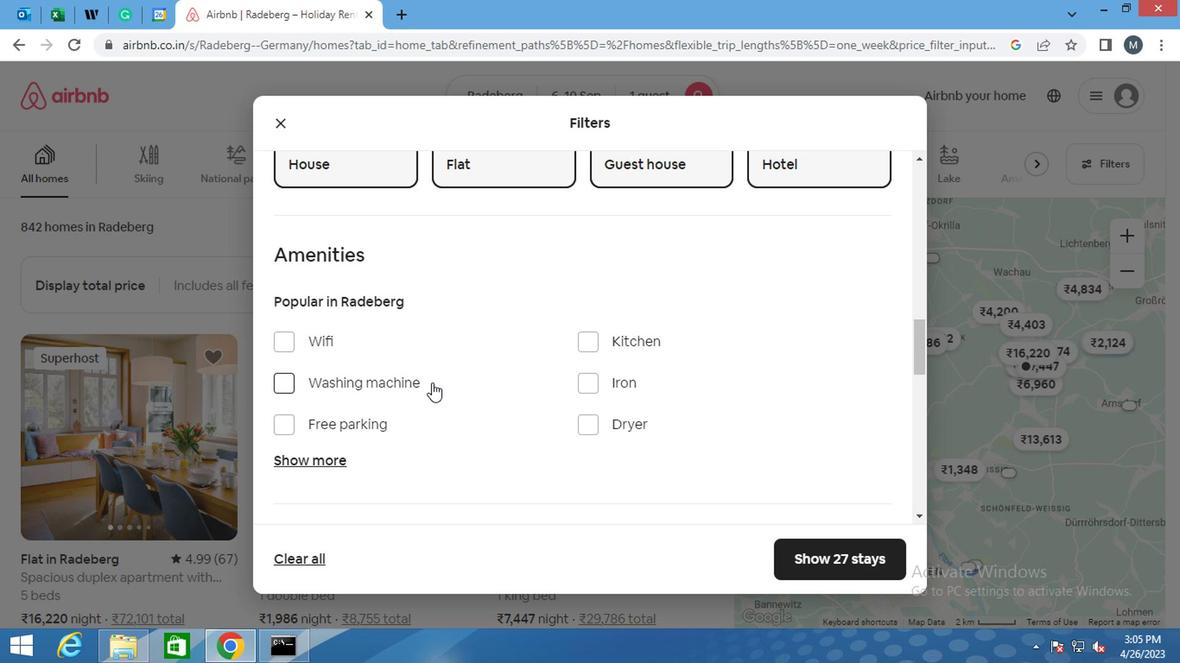 
Action: Mouse moved to (669, 399)
Screenshot: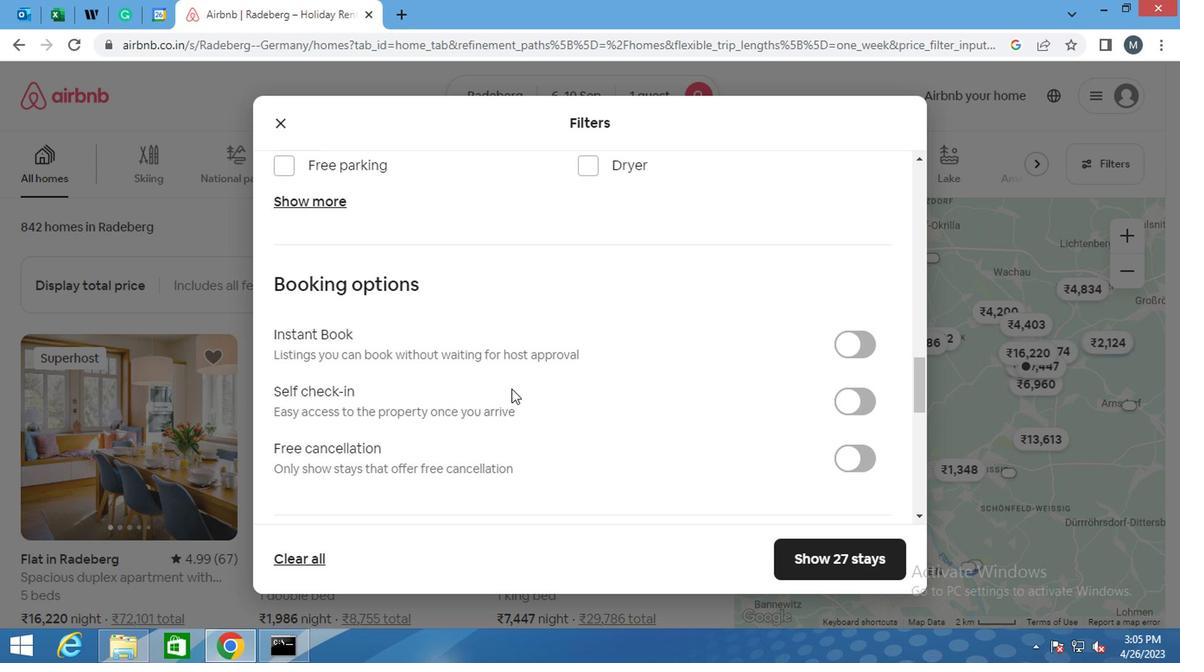 
Action: Mouse scrolled (669, 398) with delta (0, 0)
Screenshot: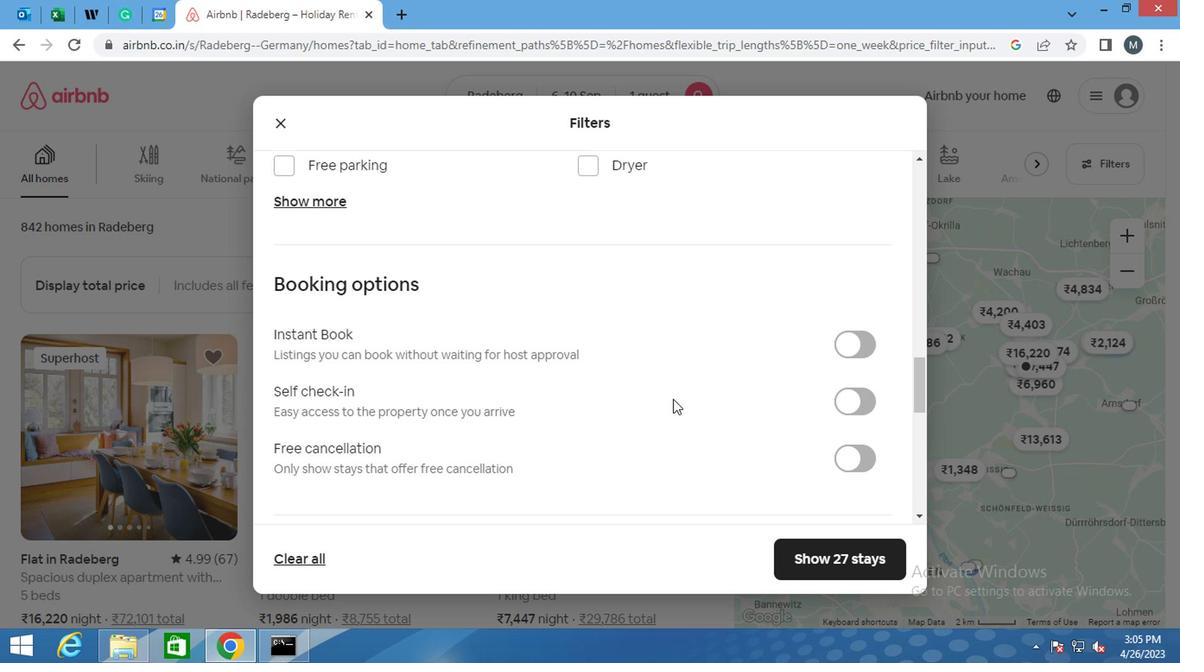 
Action: Mouse moved to (836, 311)
Screenshot: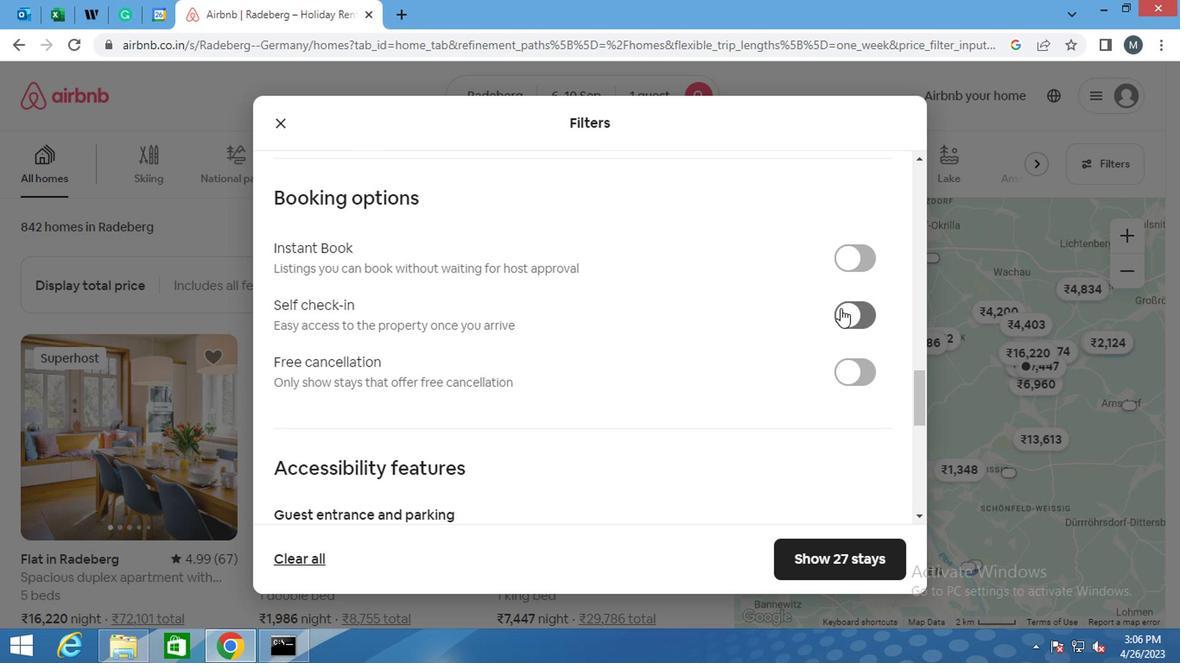 
Action: Mouse pressed left at (836, 311)
Screenshot: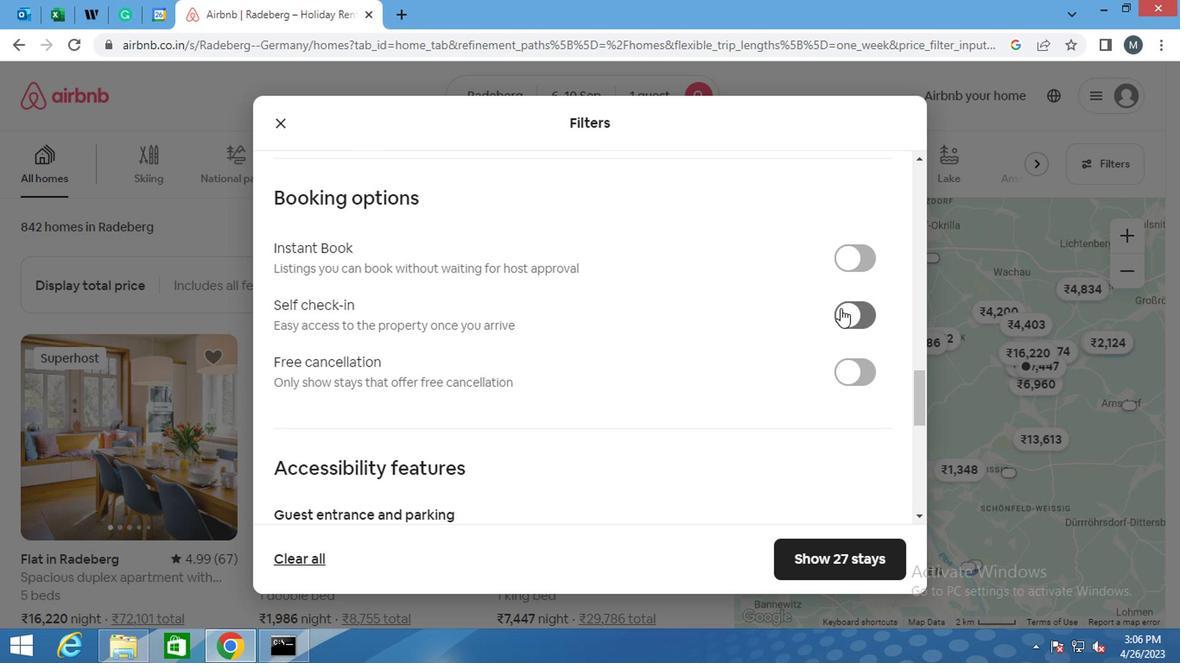
Action: Mouse moved to (564, 378)
Screenshot: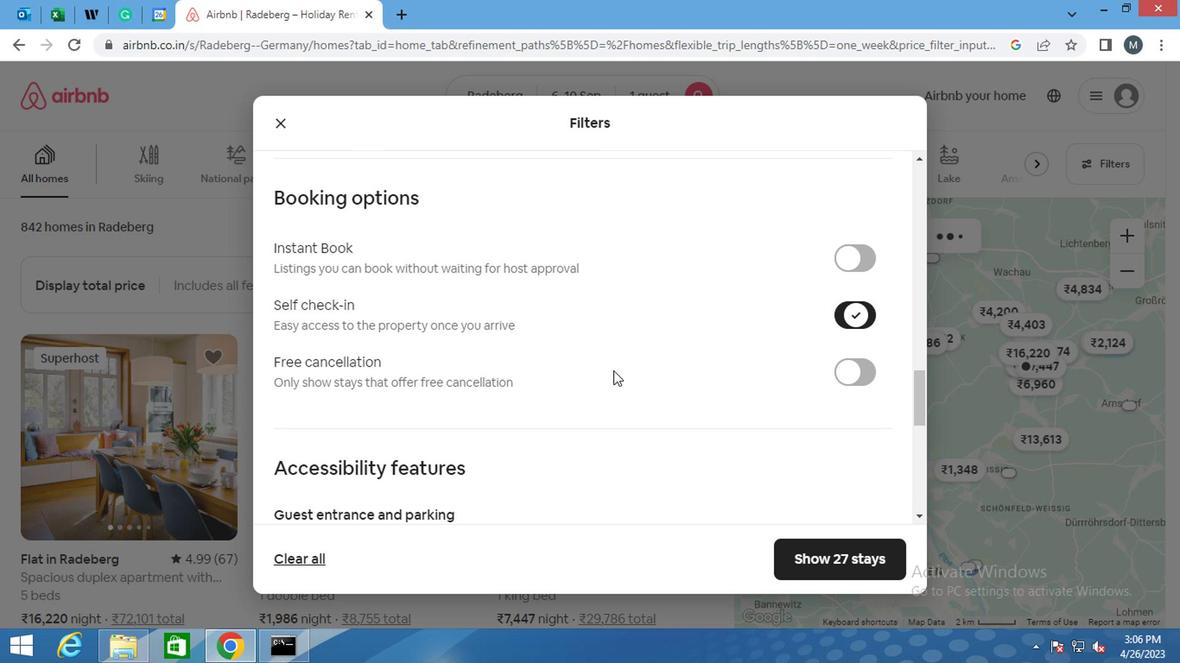 
Action: Mouse scrolled (564, 378) with delta (0, 0)
Screenshot: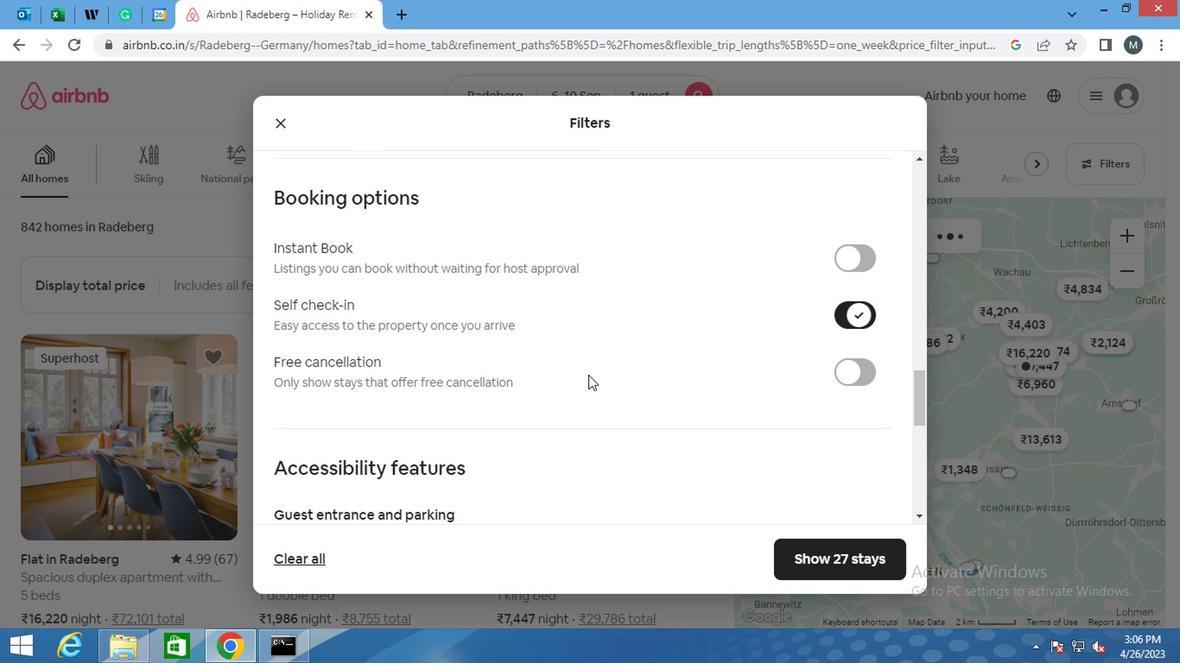 
Action: Mouse moved to (556, 384)
Screenshot: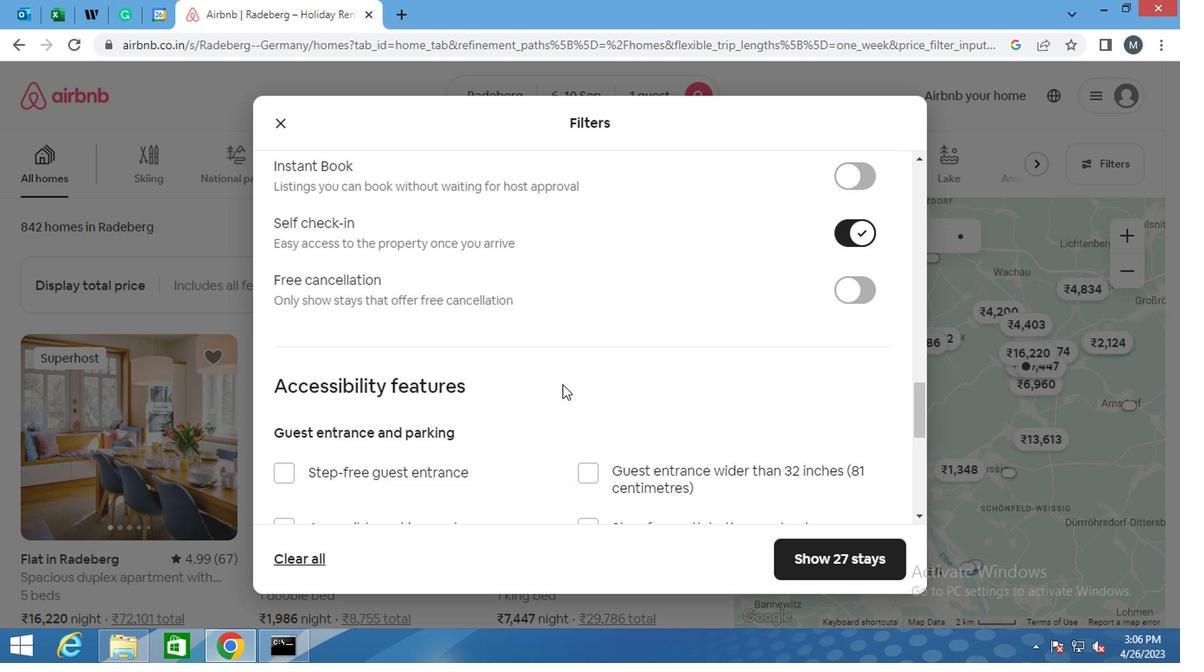 
Action: Mouse scrolled (556, 384) with delta (0, 0)
Screenshot: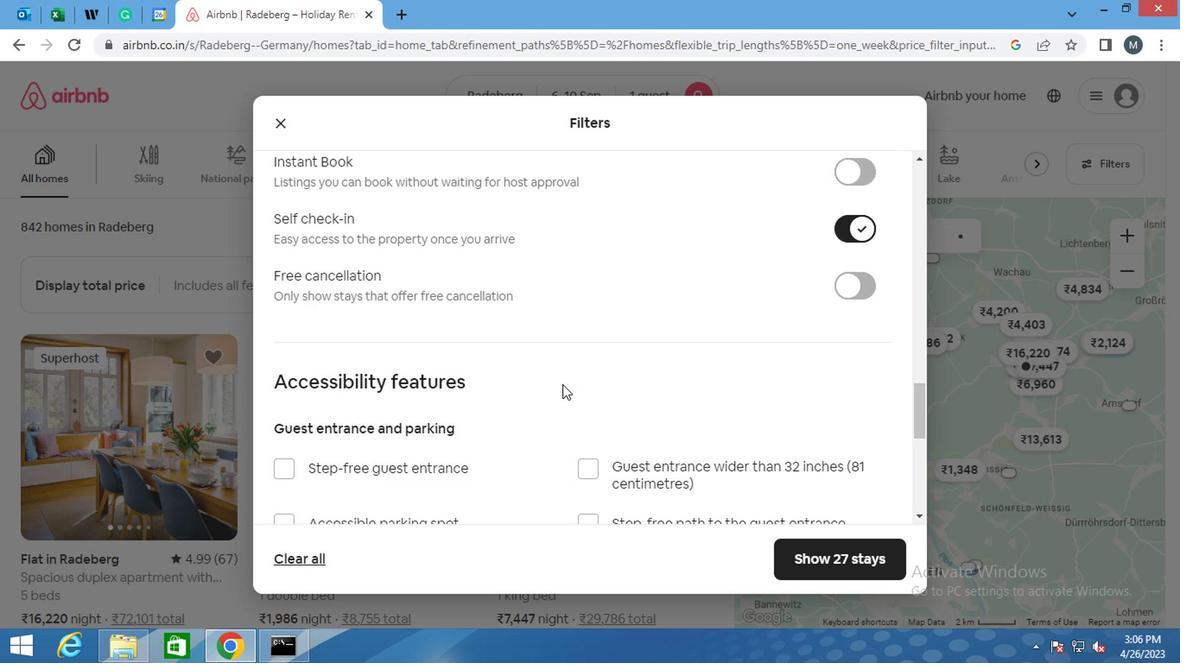 
Action: Mouse moved to (553, 384)
Screenshot: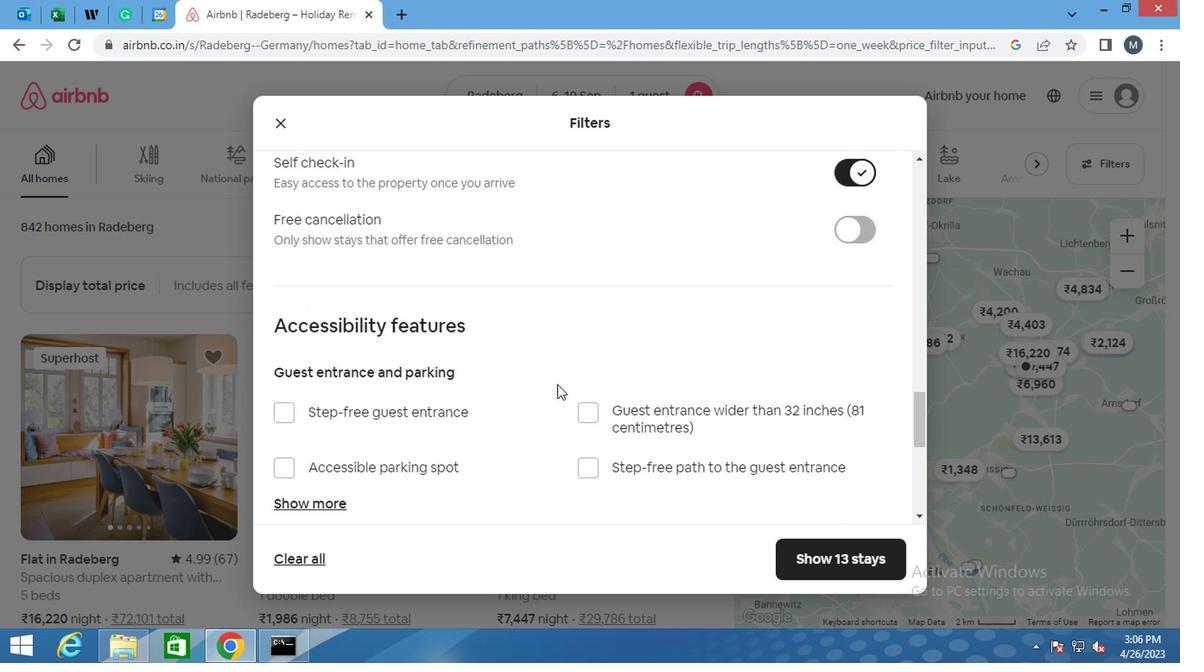 
Action: Mouse scrolled (553, 384) with delta (0, 0)
Screenshot: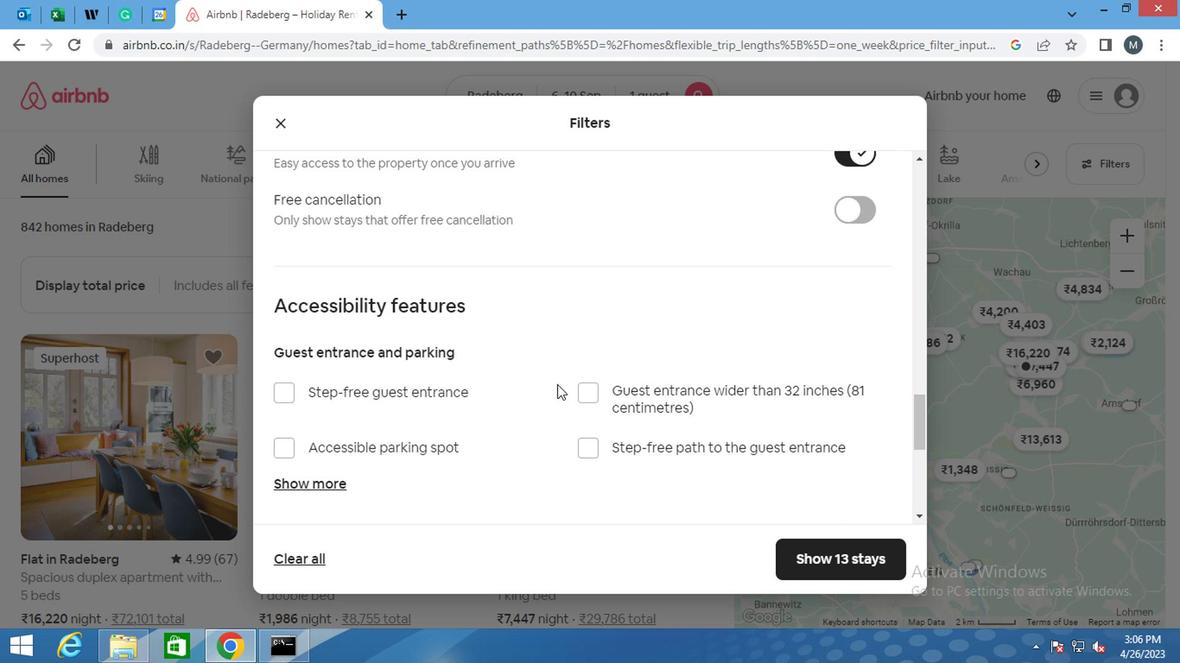 
Action: Mouse moved to (445, 376)
Screenshot: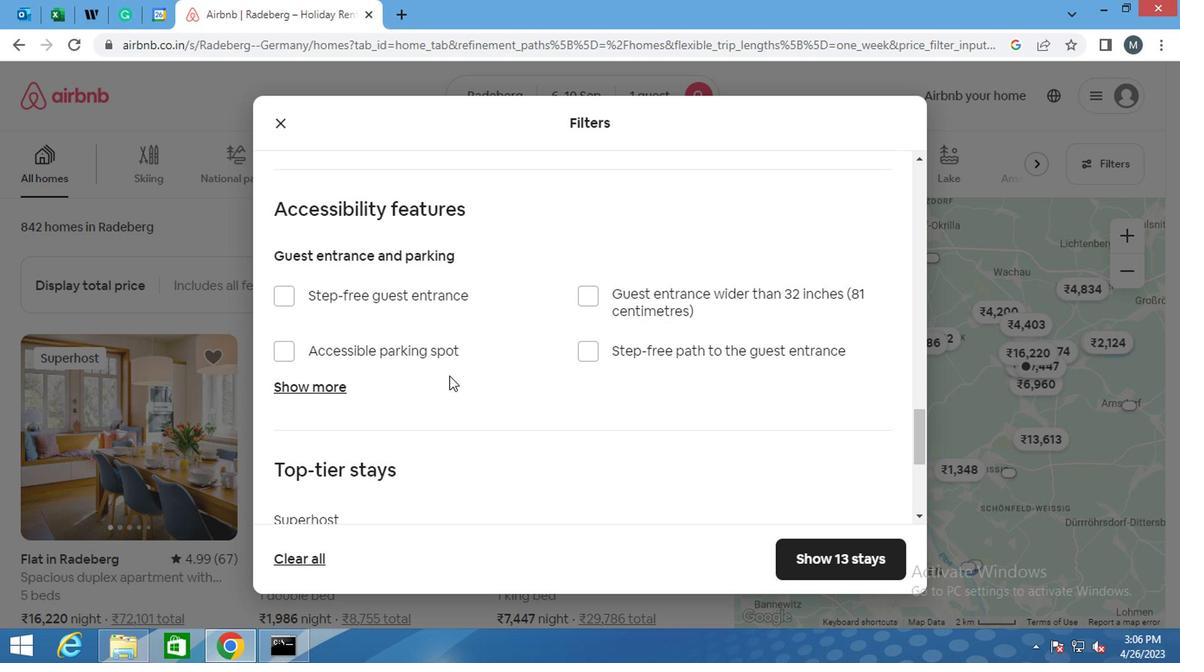 
Action: Mouse scrolled (445, 375) with delta (0, 0)
Screenshot: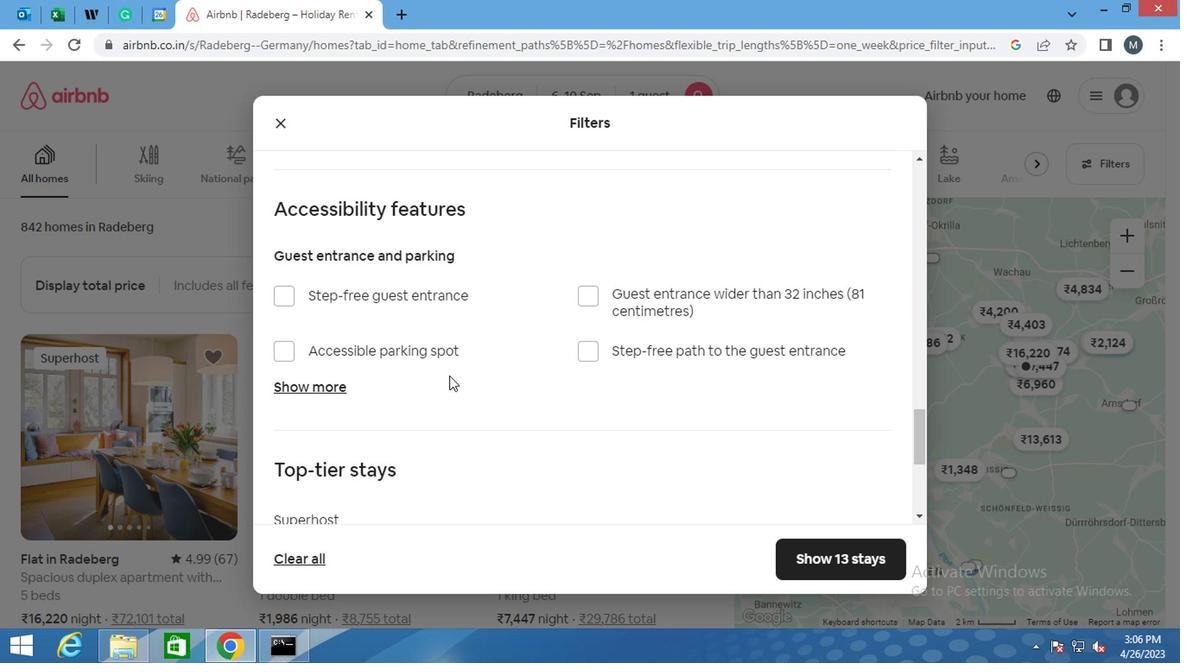 
Action: Mouse scrolled (445, 375) with delta (0, 0)
Screenshot: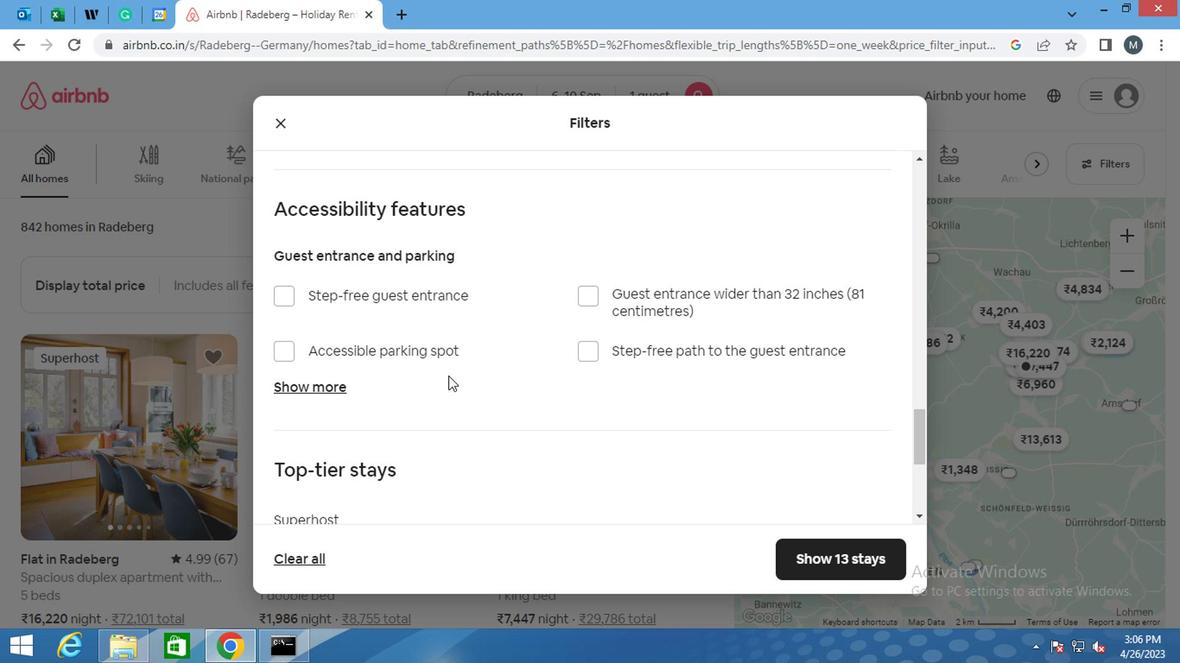 
Action: Mouse moved to (440, 371)
Screenshot: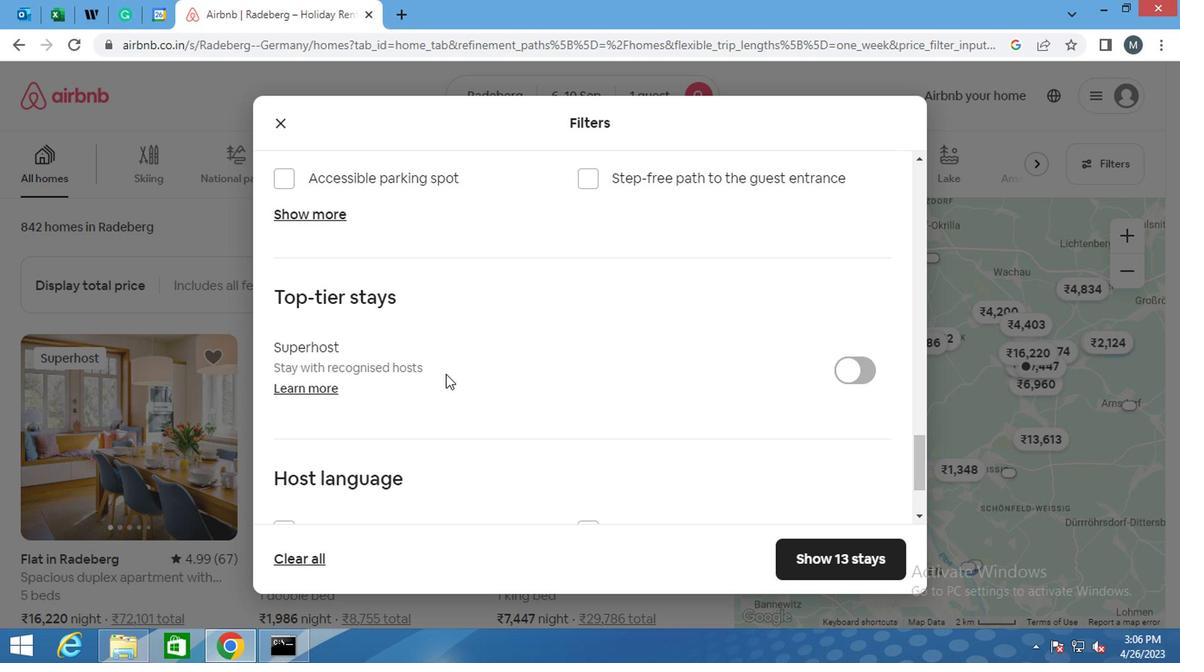 
Action: Mouse scrolled (440, 370) with delta (0, -1)
Screenshot: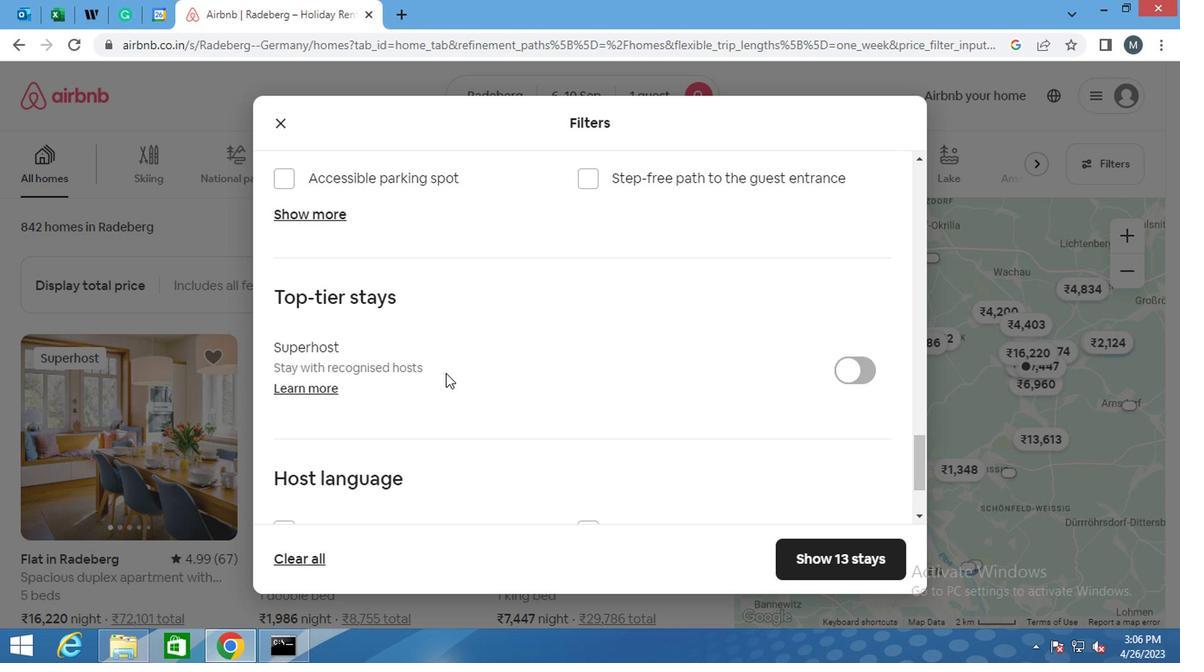 
Action: Mouse scrolled (440, 370) with delta (0, -1)
Screenshot: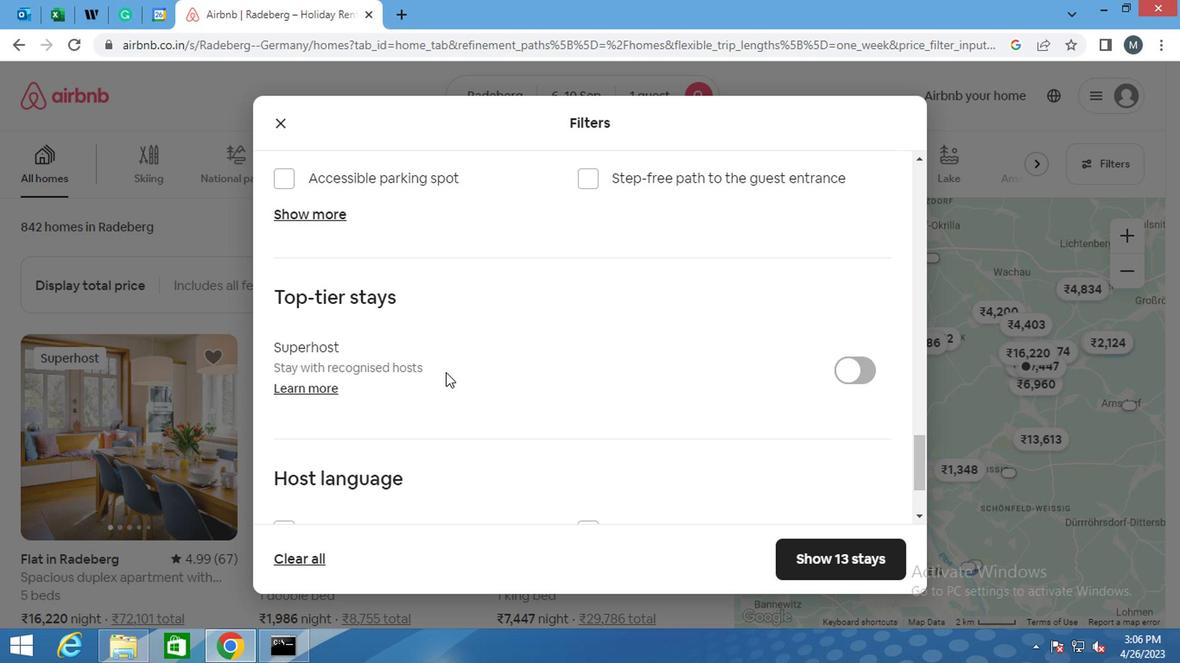 
Action: Mouse moved to (399, 389)
Screenshot: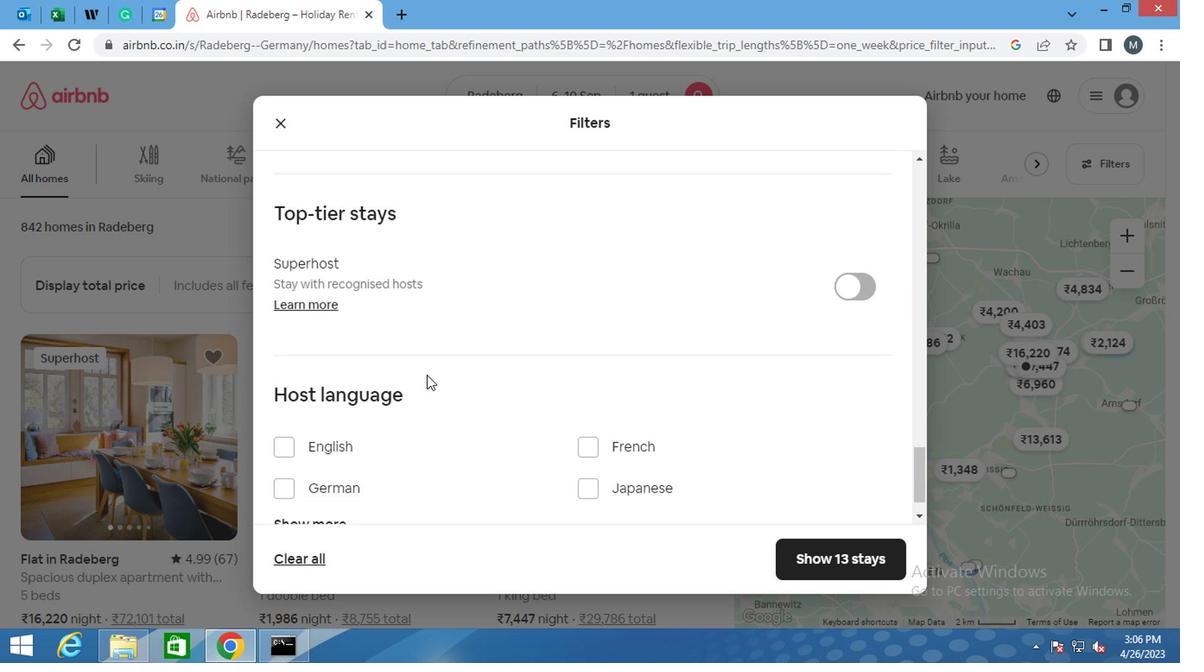 
Action: Mouse scrolled (399, 388) with delta (0, 0)
Screenshot: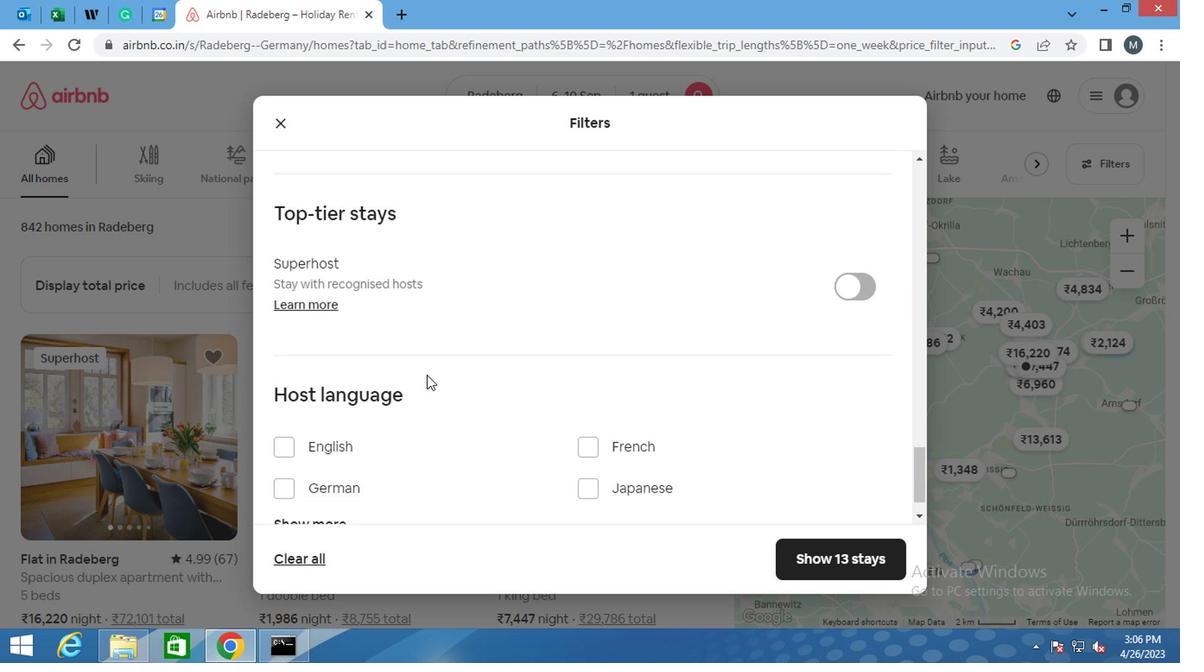 
Action: Mouse moved to (397, 392)
Screenshot: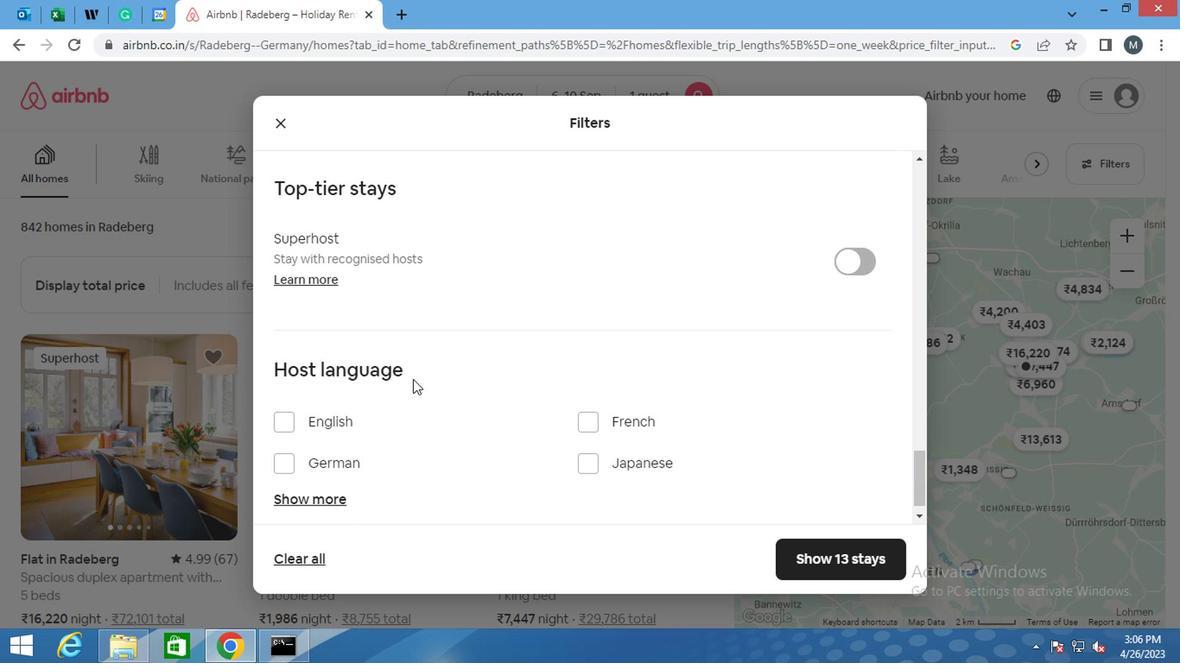 
Action: Mouse scrolled (397, 391) with delta (0, -1)
Screenshot: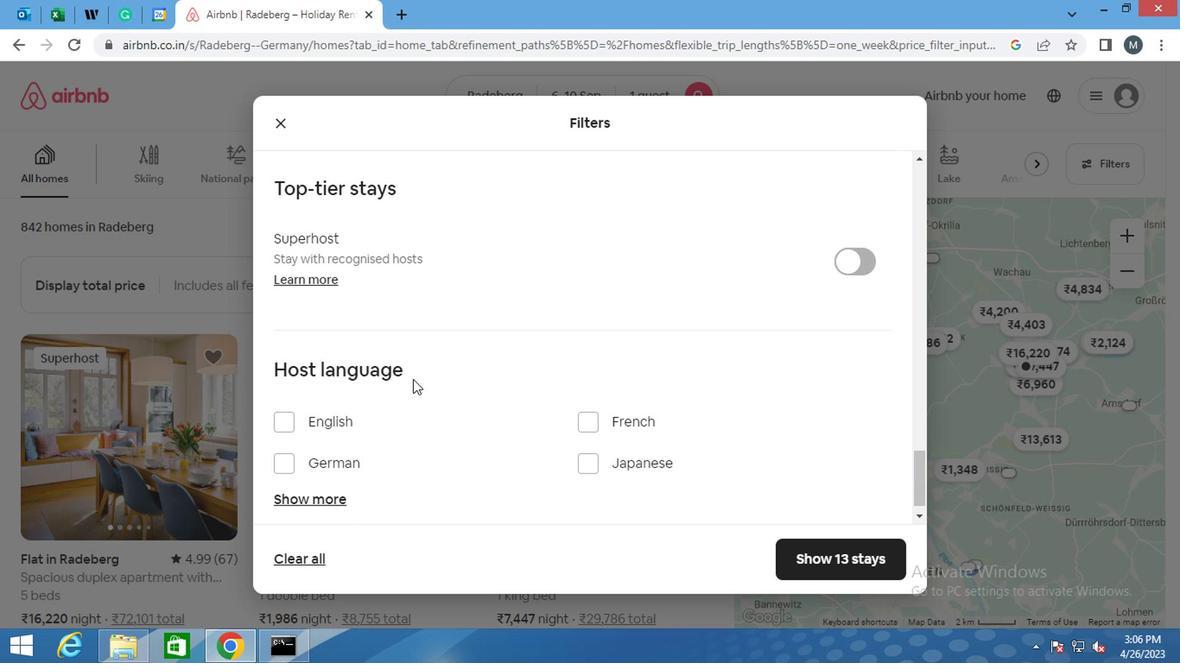 
Action: Mouse moved to (397, 393)
Screenshot: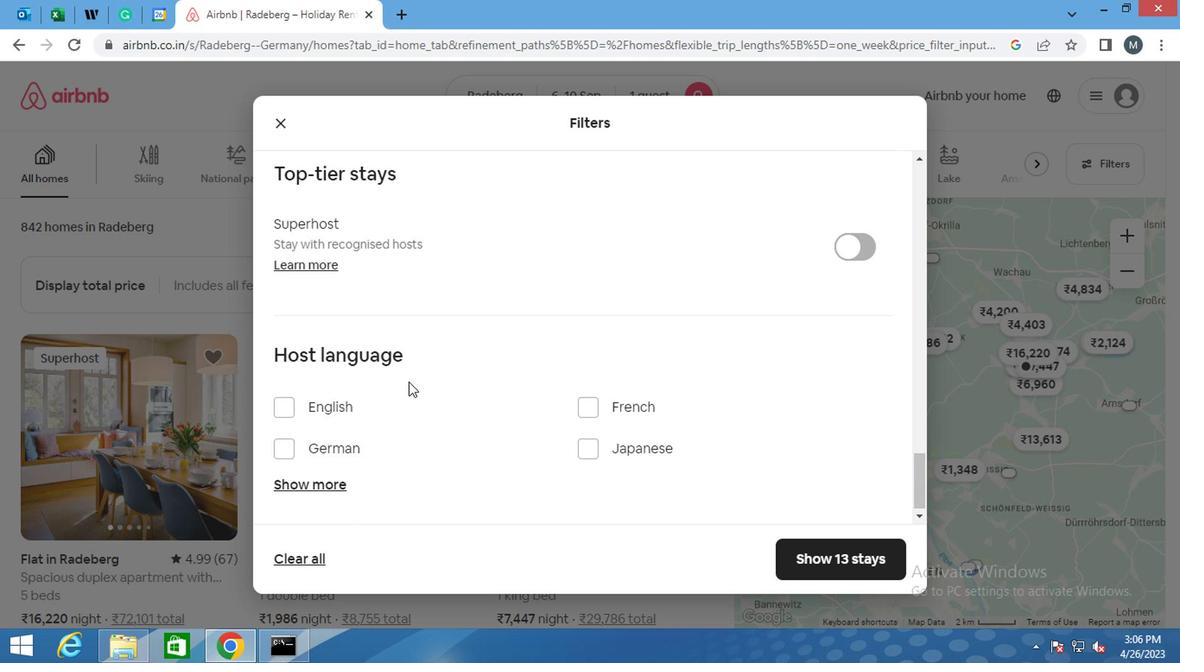 
Action: Mouse scrolled (397, 392) with delta (0, 0)
Screenshot: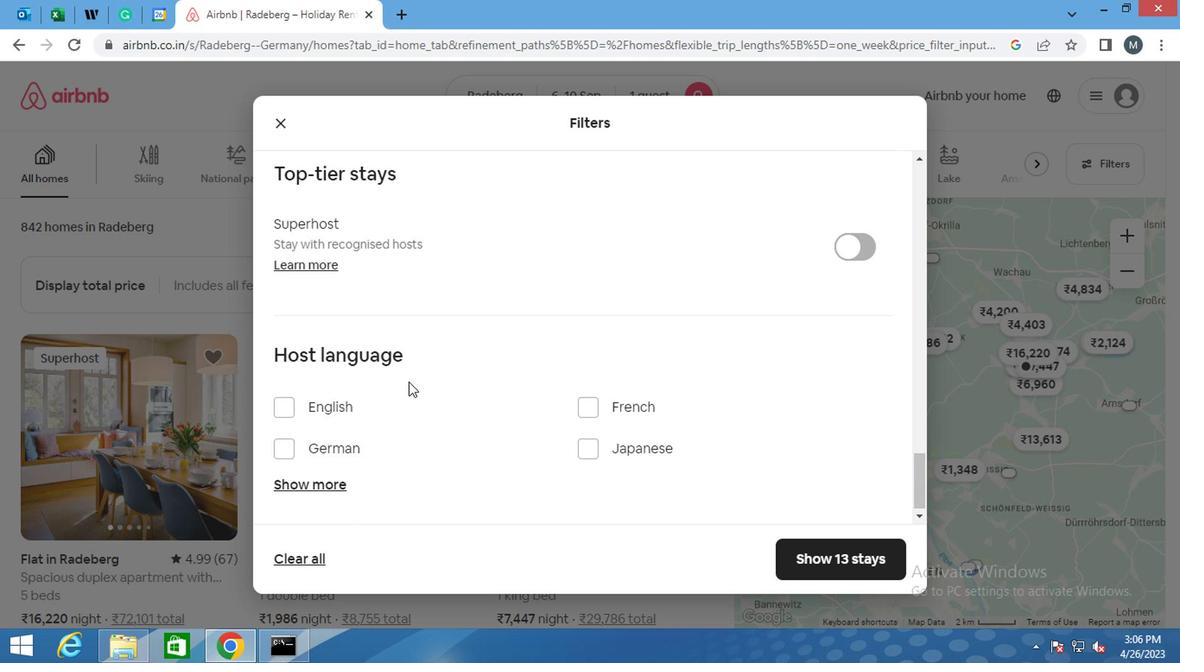 
Action: Mouse moved to (276, 397)
Screenshot: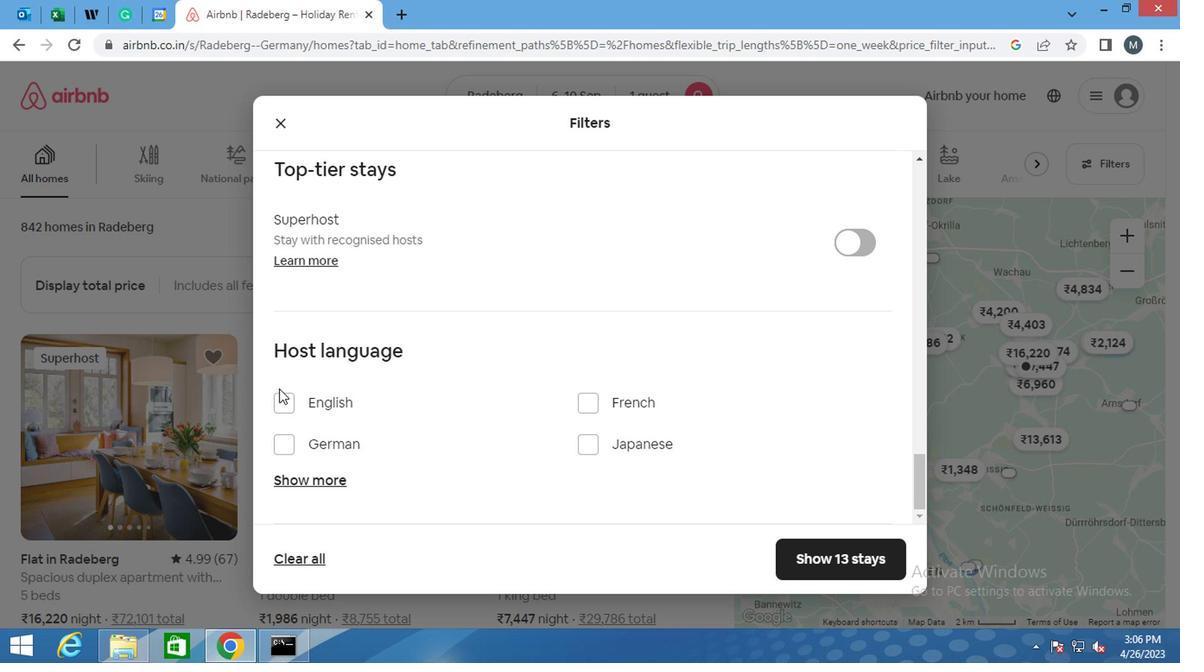 
Action: Mouse pressed left at (276, 397)
Screenshot: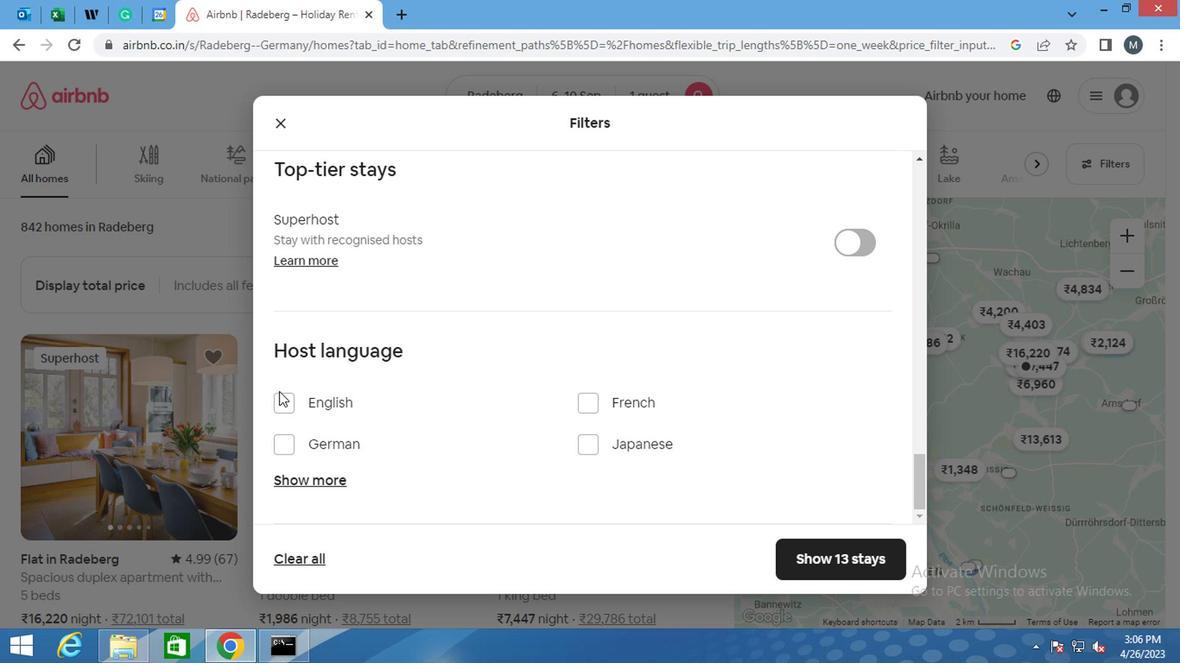 
Action: Mouse moved to (851, 559)
Screenshot: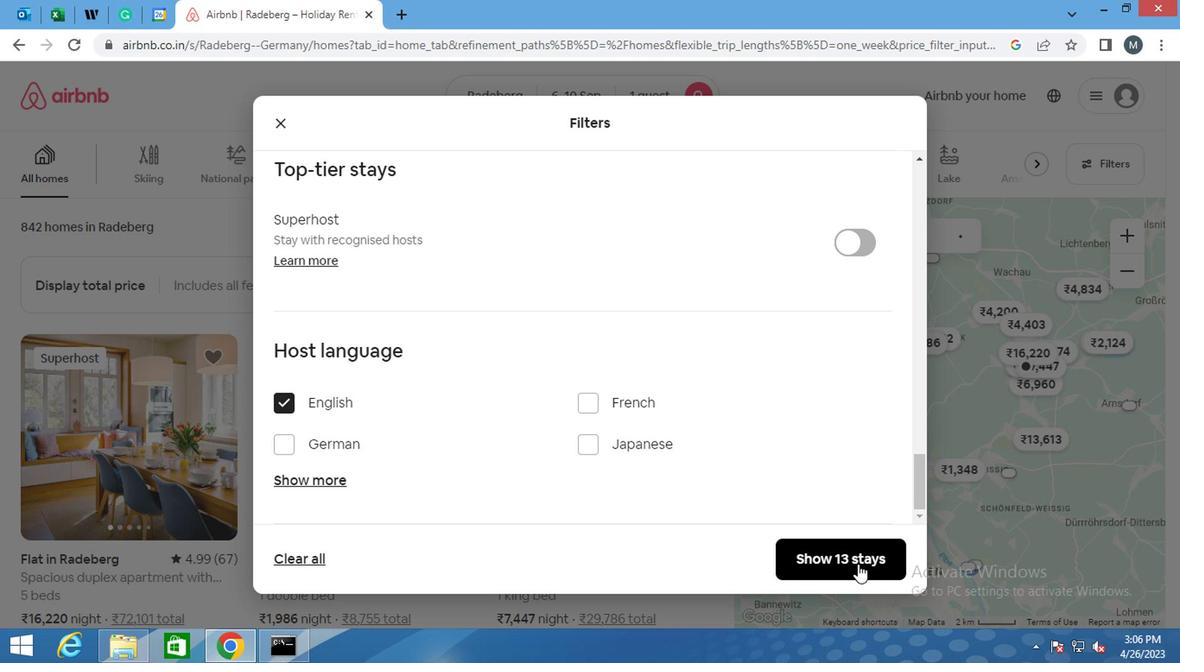 
Action: Mouse pressed left at (851, 559)
Screenshot: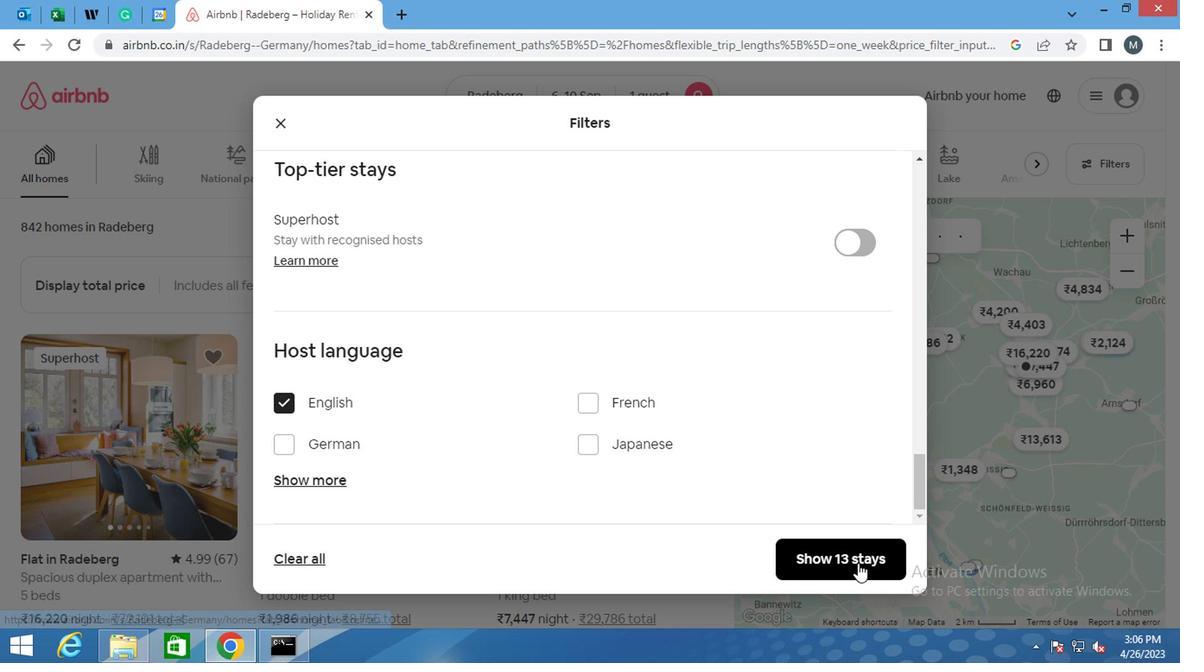 
Action: Mouse moved to (844, 558)
Screenshot: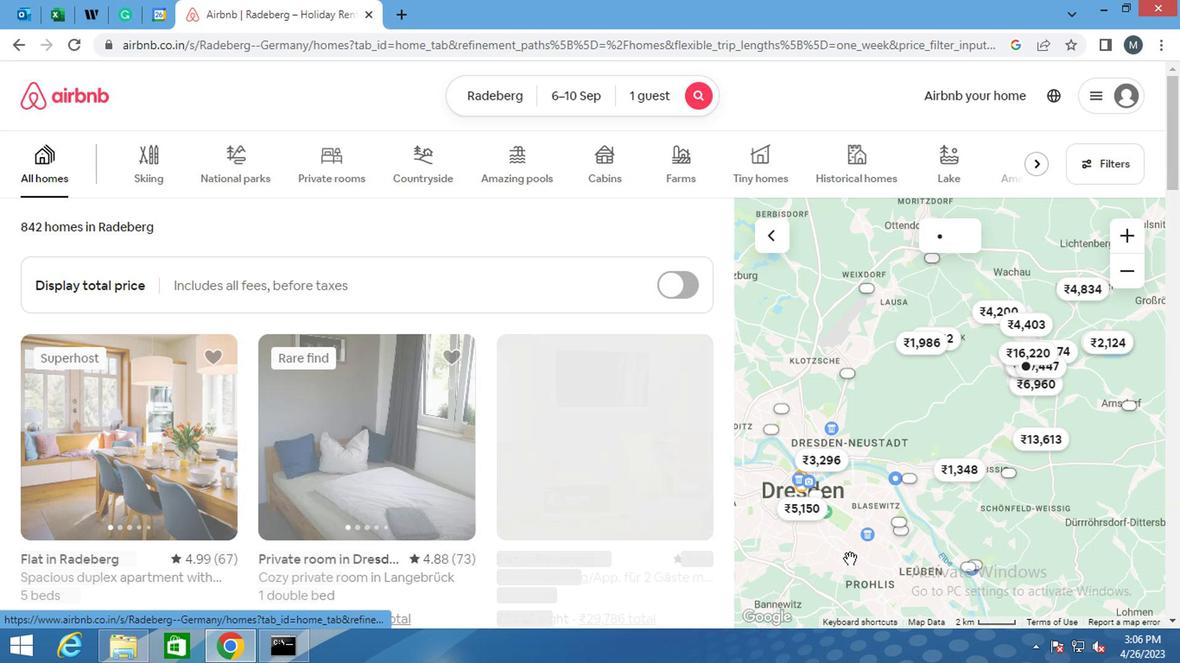 
